 Task: Search for a guest house in Kuala Pilah, Malaysia, for one person from 6th to 10th September, with a price range of ₹10,000 to ₹15,000, self check-in, and English-speaking host.
Action: Mouse moved to (593, 130)
Screenshot: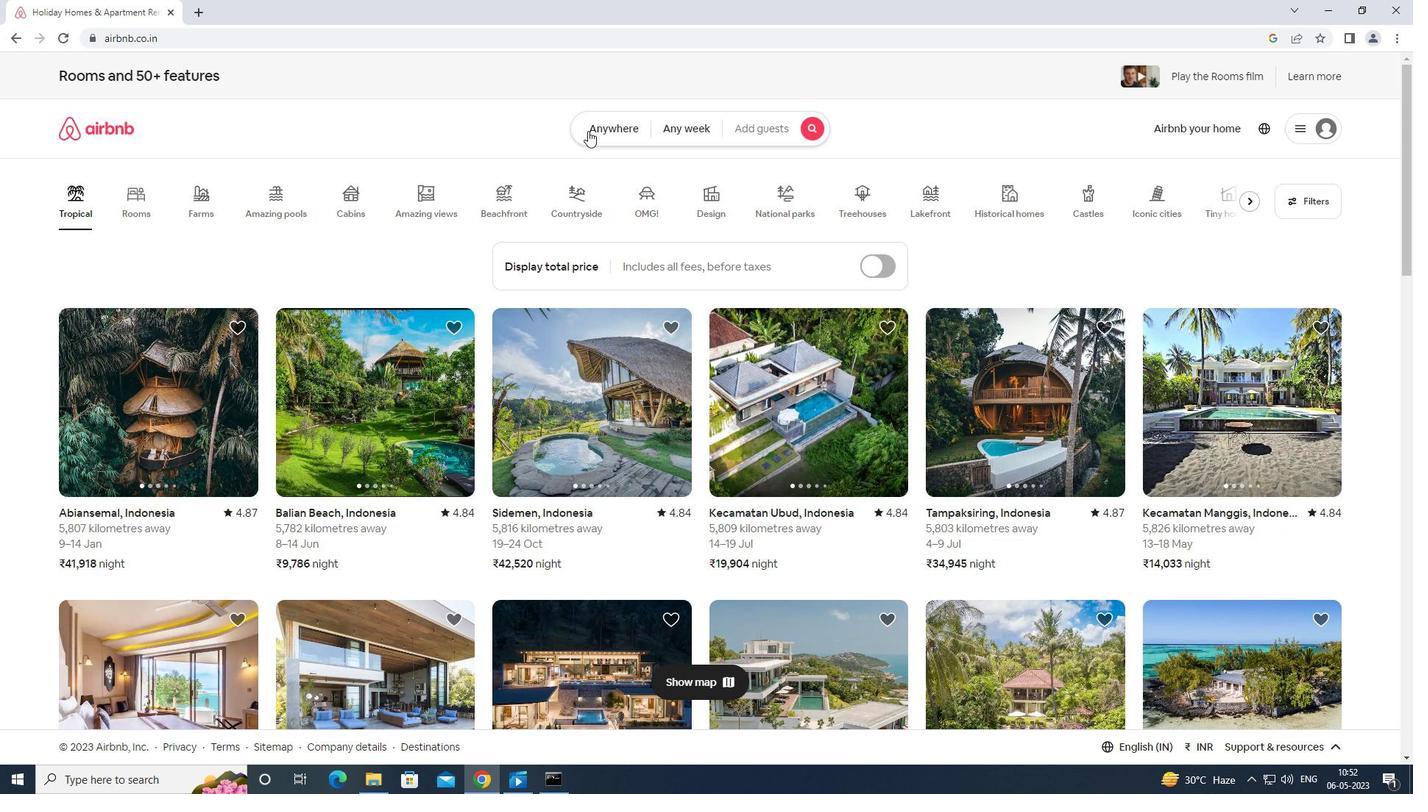 
Action: Mouse pressed left at (593, 130)
Screenshot: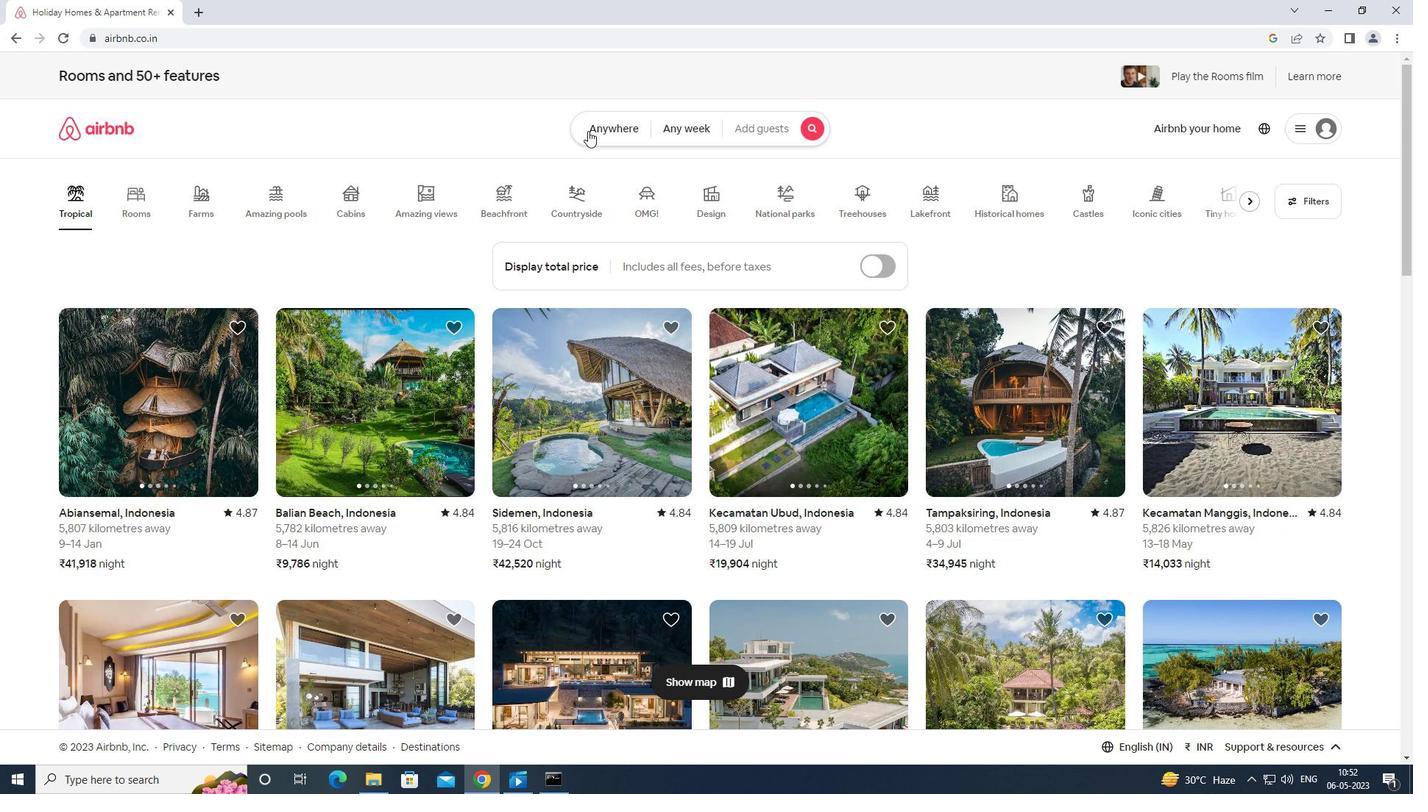 
Action: Mouse moved to (576, 175)
Screenshot: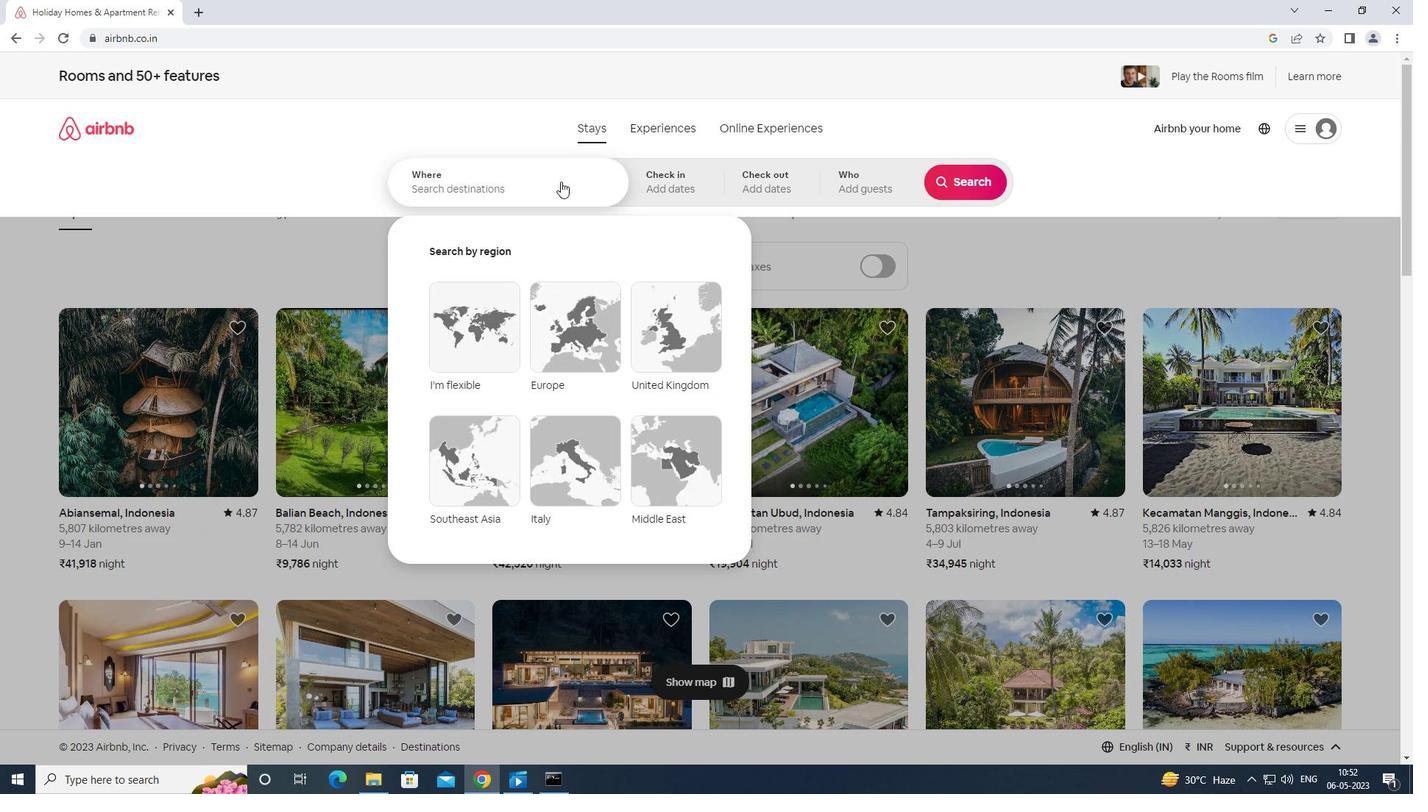 
Action: Mouse pressed left at (576, 175)
Screenshot: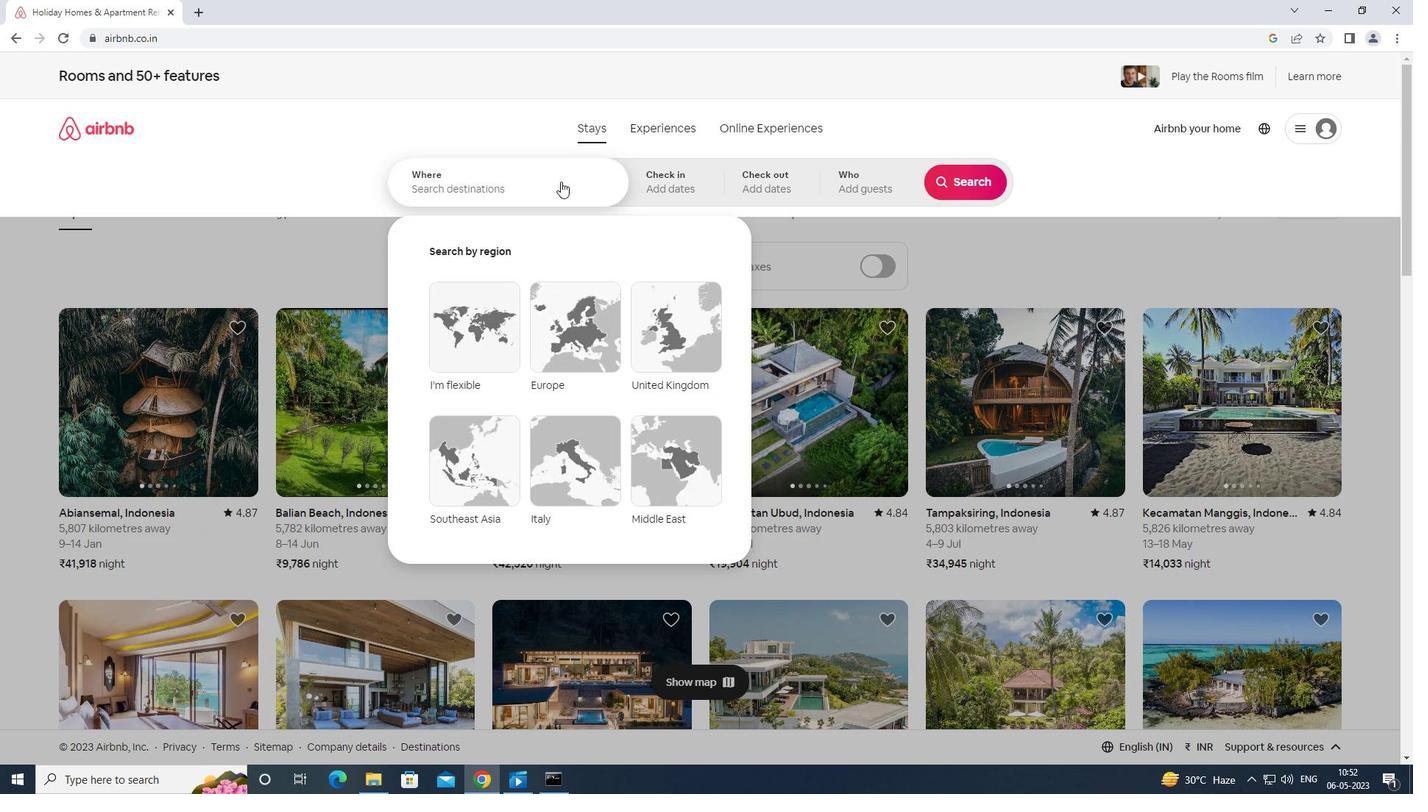 
Action: Mouse moved to (578, 173)
Screenshot: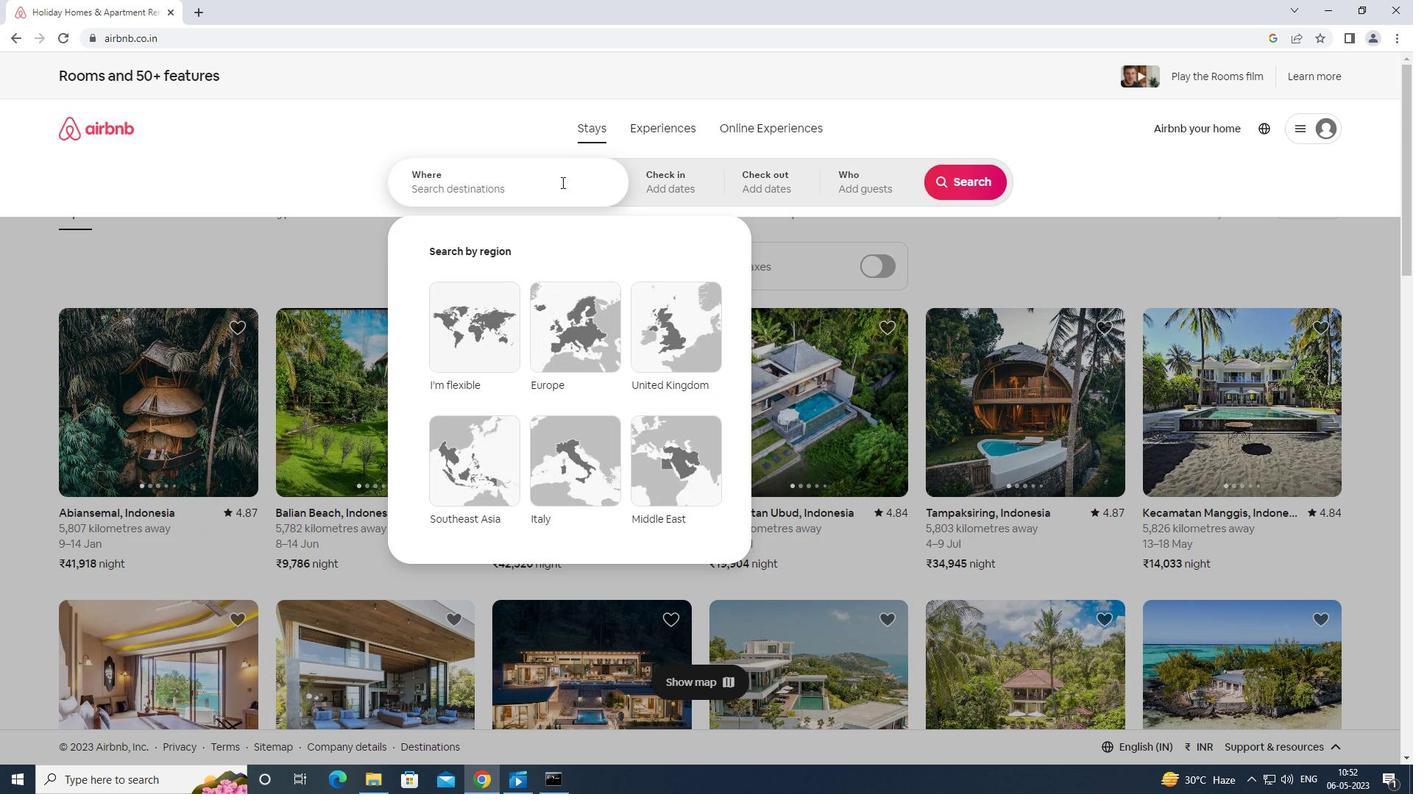 
Action: Key pressed <Key.shift>KUALA<Key.space>PILAH<Key.space>MALAYSIA<Key.enter>
Screenshot: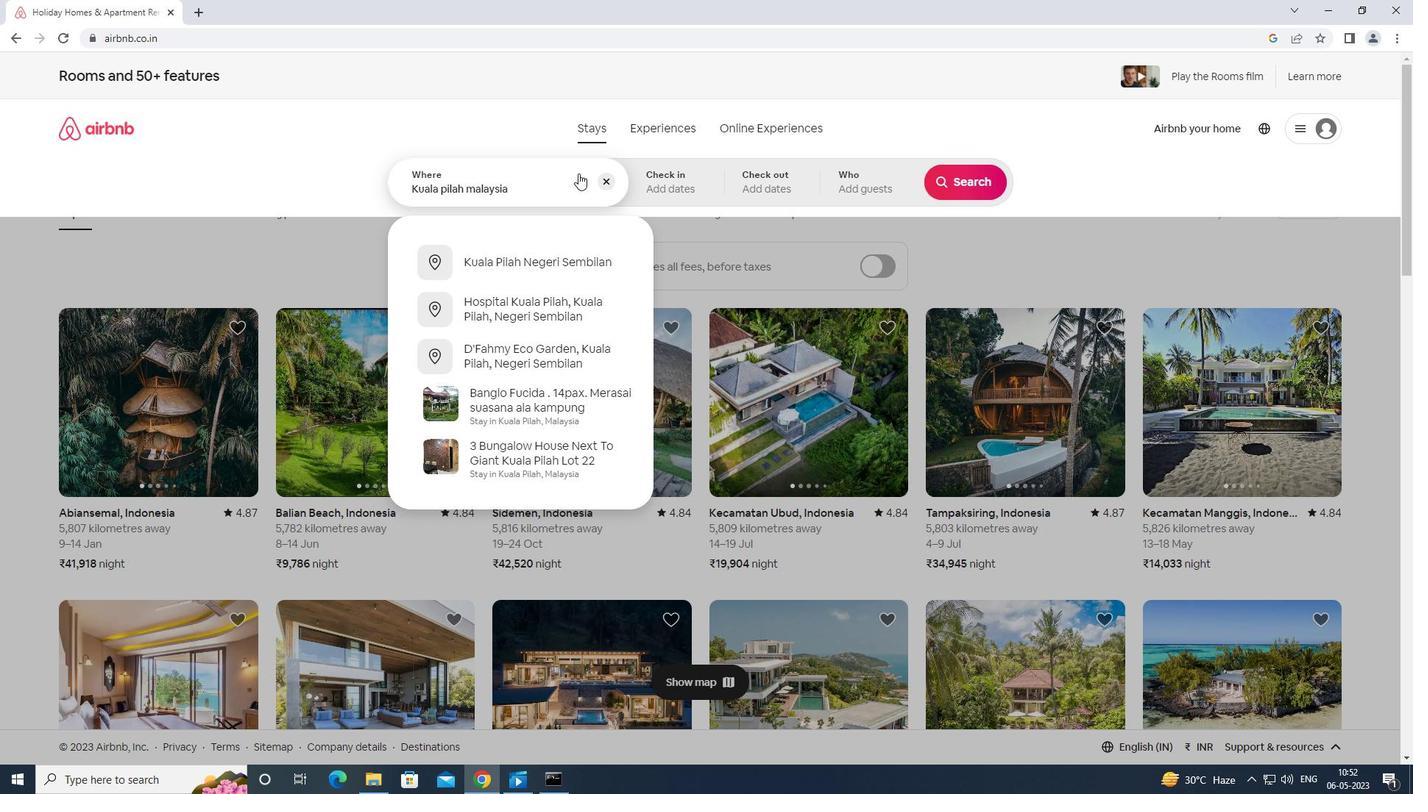 
Action: Mouse moved to (961, 304)
Screenshot: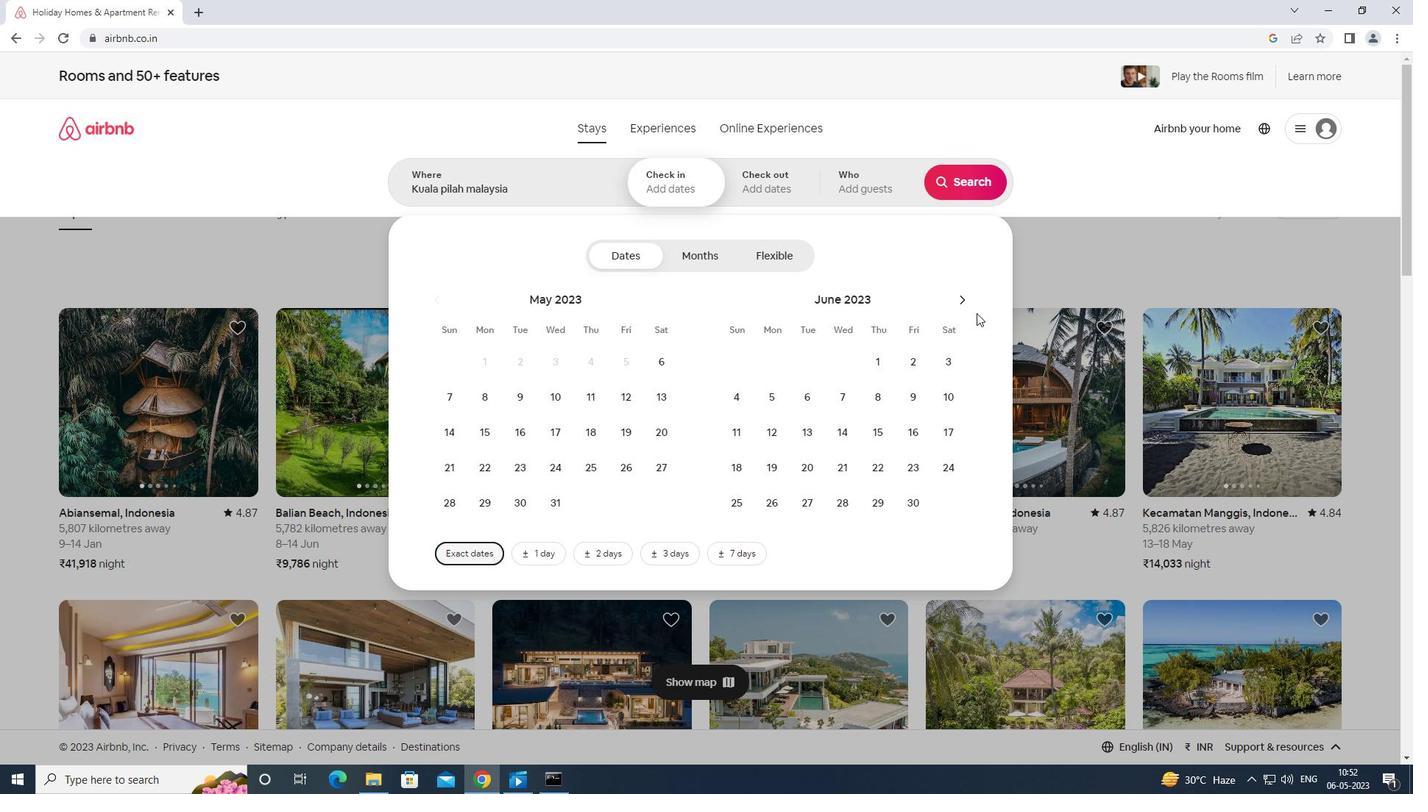 
Action: Mouse pressed left at (961, 304)
Screenshot: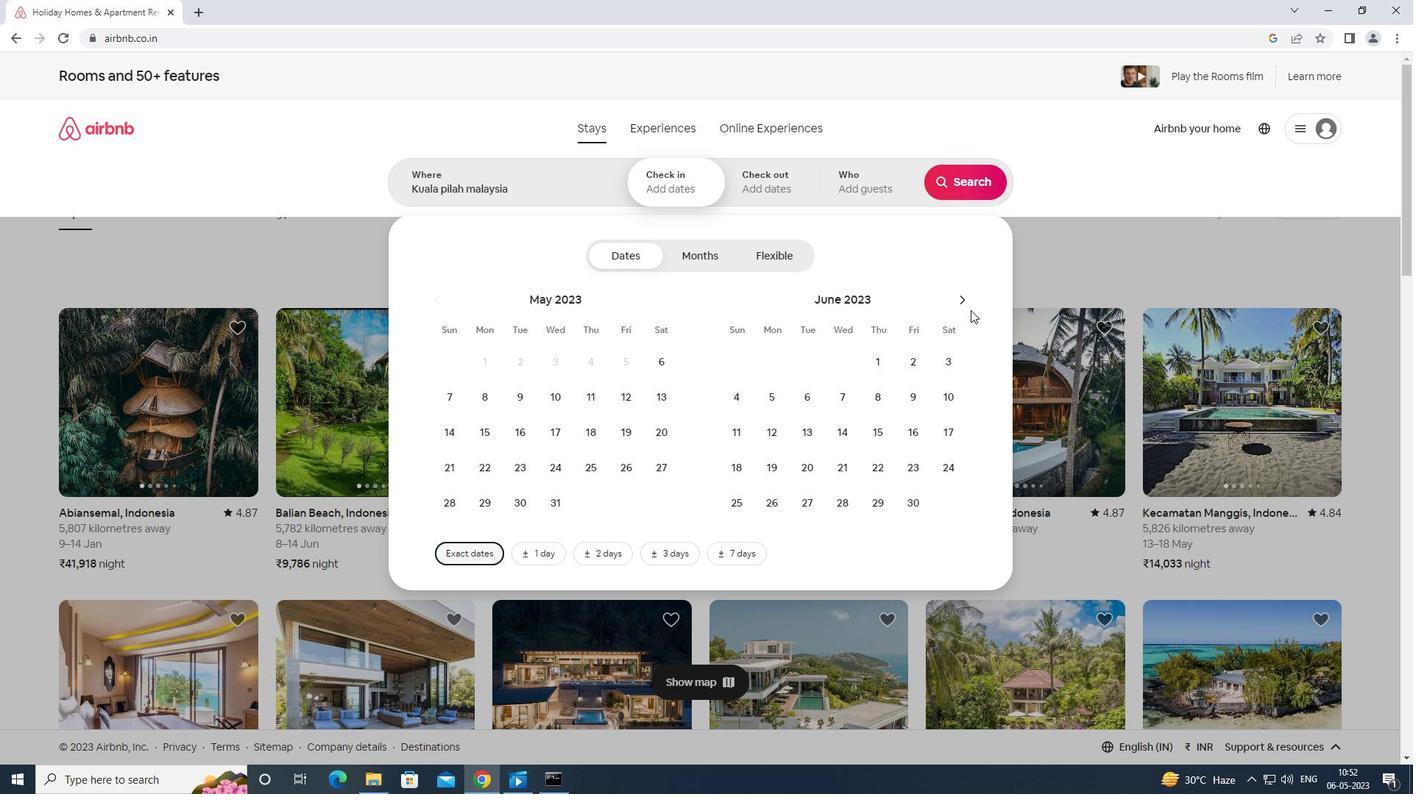 
Action: Mouse moved to (961, 303)
Screenshot: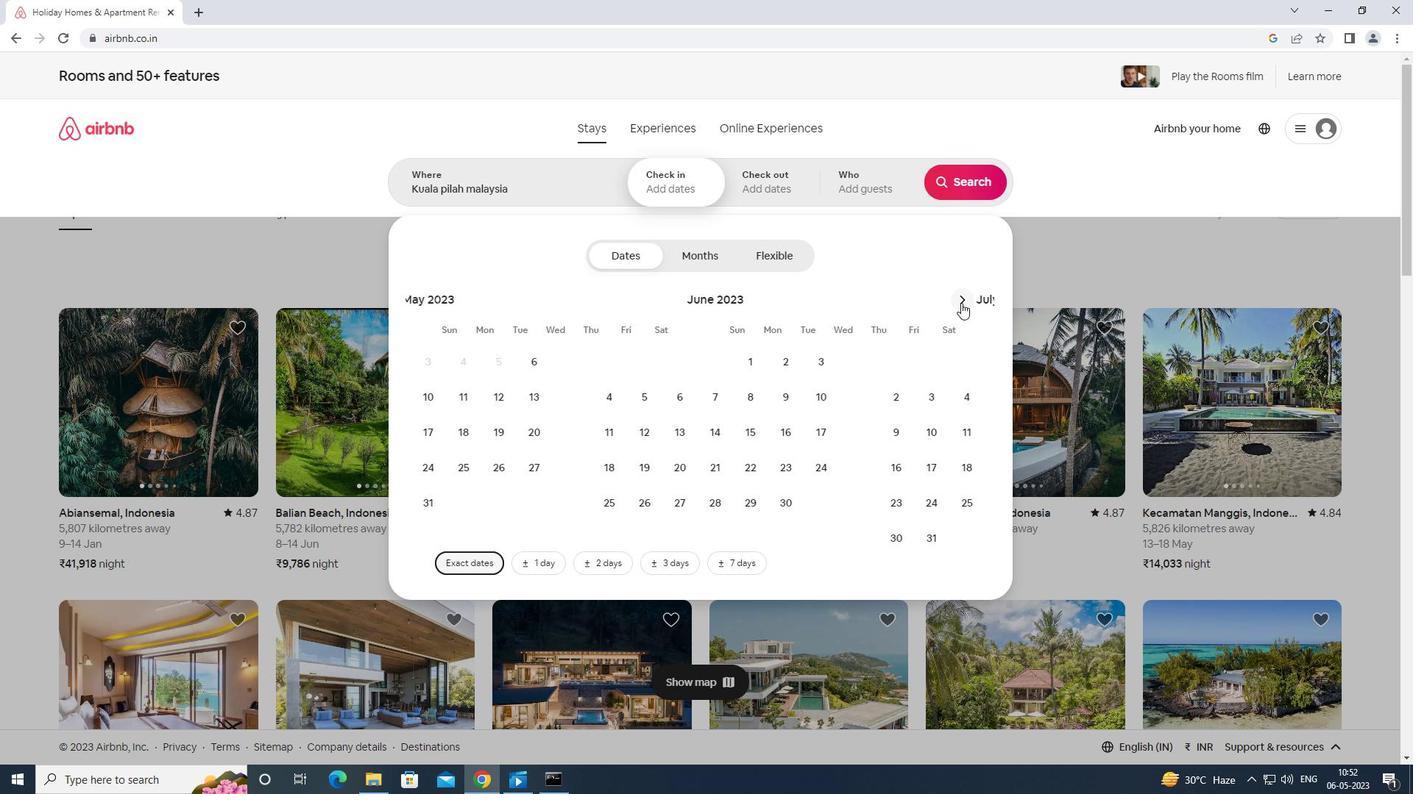 
Action: Mouse pressed left at (961, 303)
Screenshot: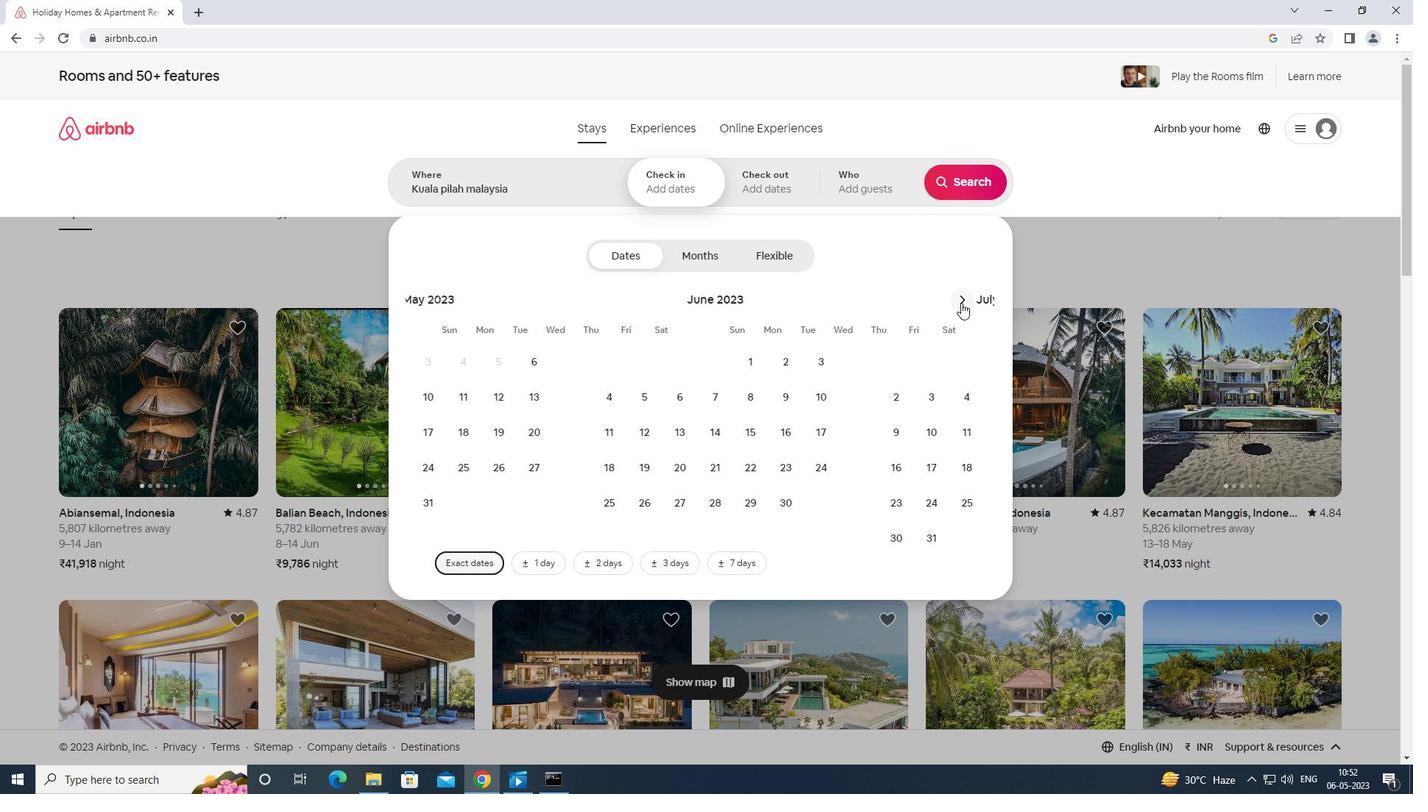 
Action: Mouse pressed left at (961, 303)
Screenshot: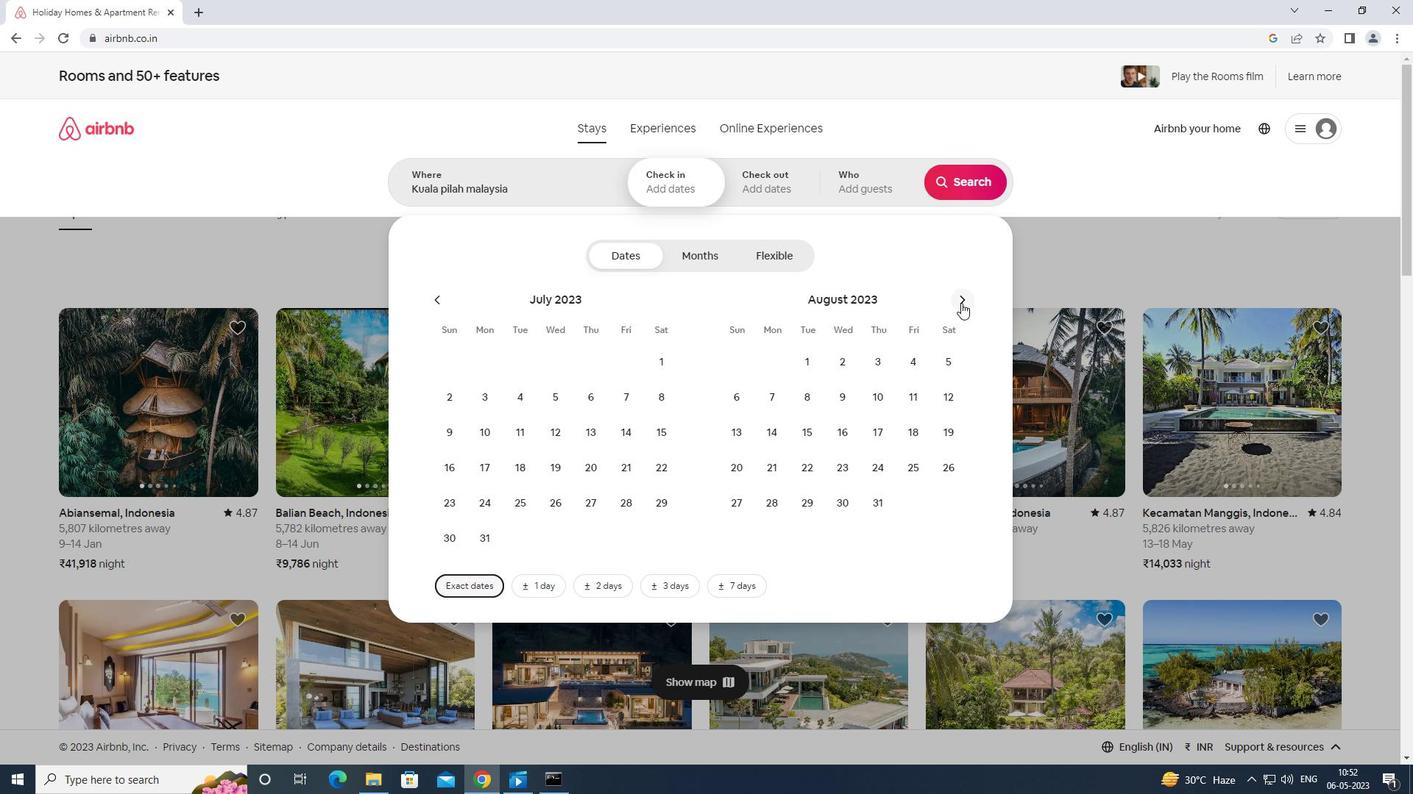 
Action: Mouse moved to (835, 396)
Screenshot: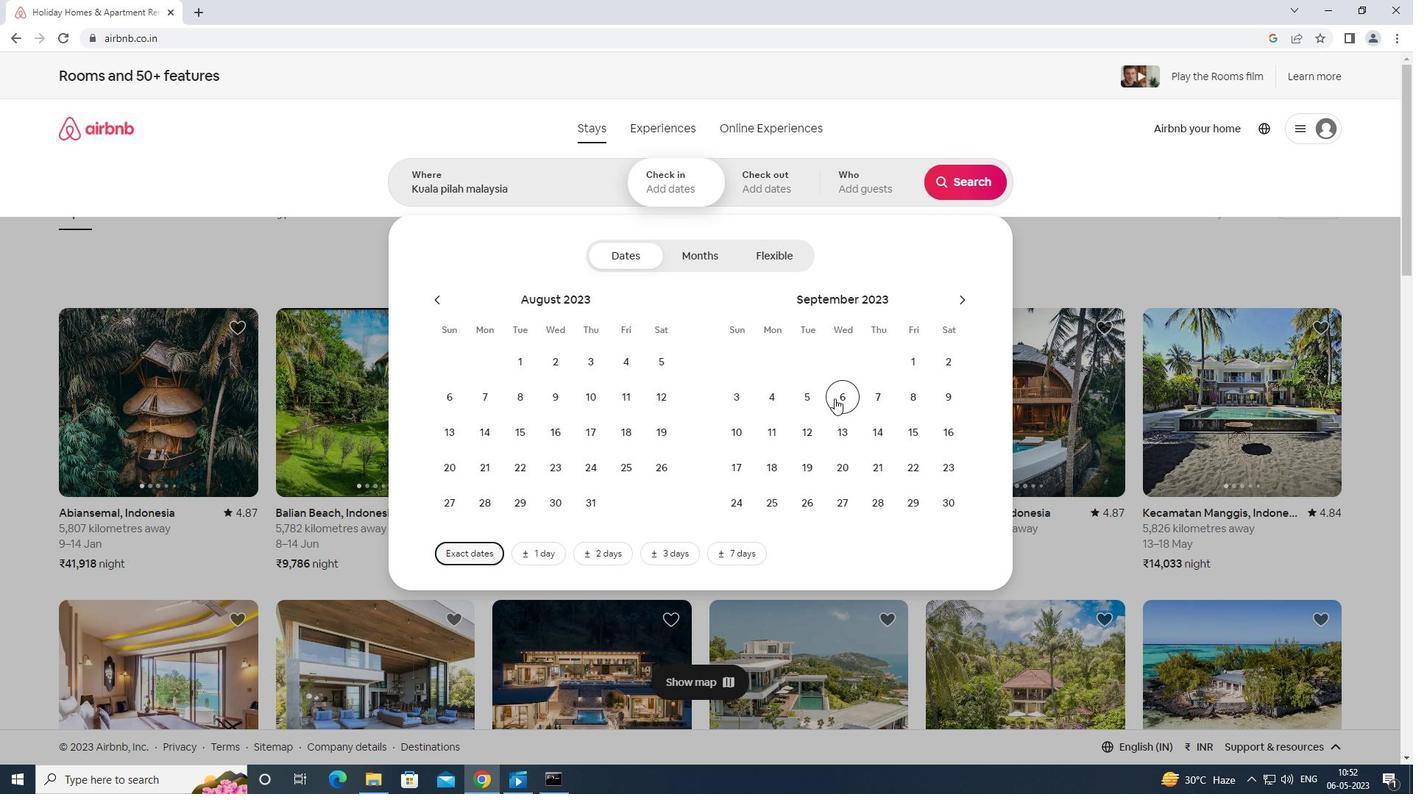 
Action: Mouse pressed left at (835, 396)
Screenshot: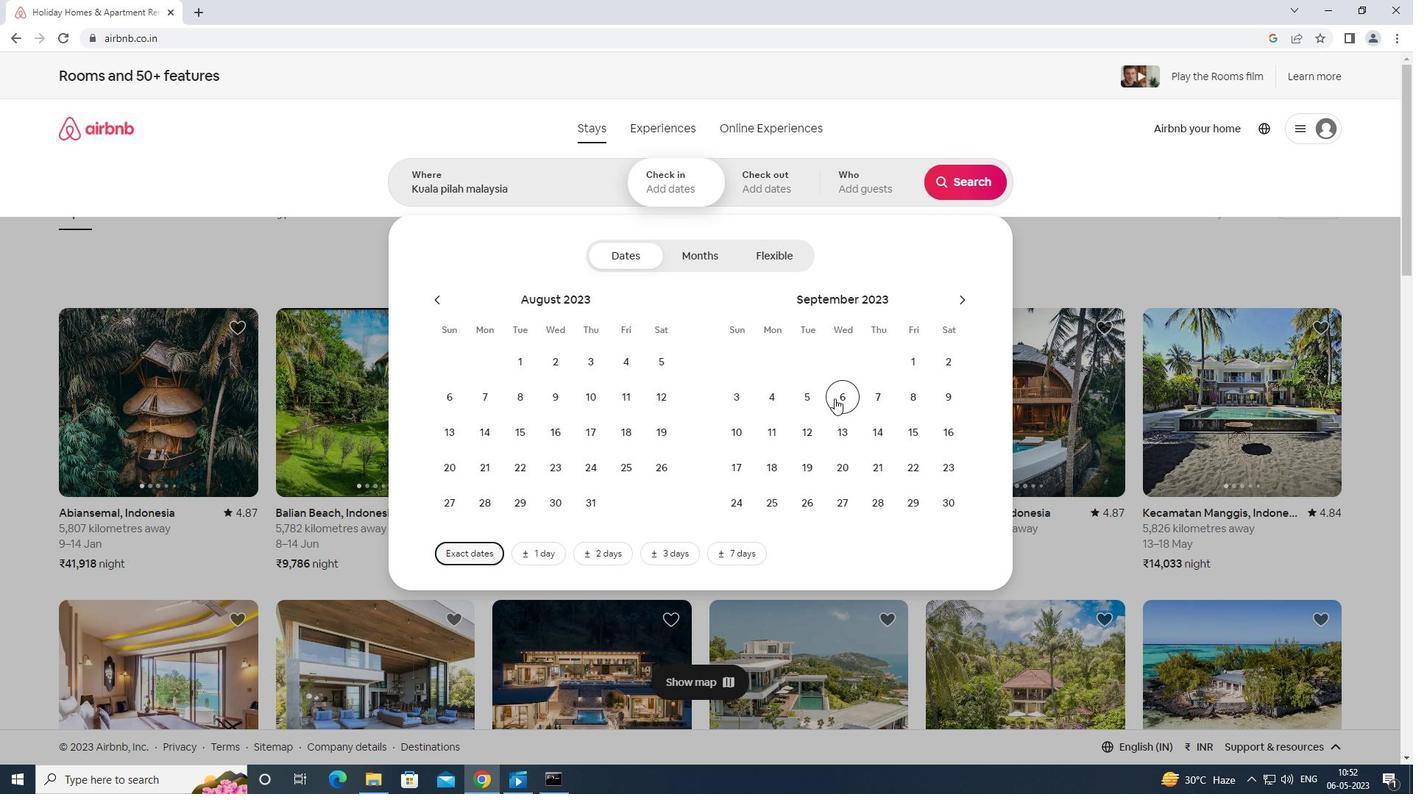 
Action: Mouse moved to (743, 433)
Screenshot: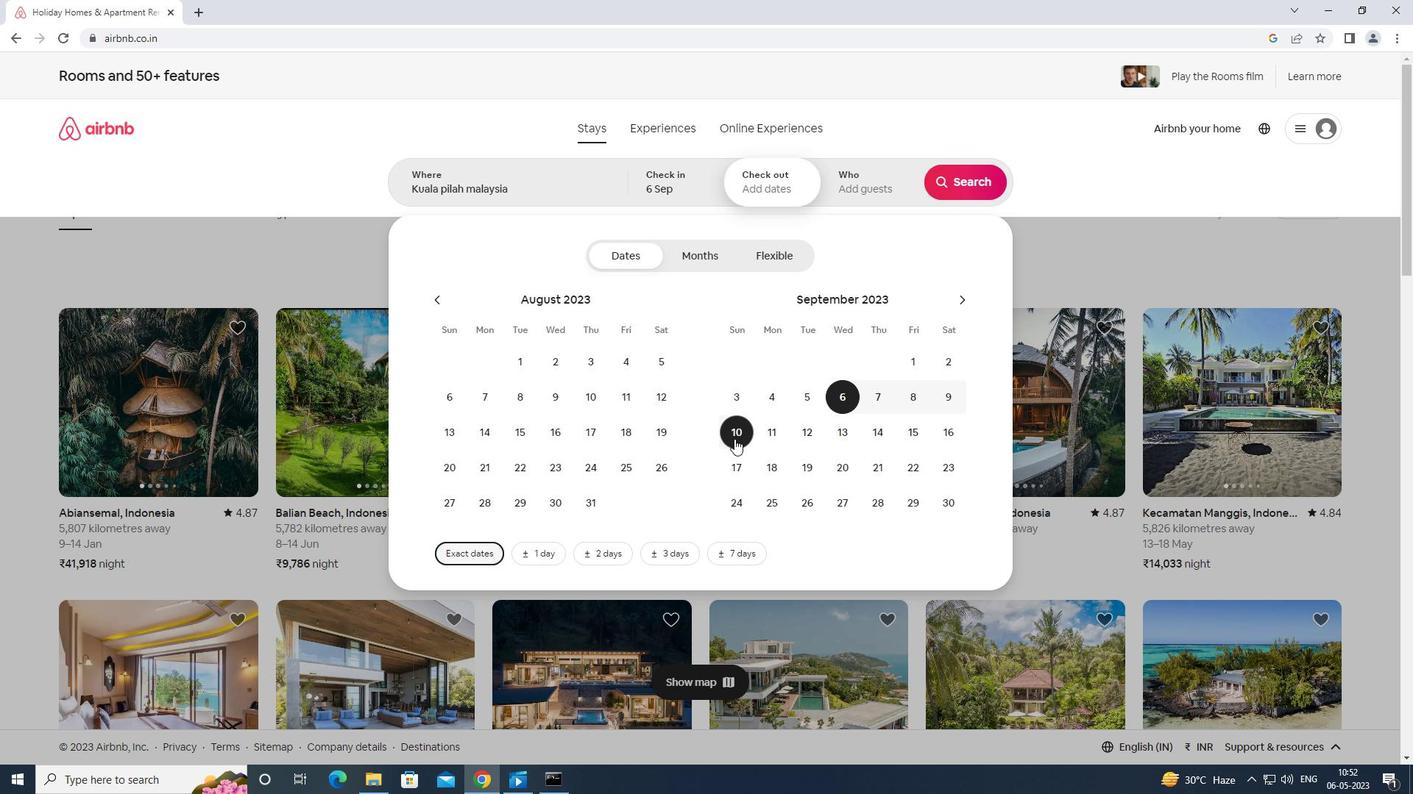 
Action: Mouse pressed left at (743, 433)
Screenshot: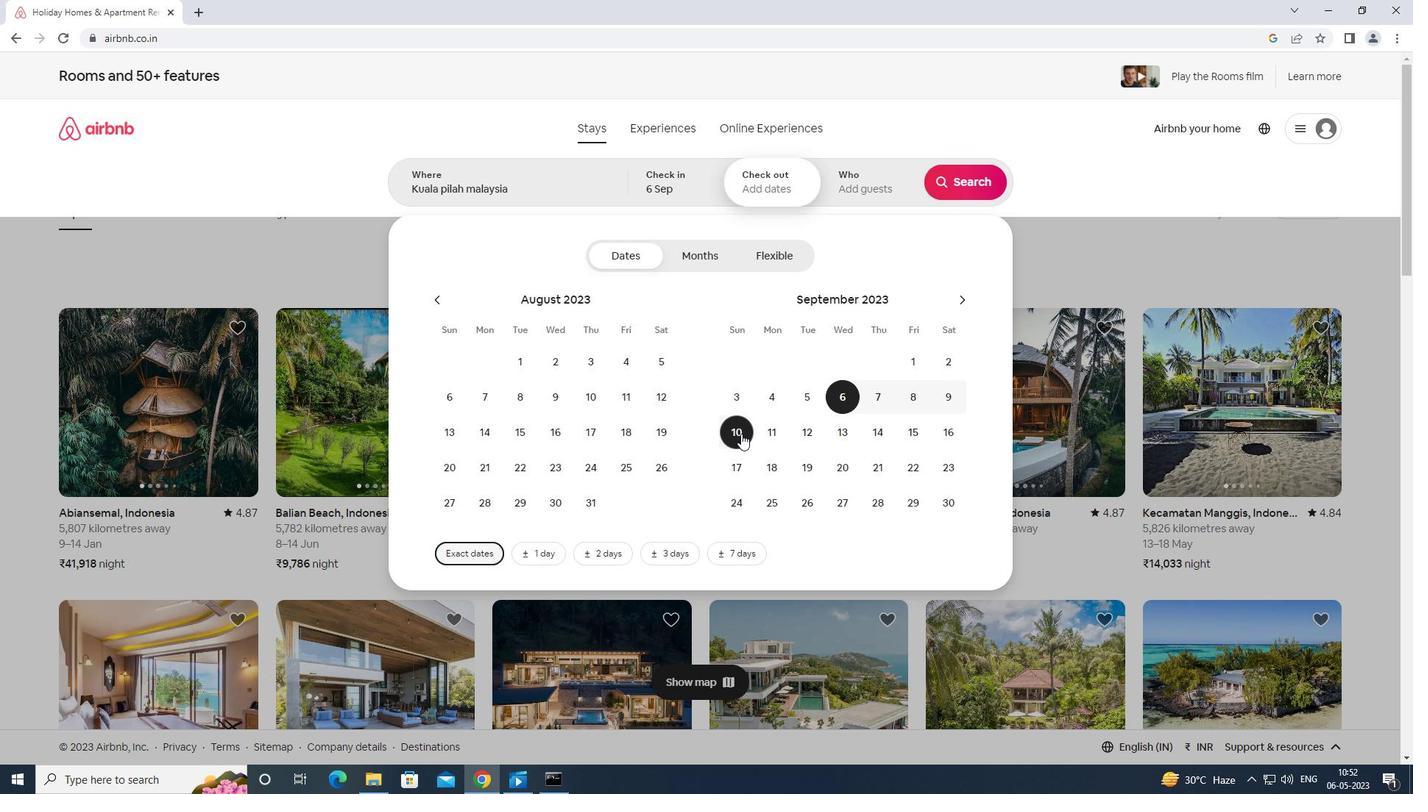 
Action: Mouse moved to (859, 172)
Screenshot: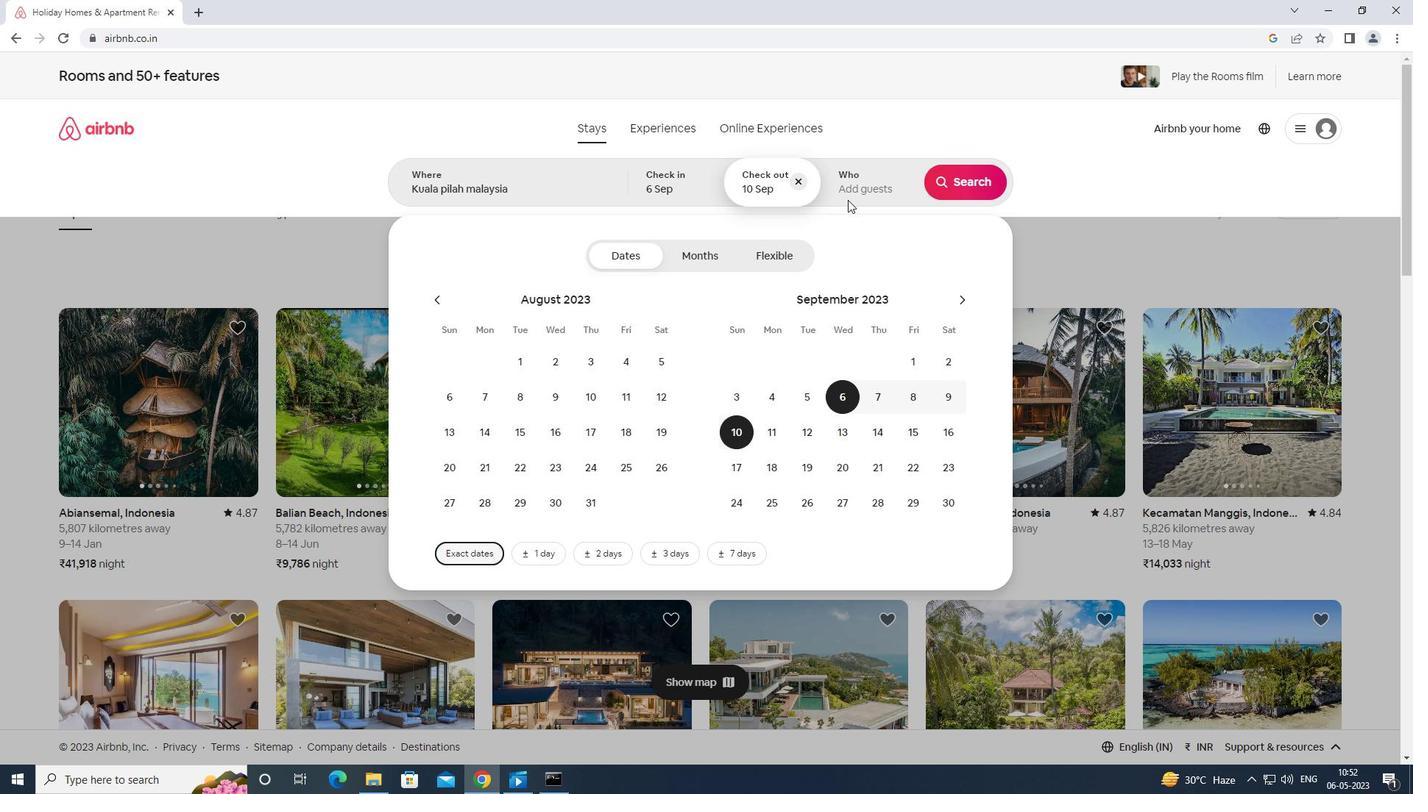
Action: Mouse pressed left at (859, 172)
Screenshot: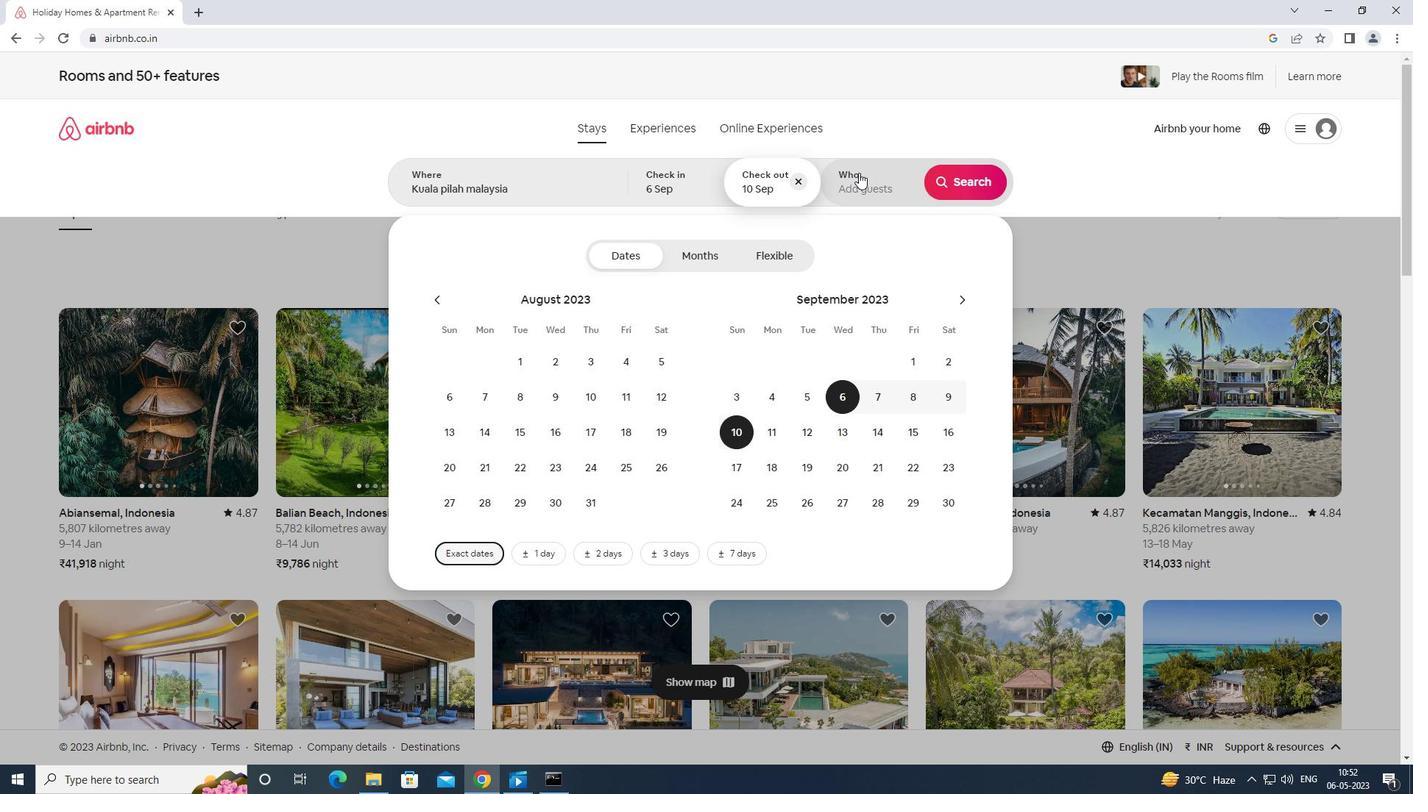 
Action: Mouse moved to (967, 259)
Screenshot: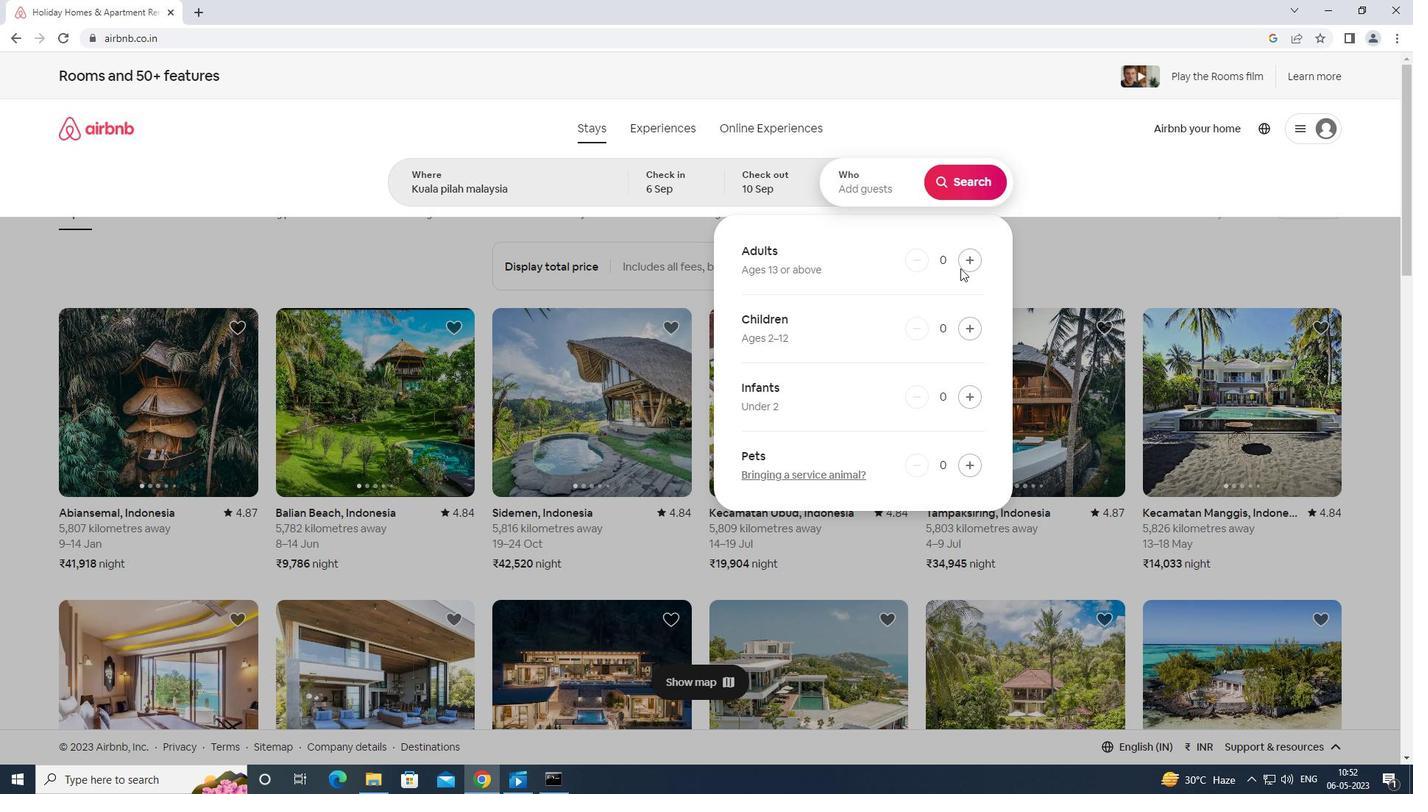 
Action: Mouse pressed left at (967, 259)
Screenshot: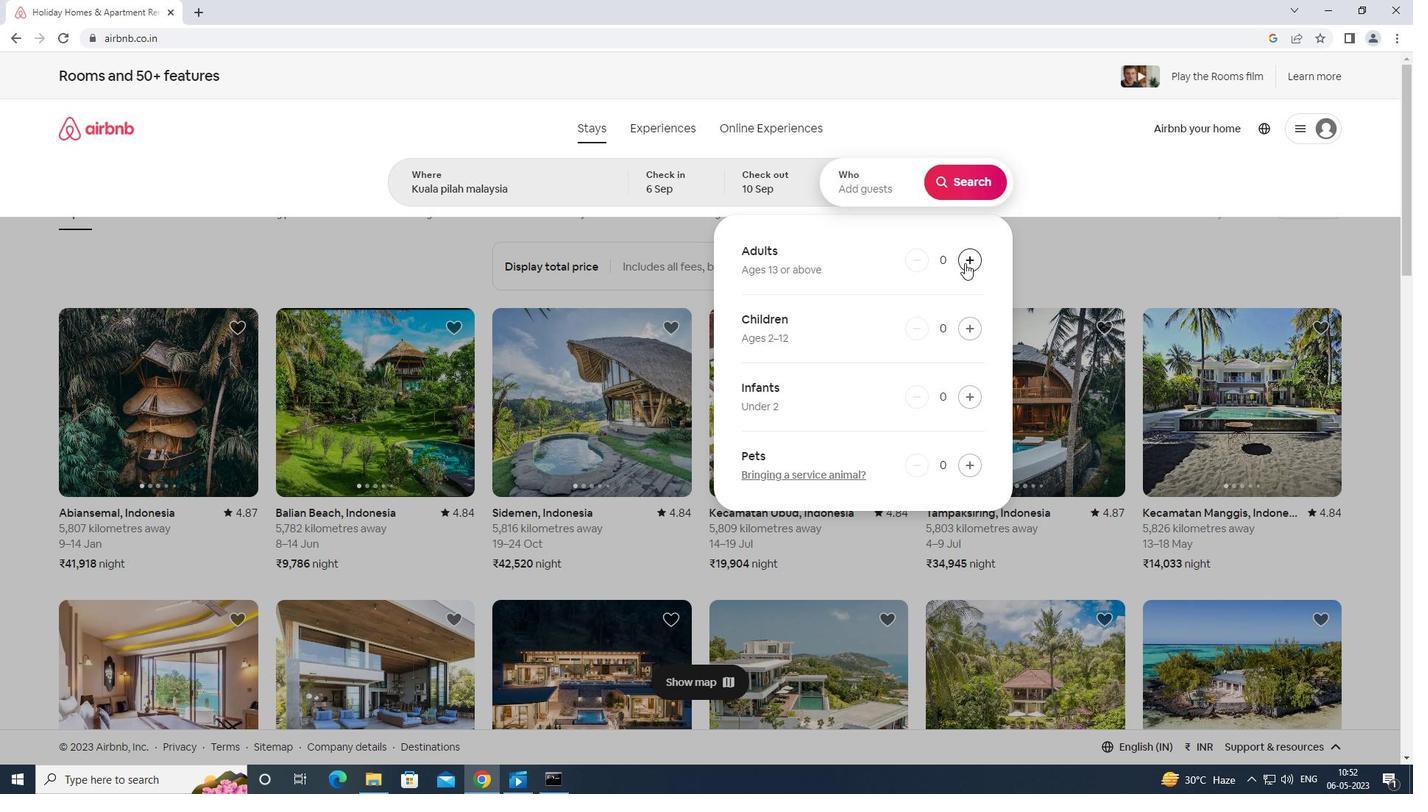 
Action: Mouse moved to (971, 175)
Screenshot: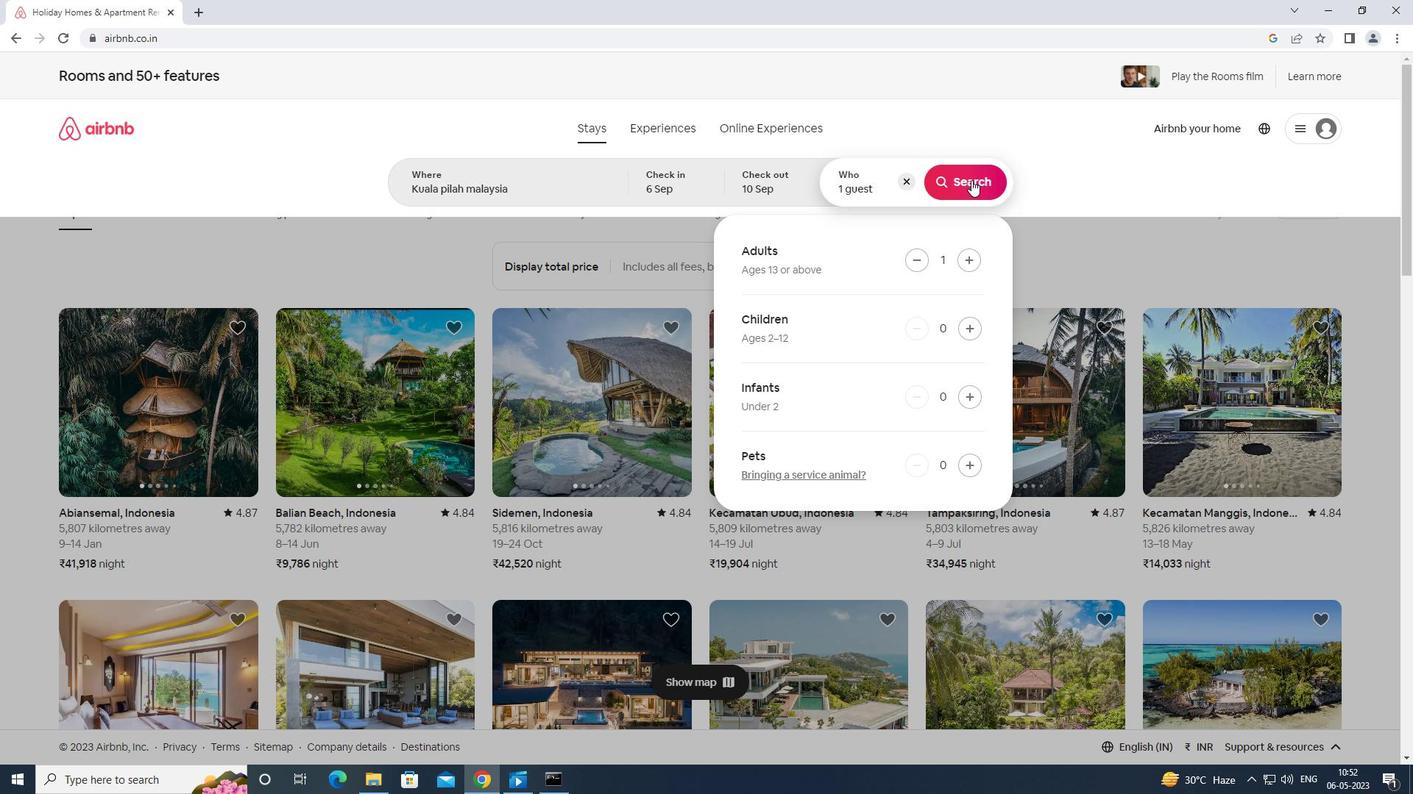 
Action: Mouse pressed left at (971, 175)
Screenshot: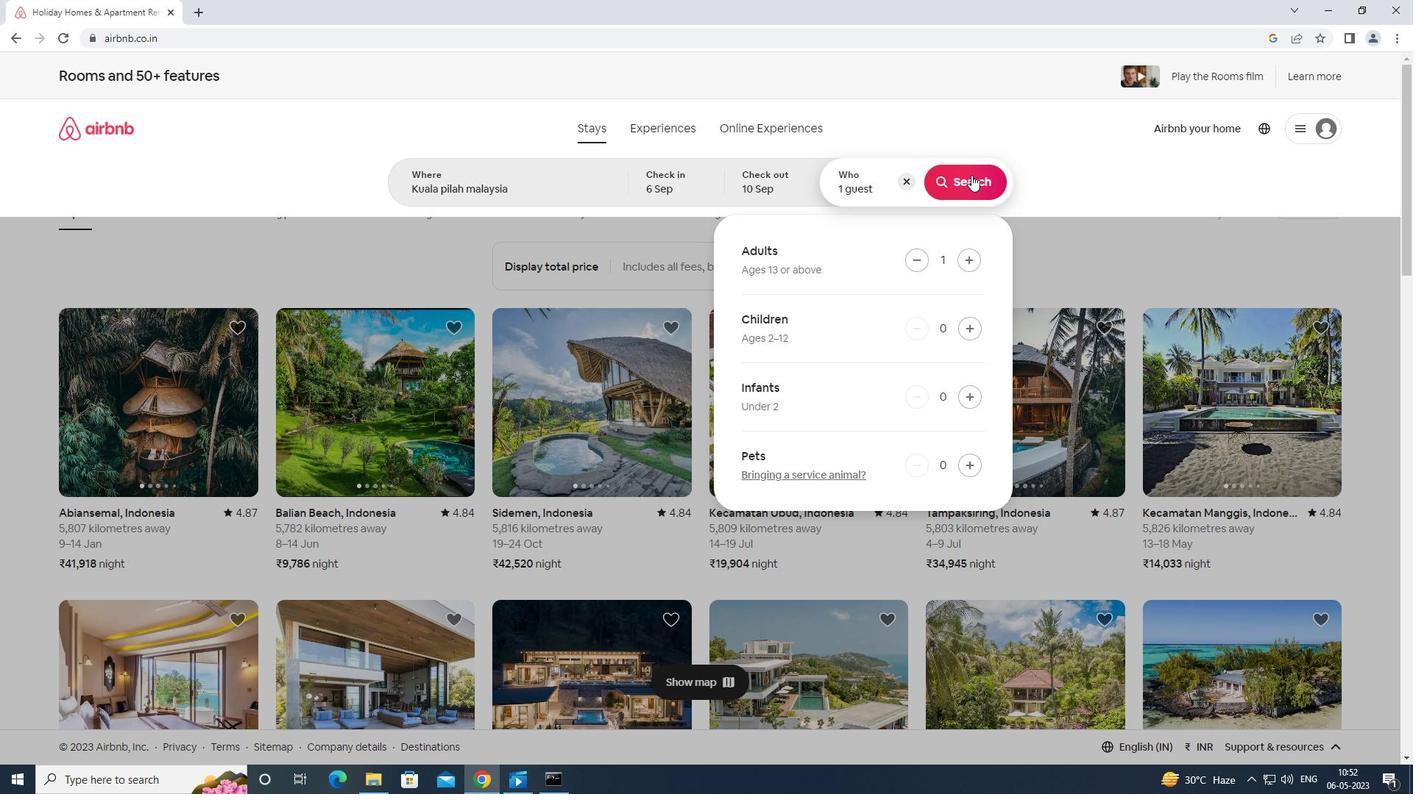 
Action: Mouse moved to (1360, 136)
Screenshot: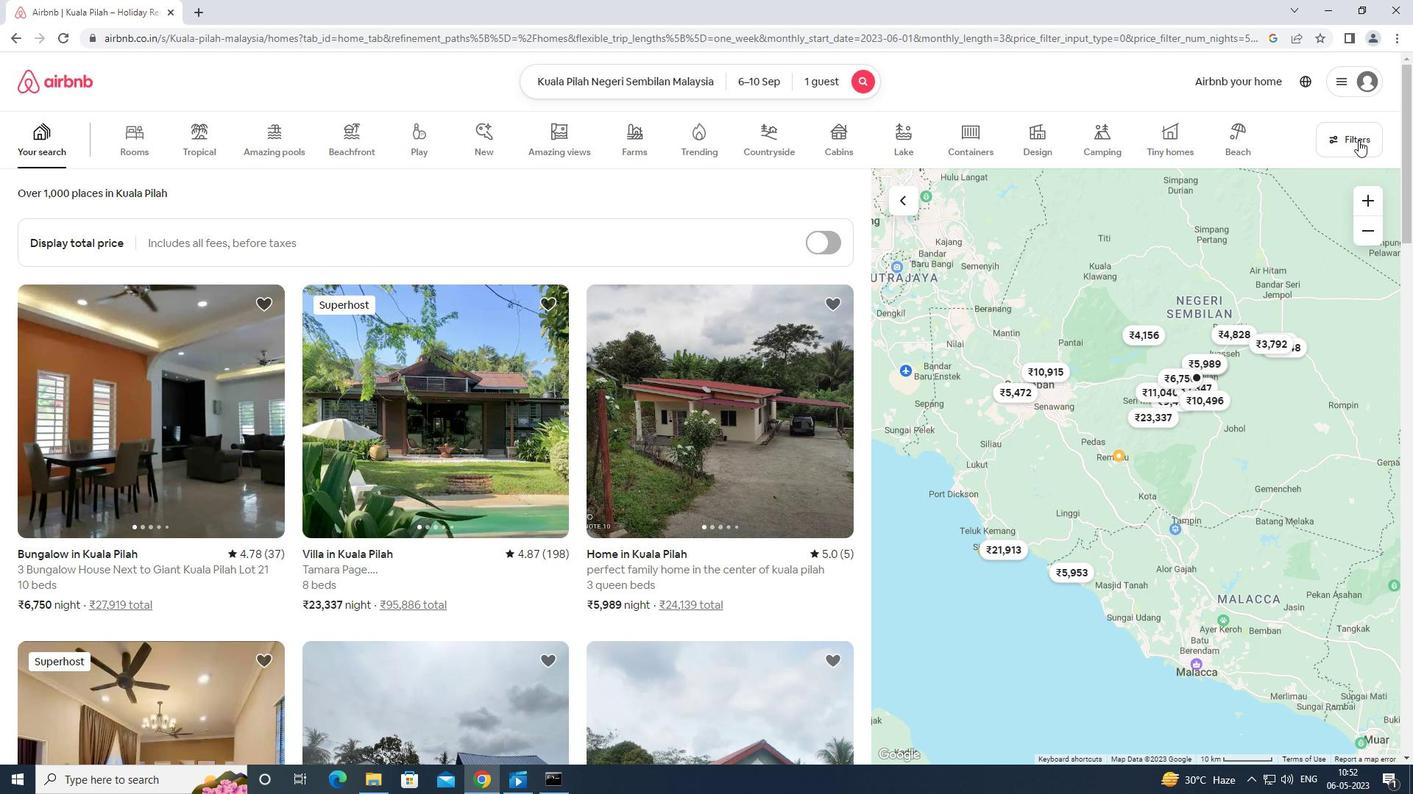 
Action: Mouse pressed left at (1360, 136)
Screenshot: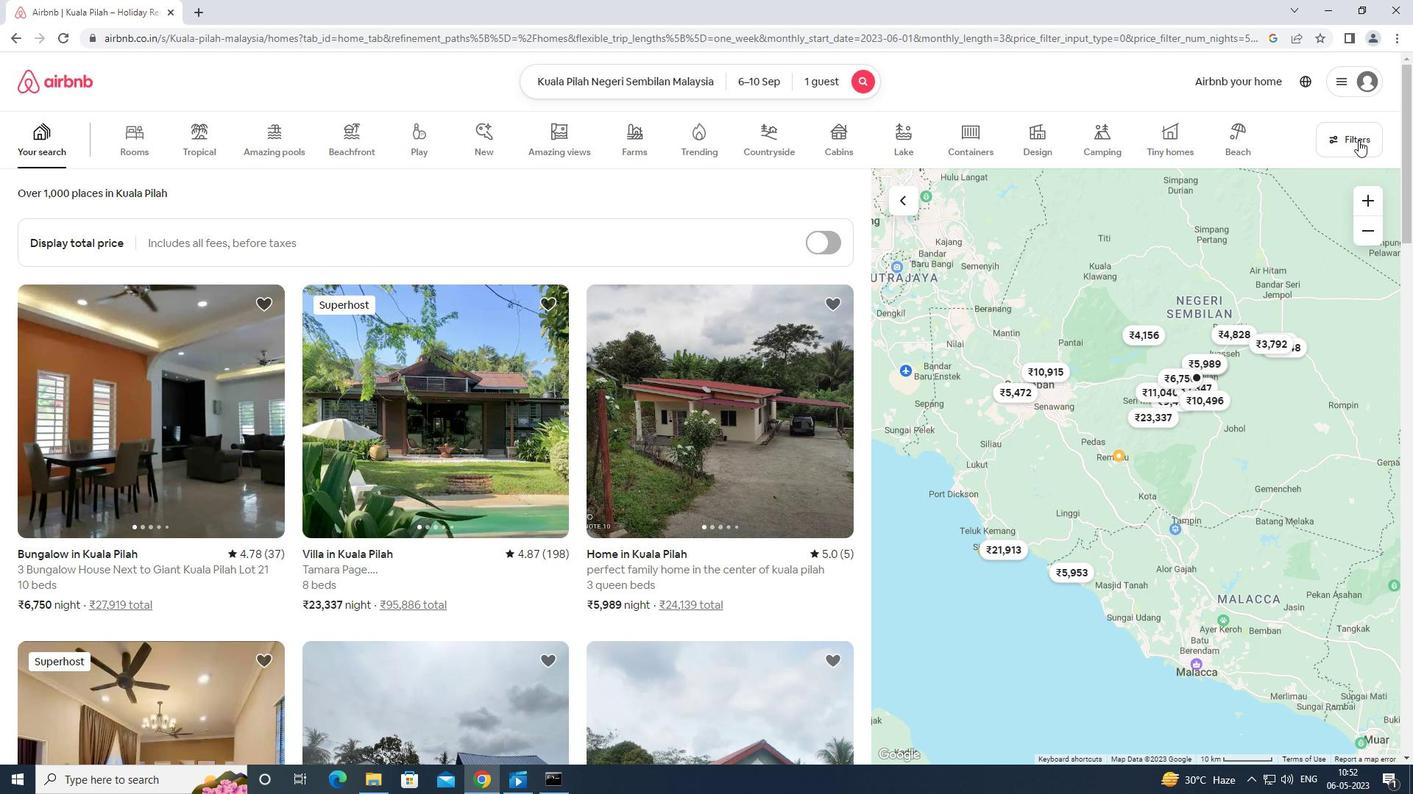
Action: Mouse moved to (607, 493)
Screenshot: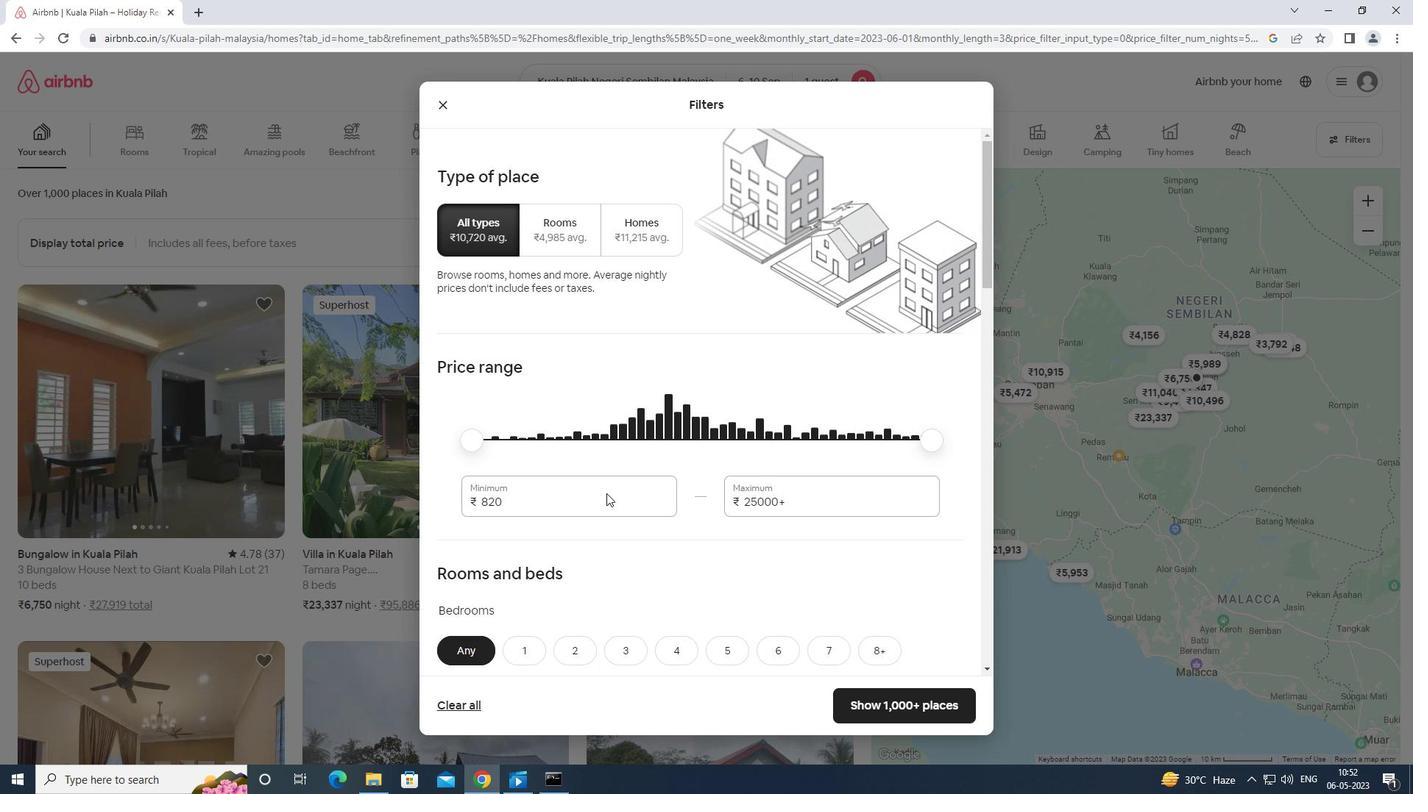 
Action: Mouse pressed left at (607, 493)
Screenshot: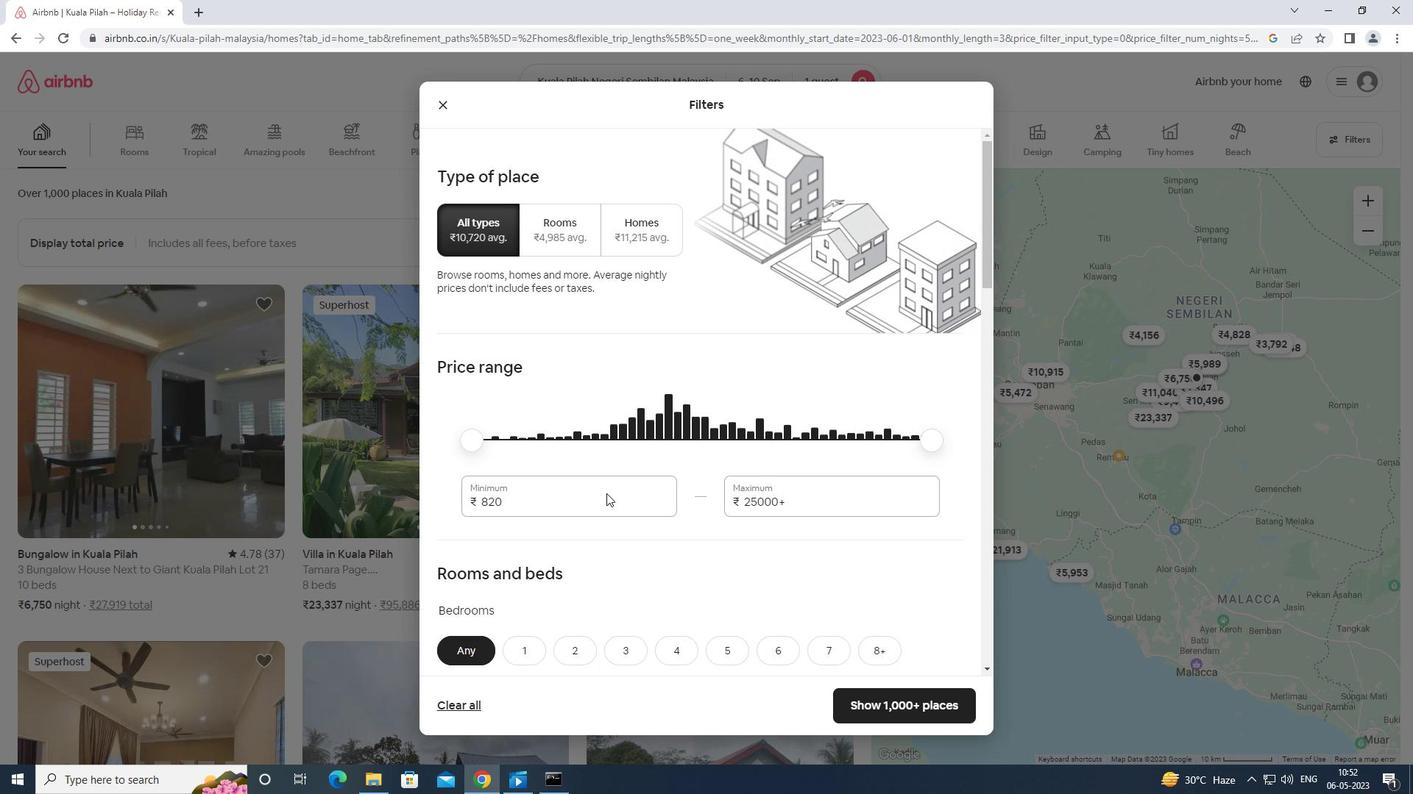 
Action: Key pressed <Key.backspace><Key.backspace><Key.backspace><Key.backspace><Key.backspace><Key.backspace><Key.backspace>10000
Screenshot: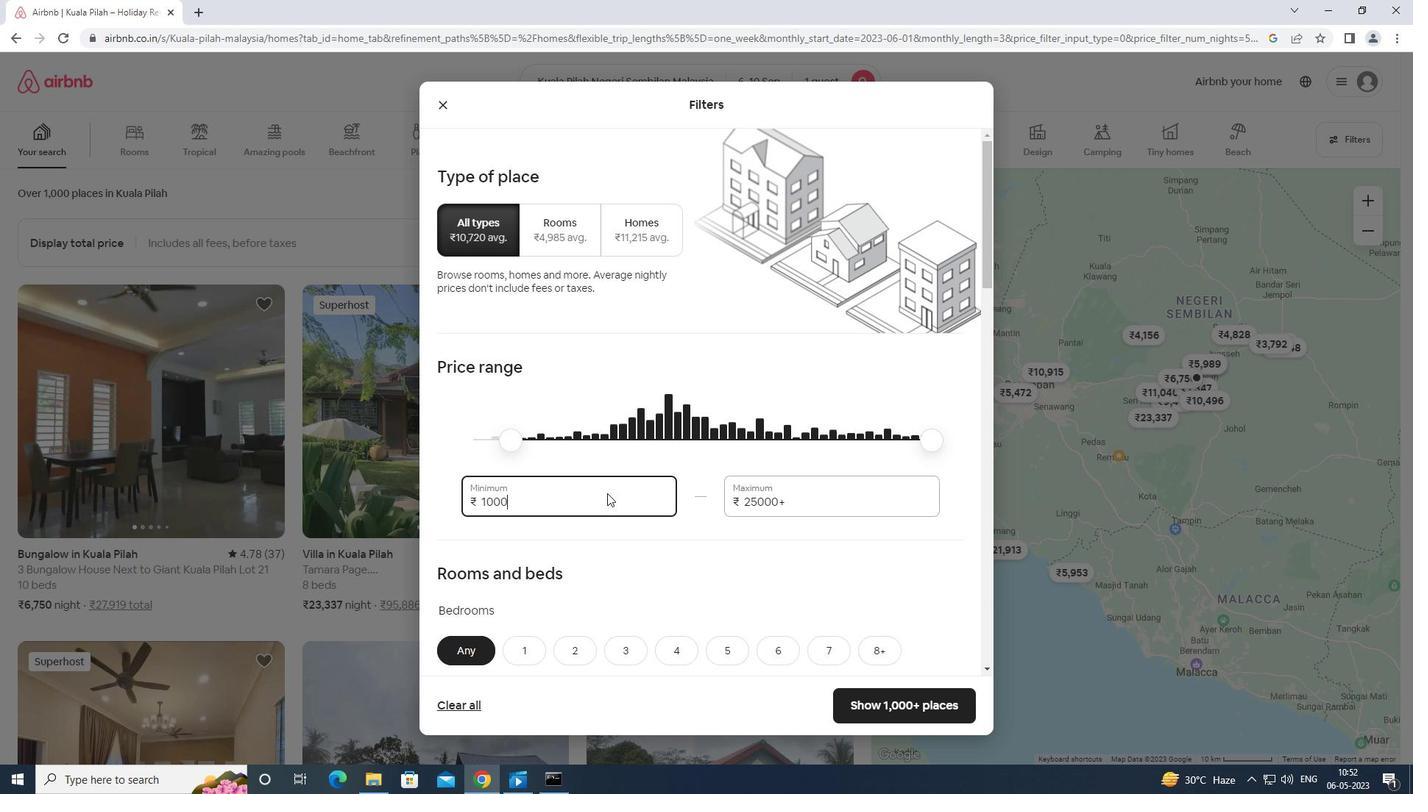 
Action: Mouse moved to (854, 468)
Screenshot: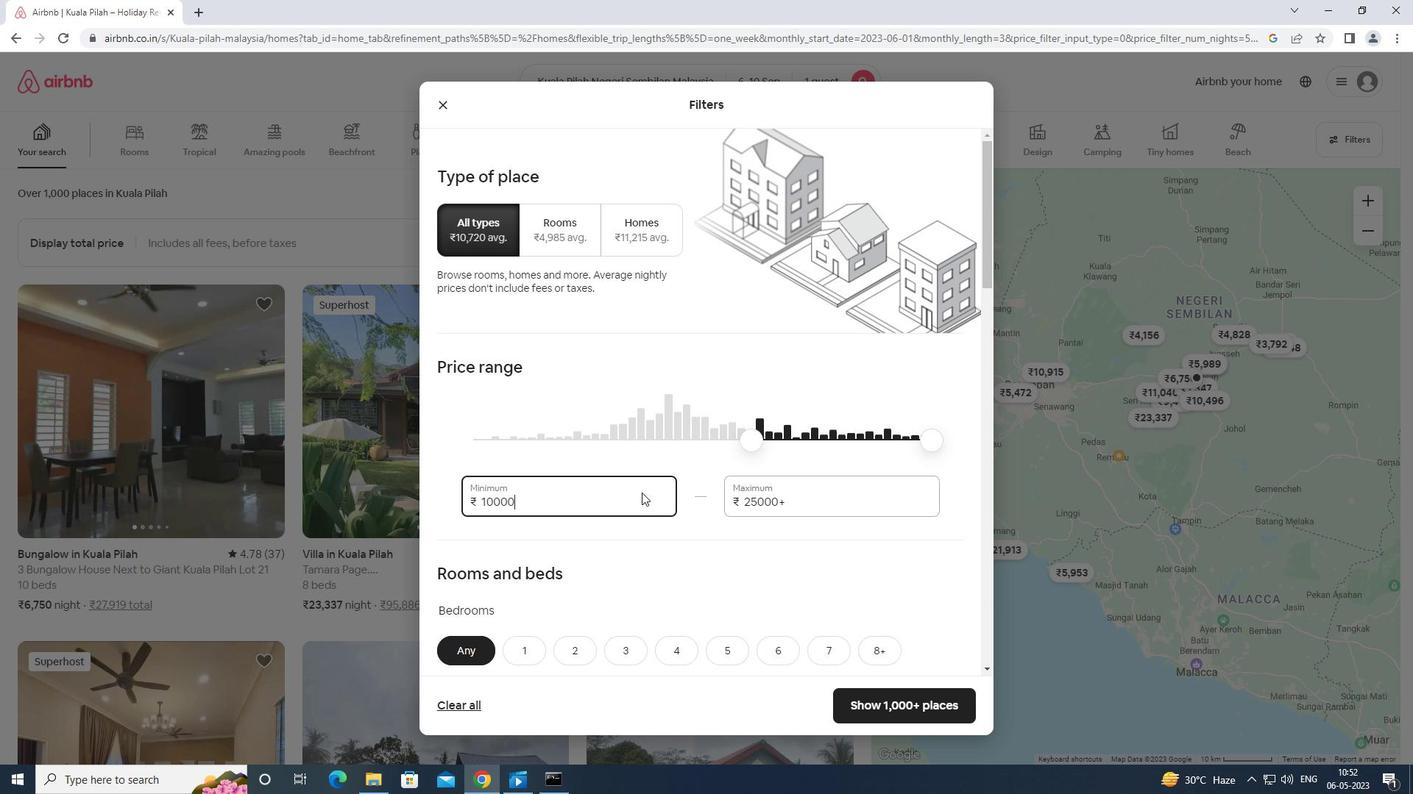 
Action: Mouse scrolled (854, 468) with delta (0, 0)
Screenshot: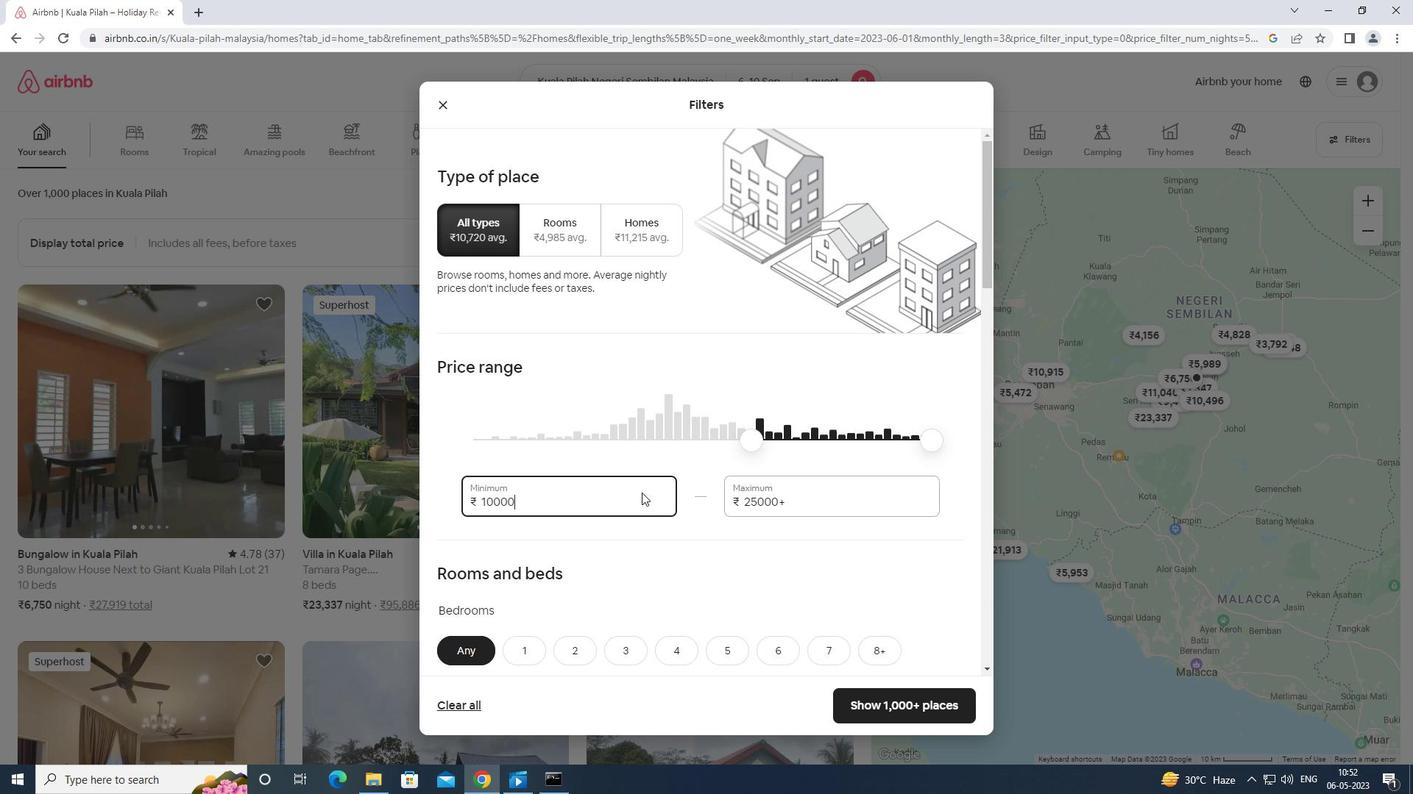 
Action: Mouse moved to (856, 428)
Screenshot: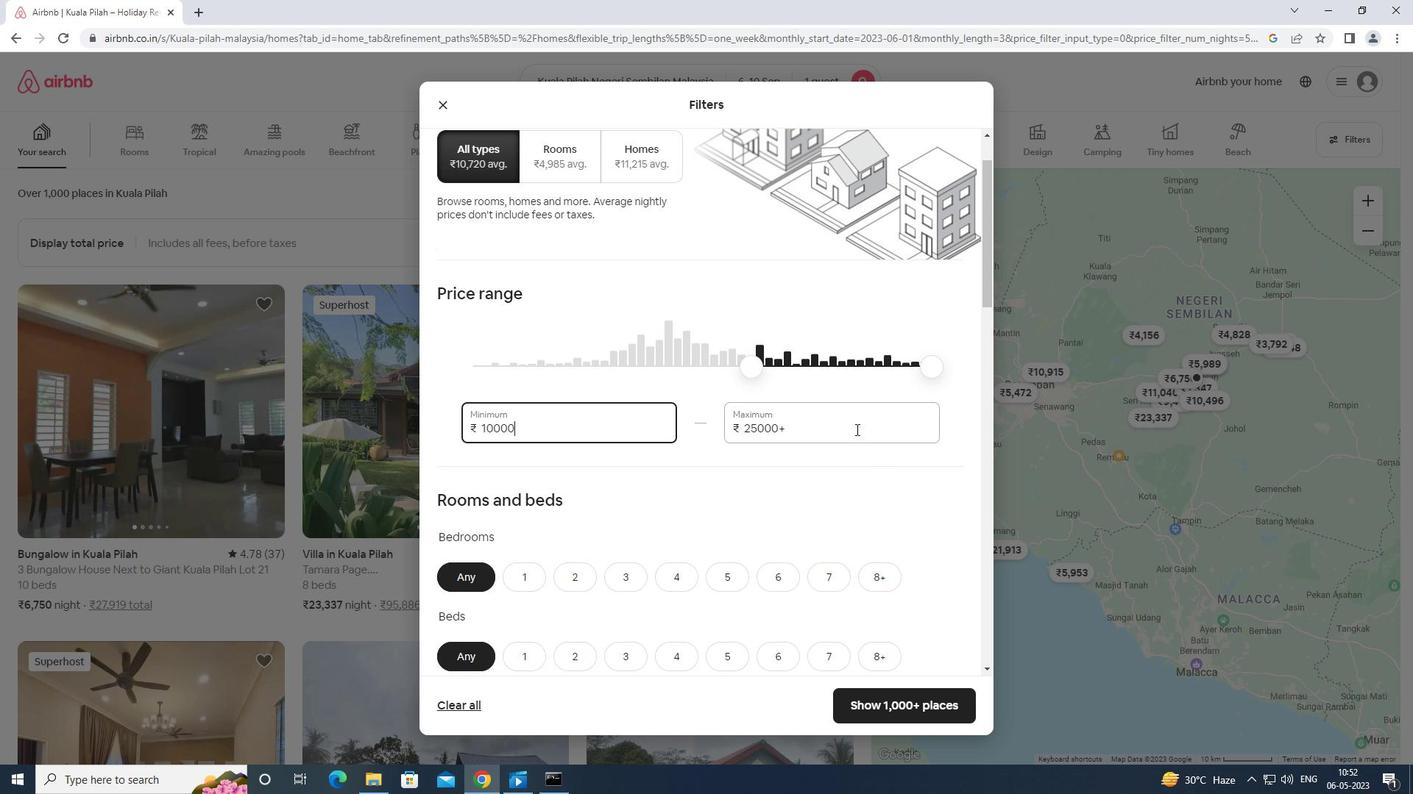 
Action: Mouse pressed left at (856, 428)
Screenshot: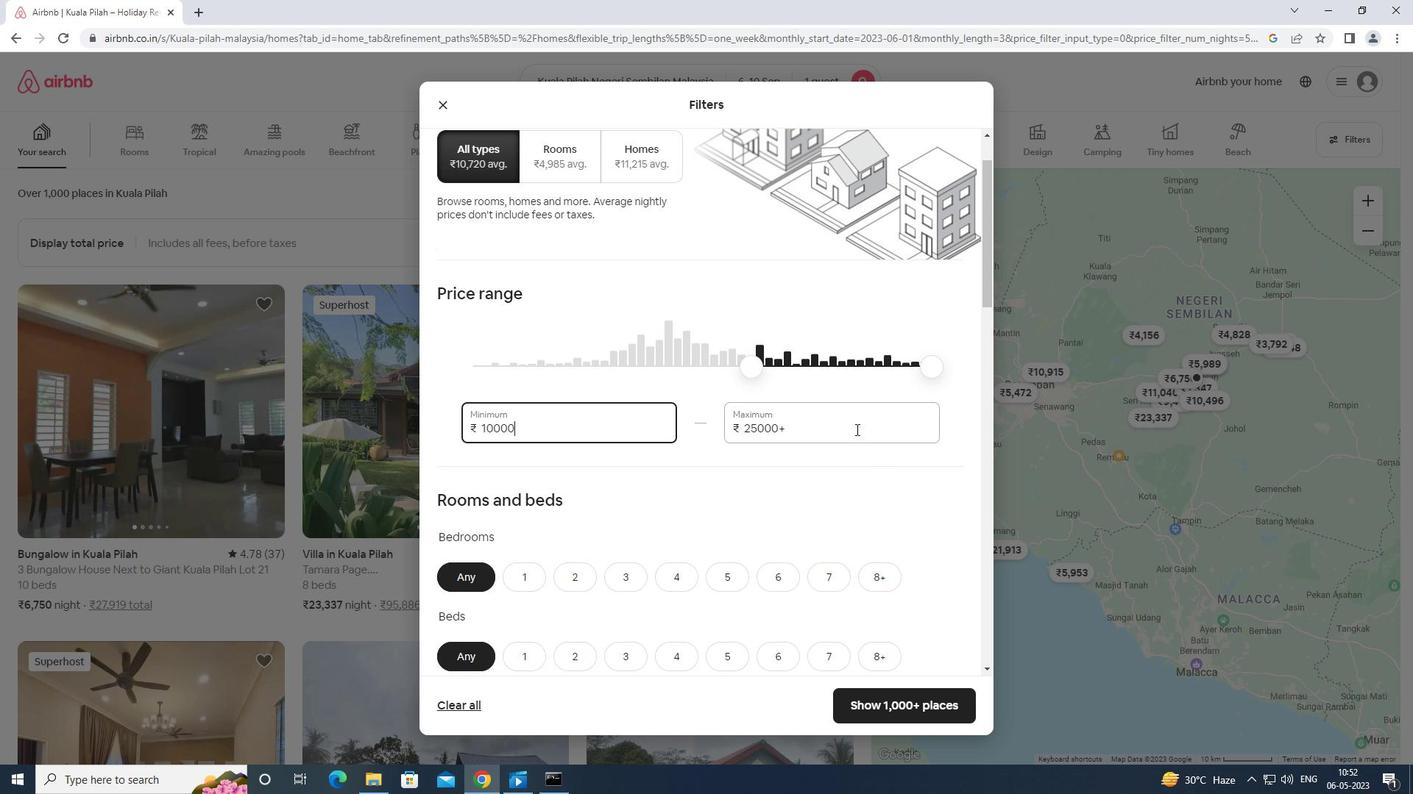 
Action: Mouse moved to (856, 427)
Screenshot: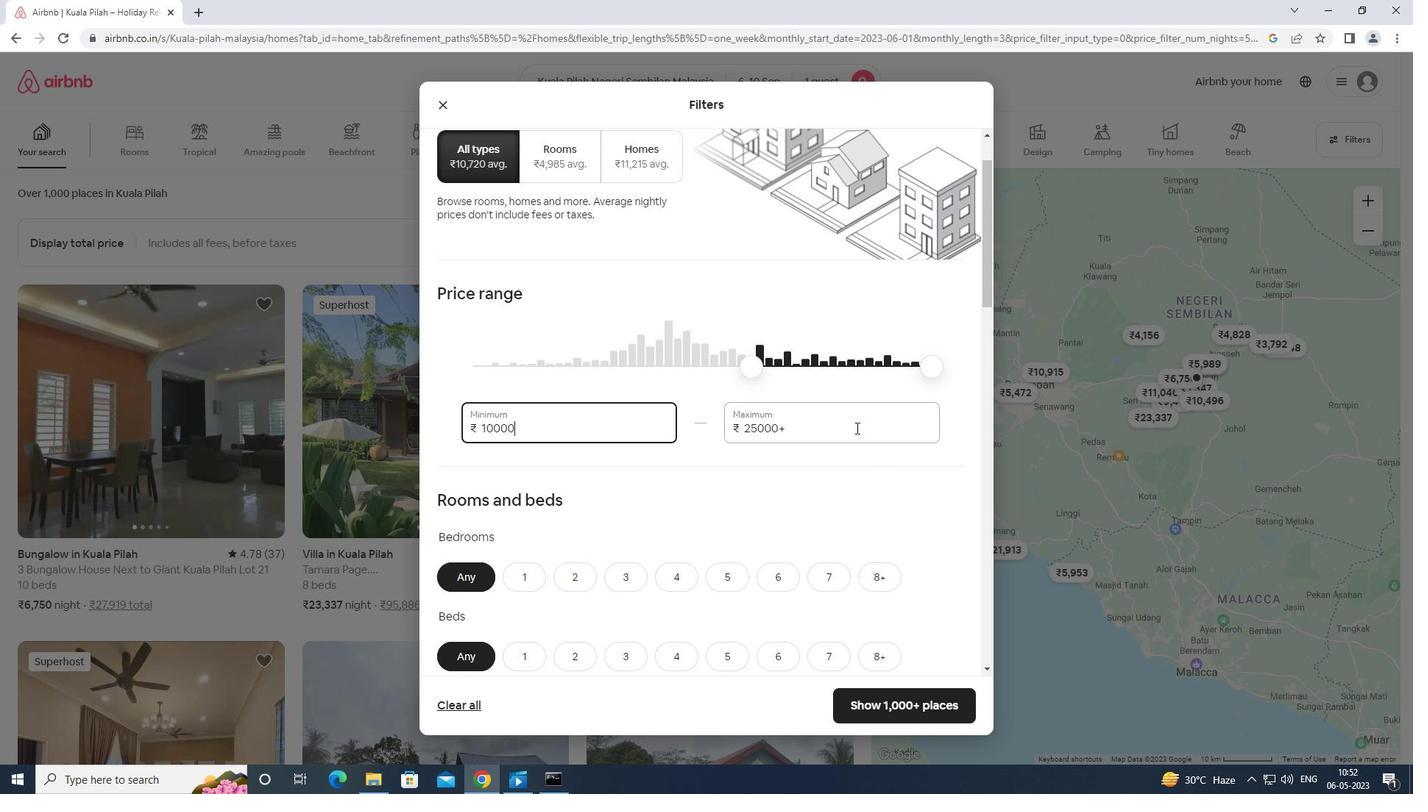 
Action: Key pressed <Key.backspace><Key.backspace><Key.backspace><Key.backspace><Key.backspace><Key.backspace><Key.backspace><Key.backspace><Key.backspace><Key.backspace>15000
Screenshot: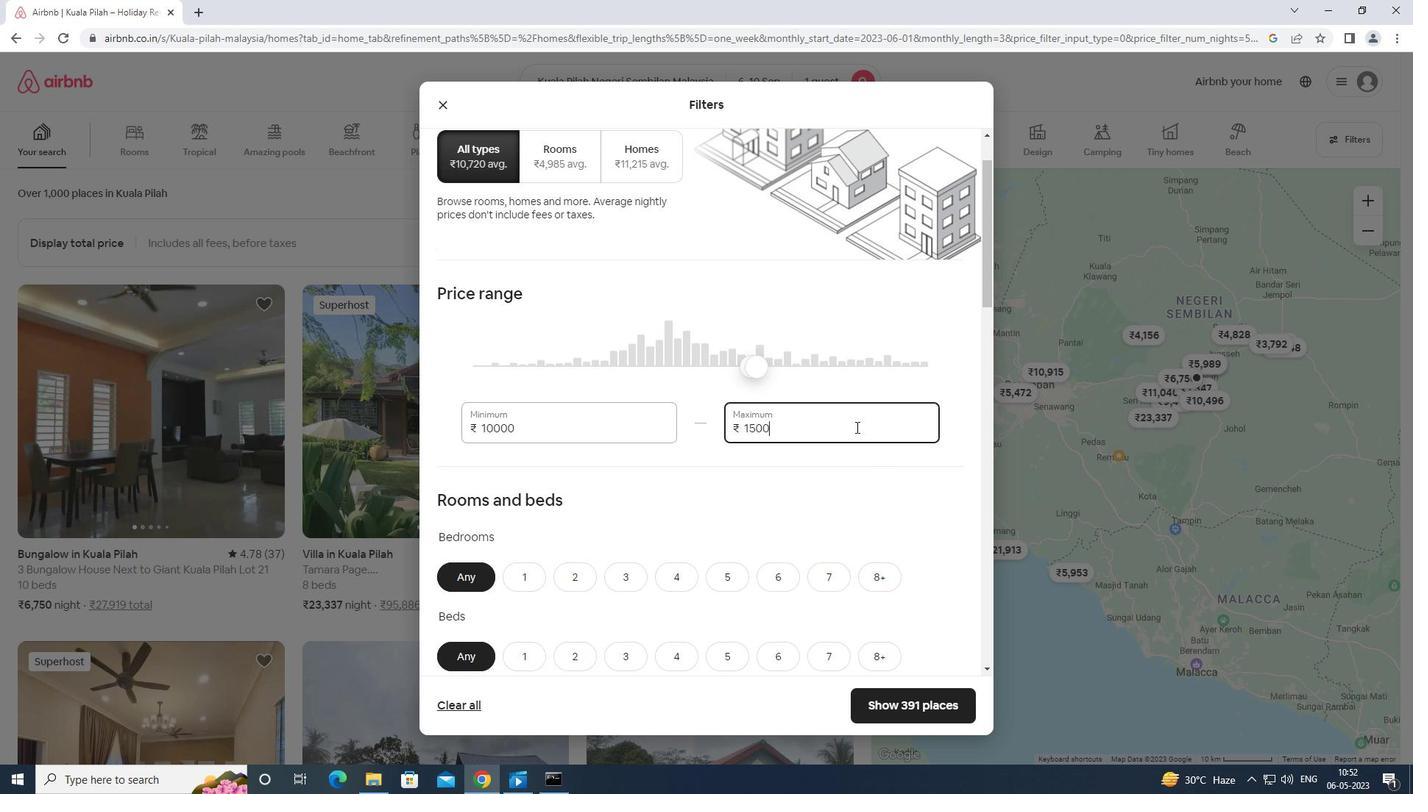 
Action: Mouse scrolled (856, 426) with delta (0, 0)
Screenshot: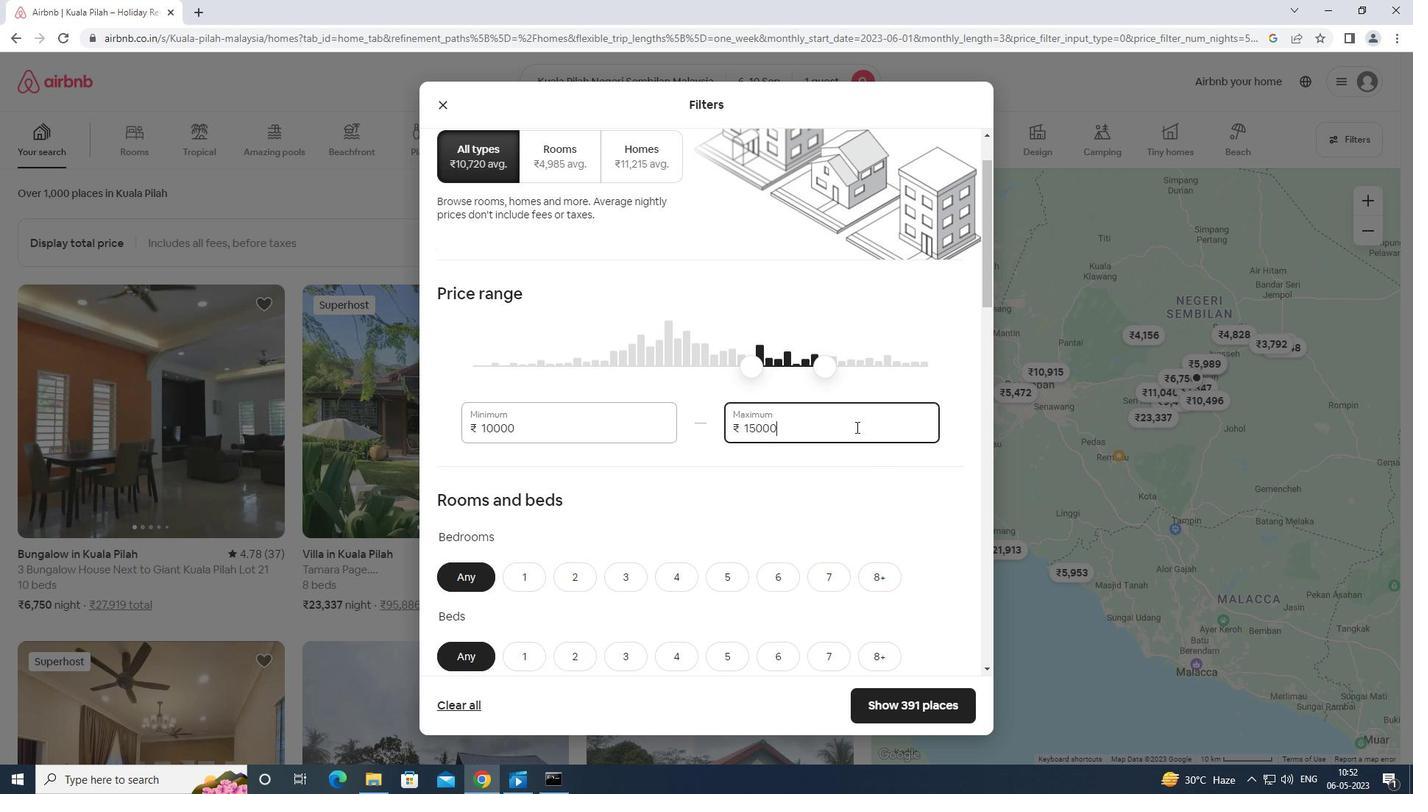 
Action: Mouse moved to (849, 431)
Screenshot: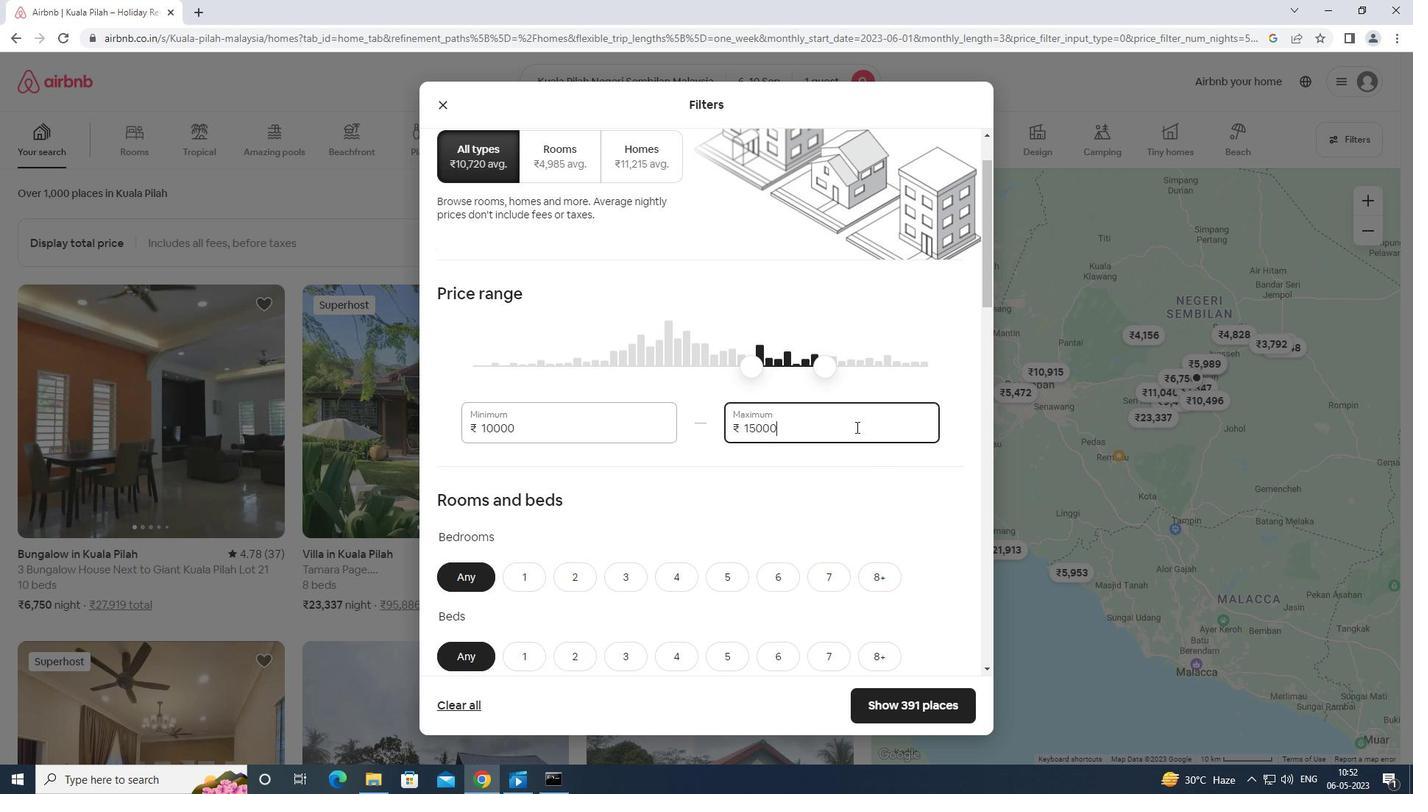 
Action: Mouse scrolled (849, 430) with delta (0, 0)
Screenshot: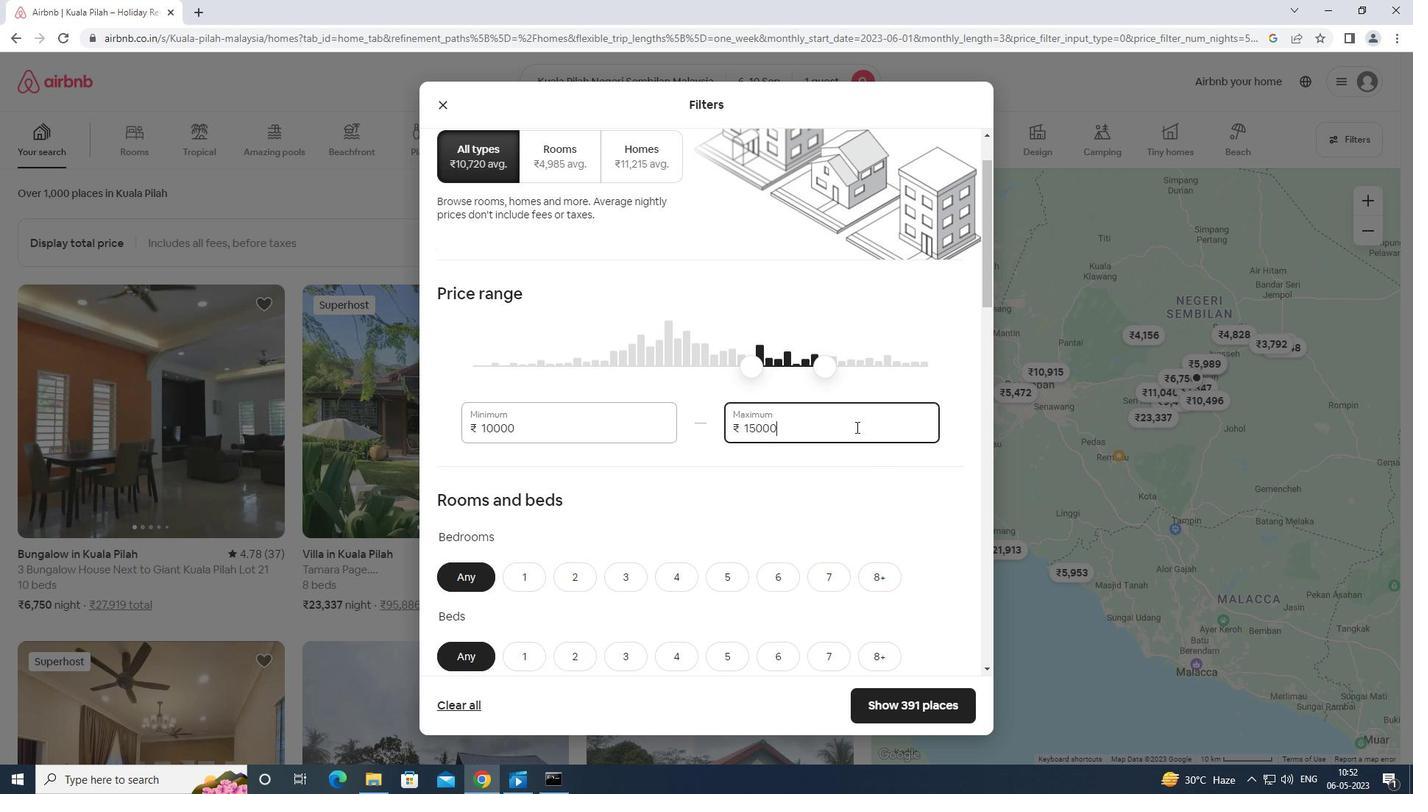 
Action: Mouse moved to (847, 432)
Screenshot: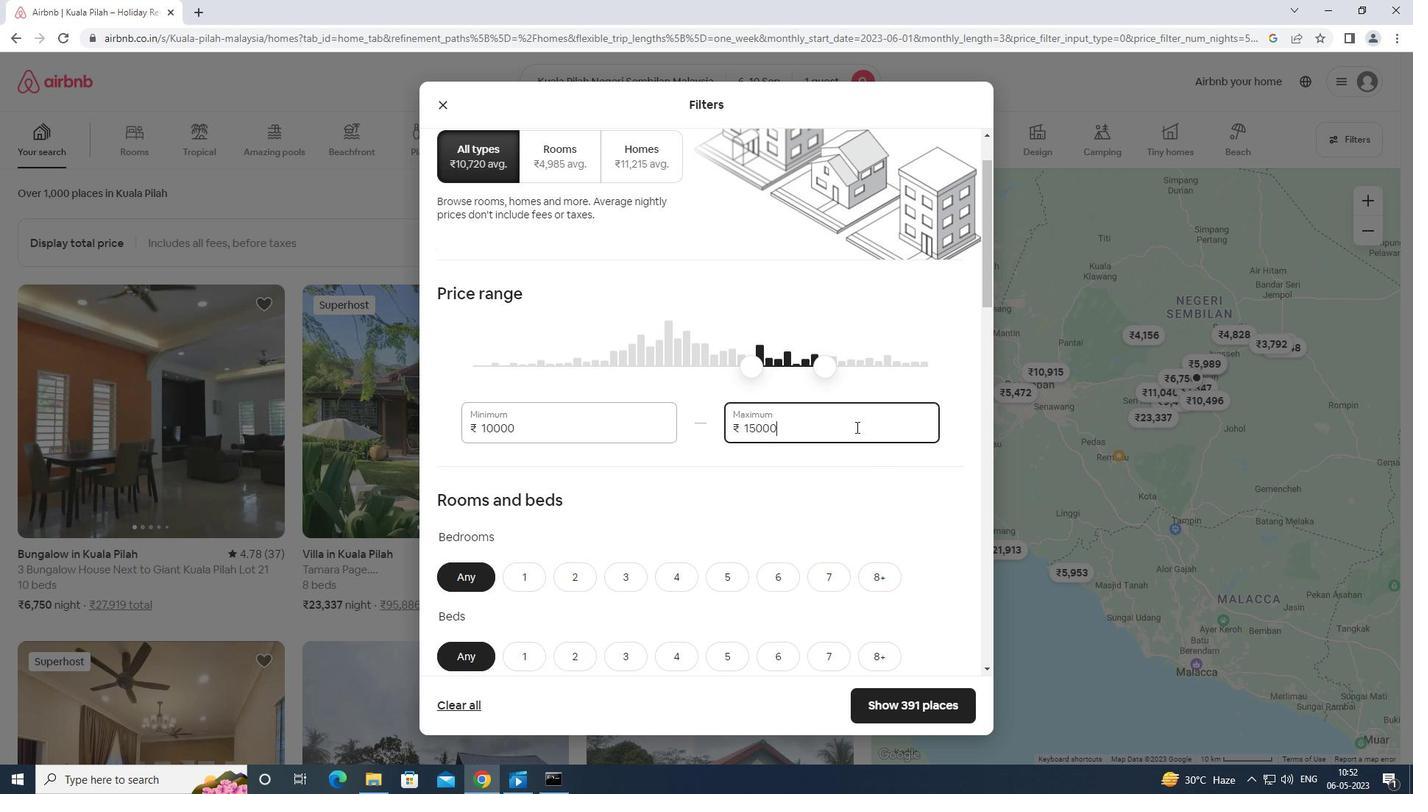
Action: Mouse scrolled (847, 431) with delta (0, 0)
Screenshot: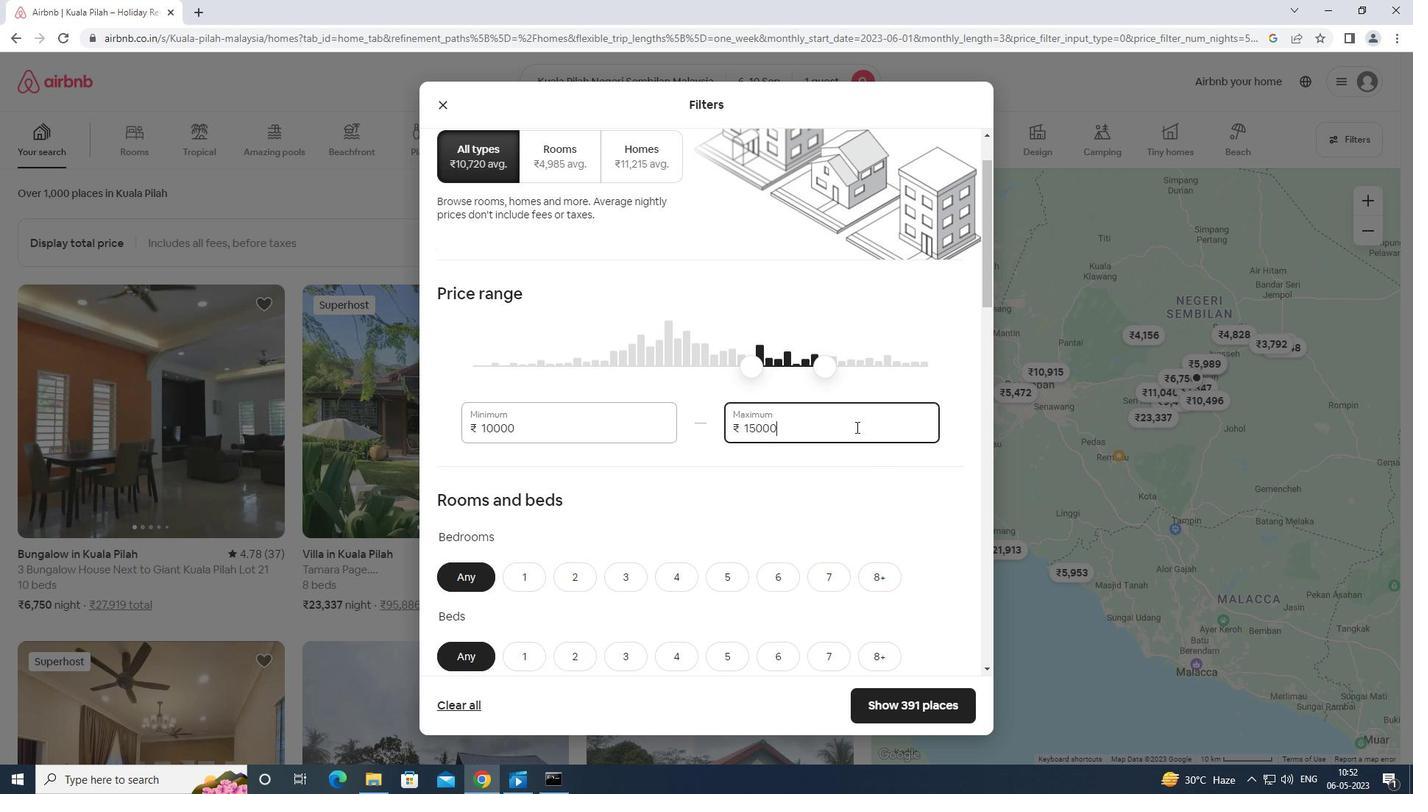 
Action: Mouse scrolled (847, 431) with delta (0, 0)
Screenshot: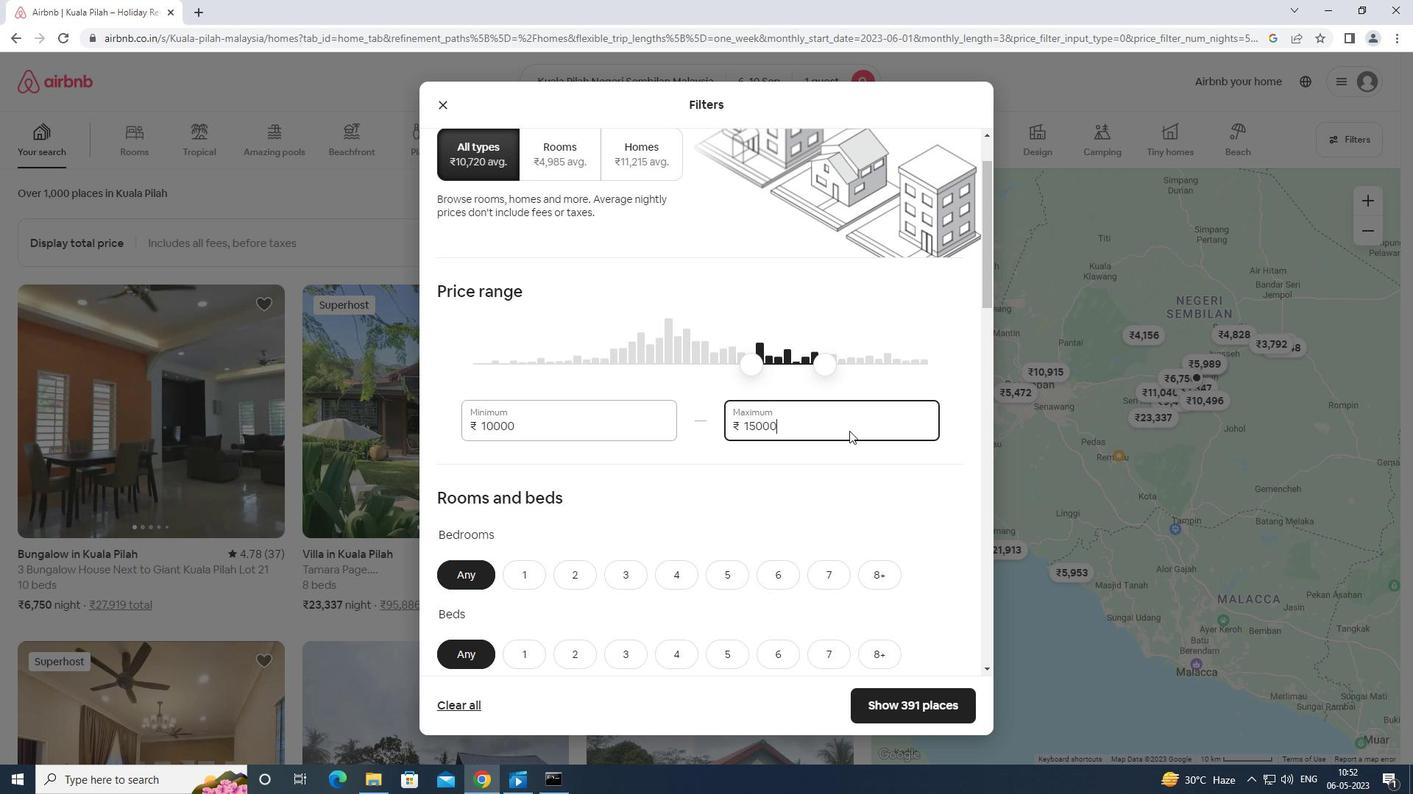 
Action: Mouse moved to (516, 286)
Screenshot: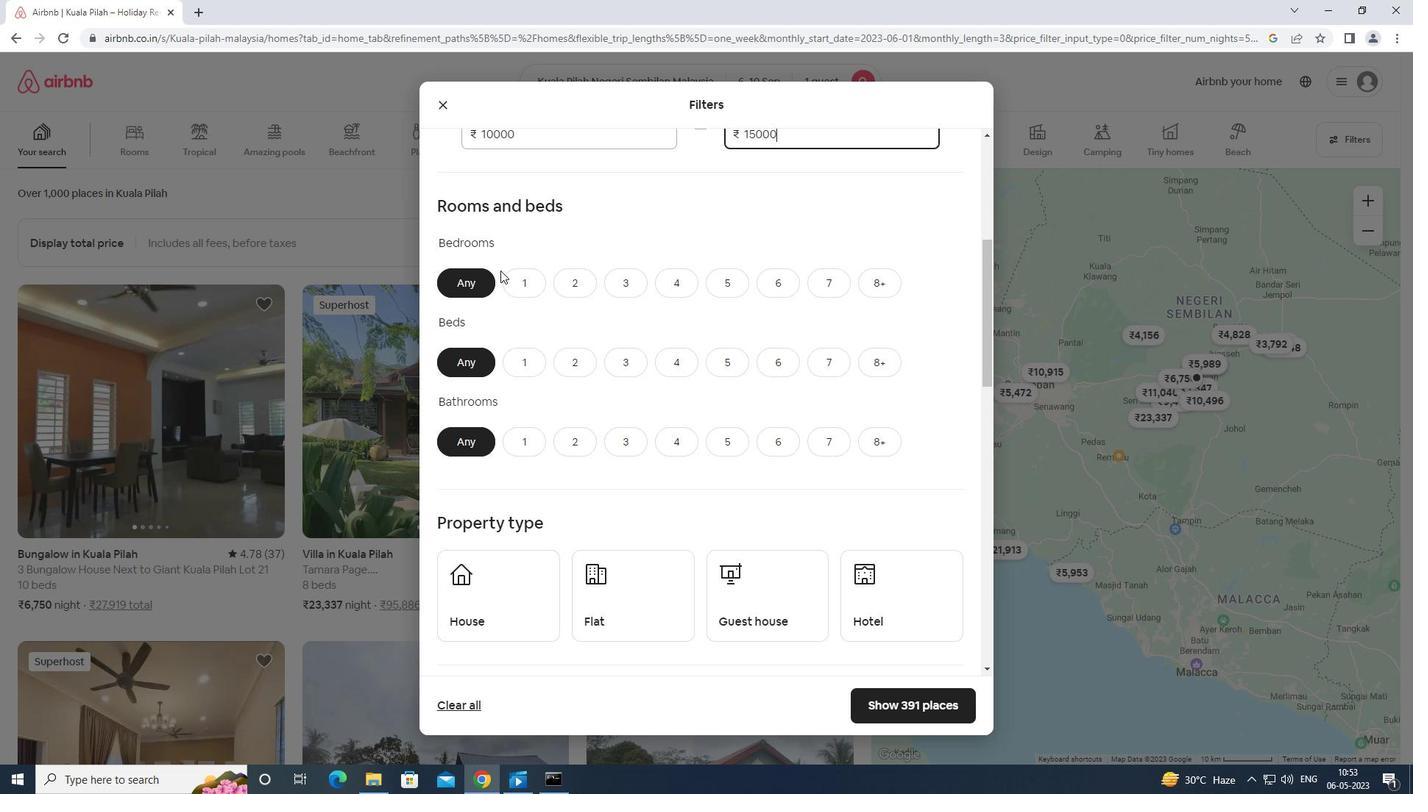 
Action: Mouse pressed left at (516, 286)
Screenshot: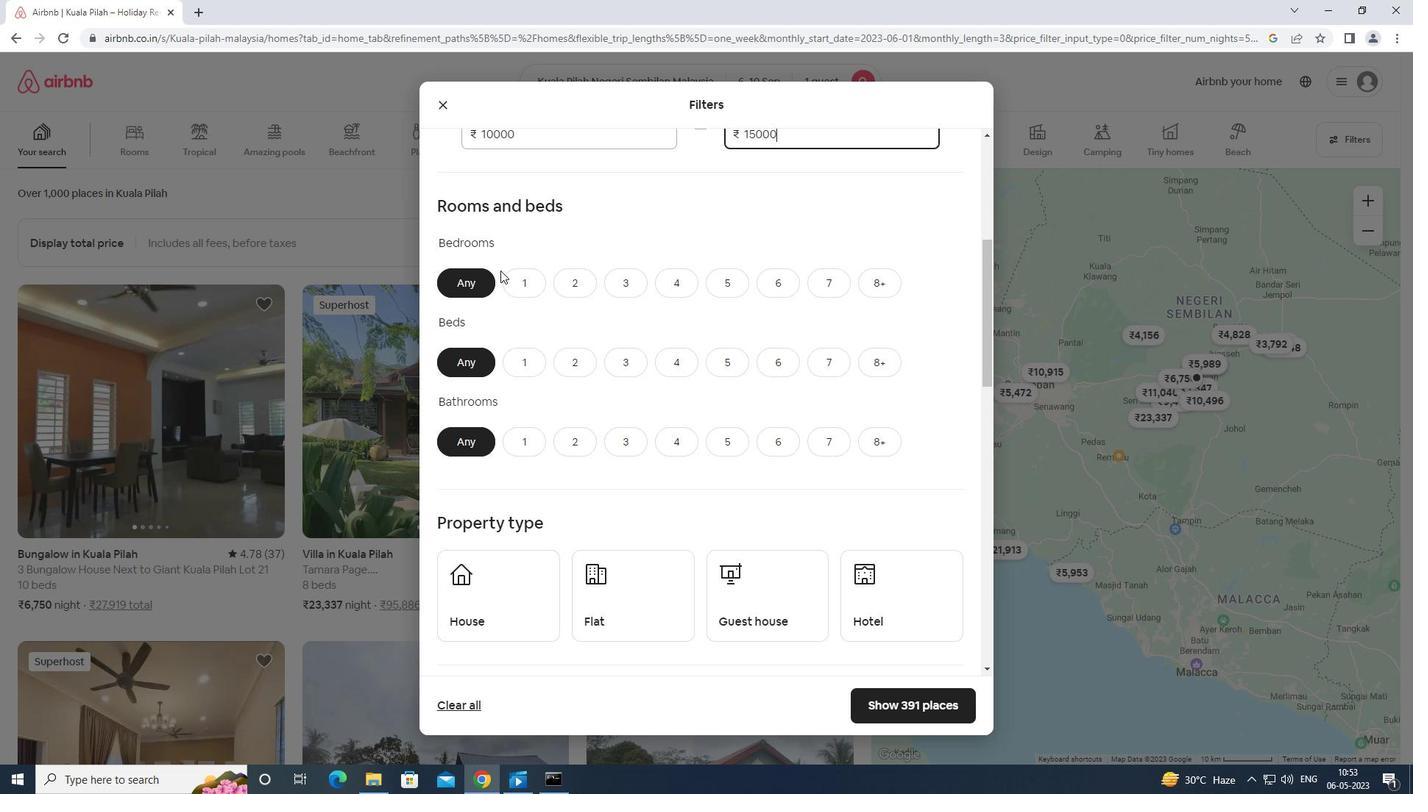 
Action: Mouse moved to (530, 364)
Screenshot: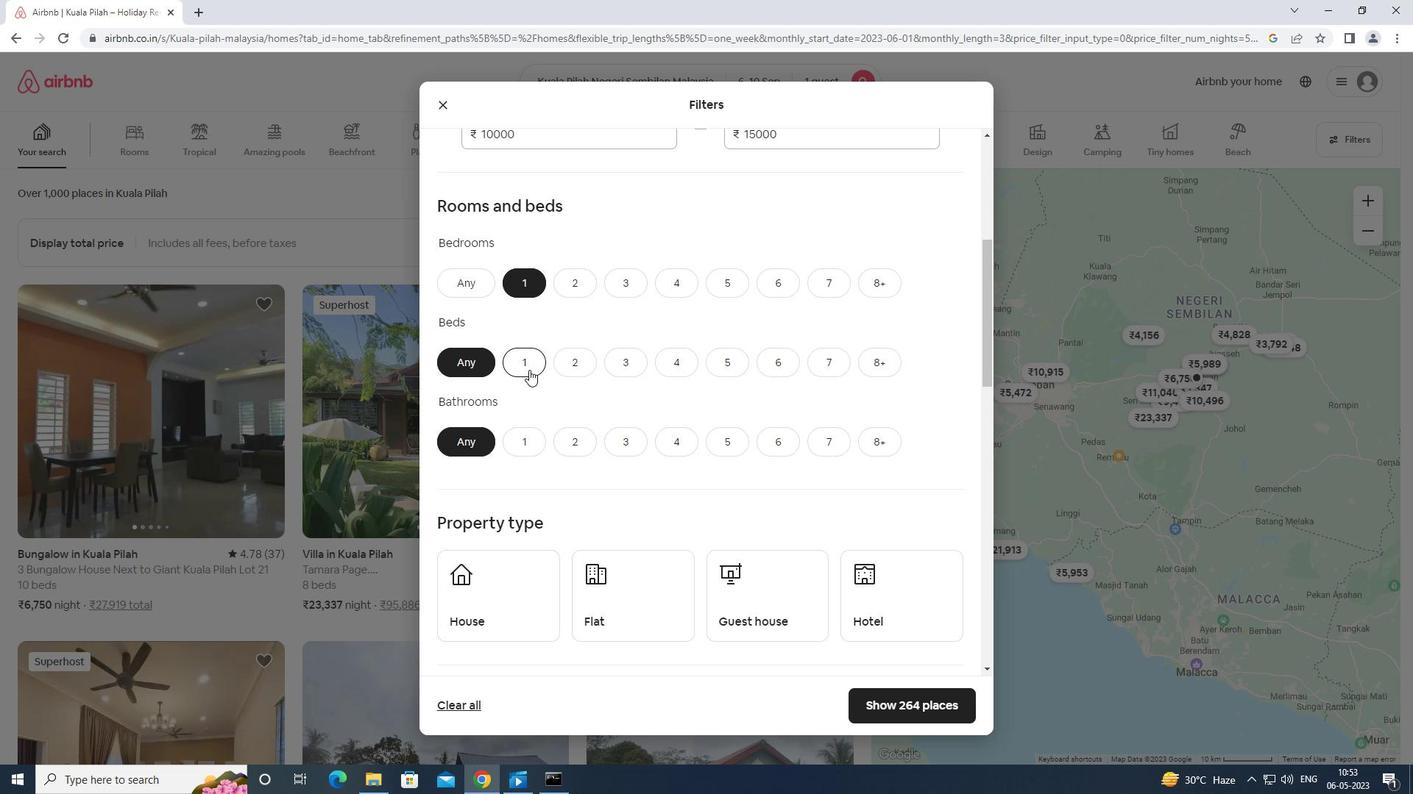 
Action: Mouse pressed left at (530, 364)
Screenshot: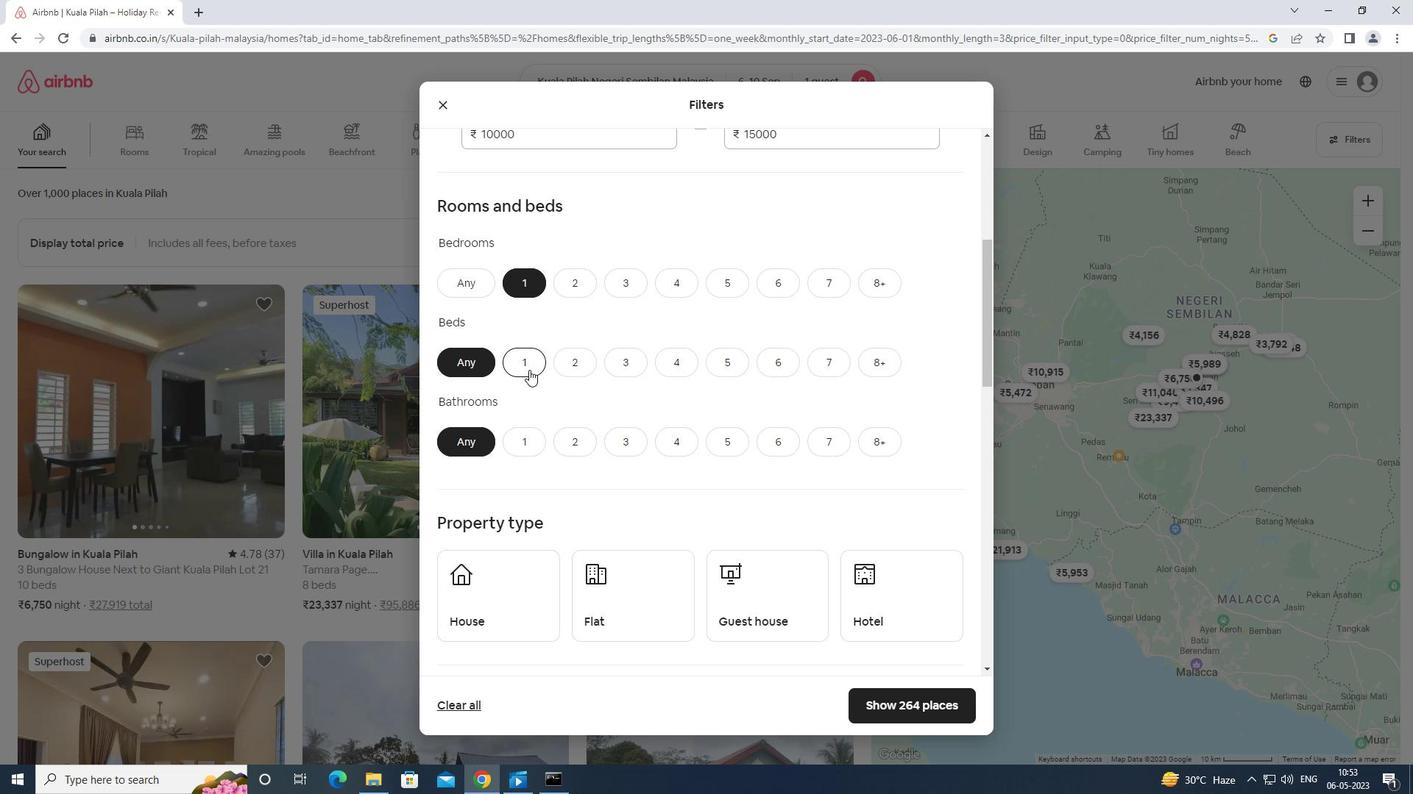 
Action: Mouse moved to (516, 436)
Screenshot: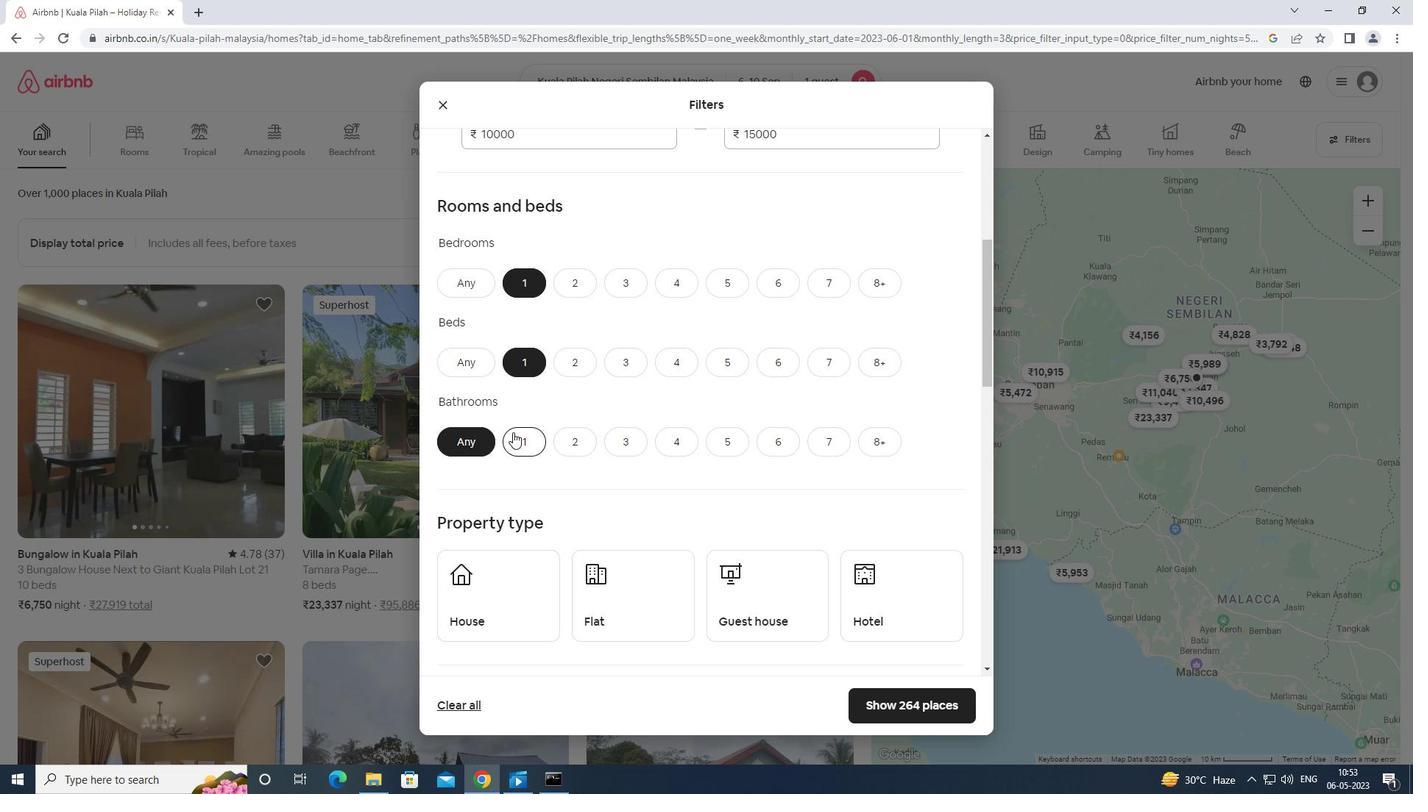 
Action: Mouse pressed left at (516, 436)
Screenshot: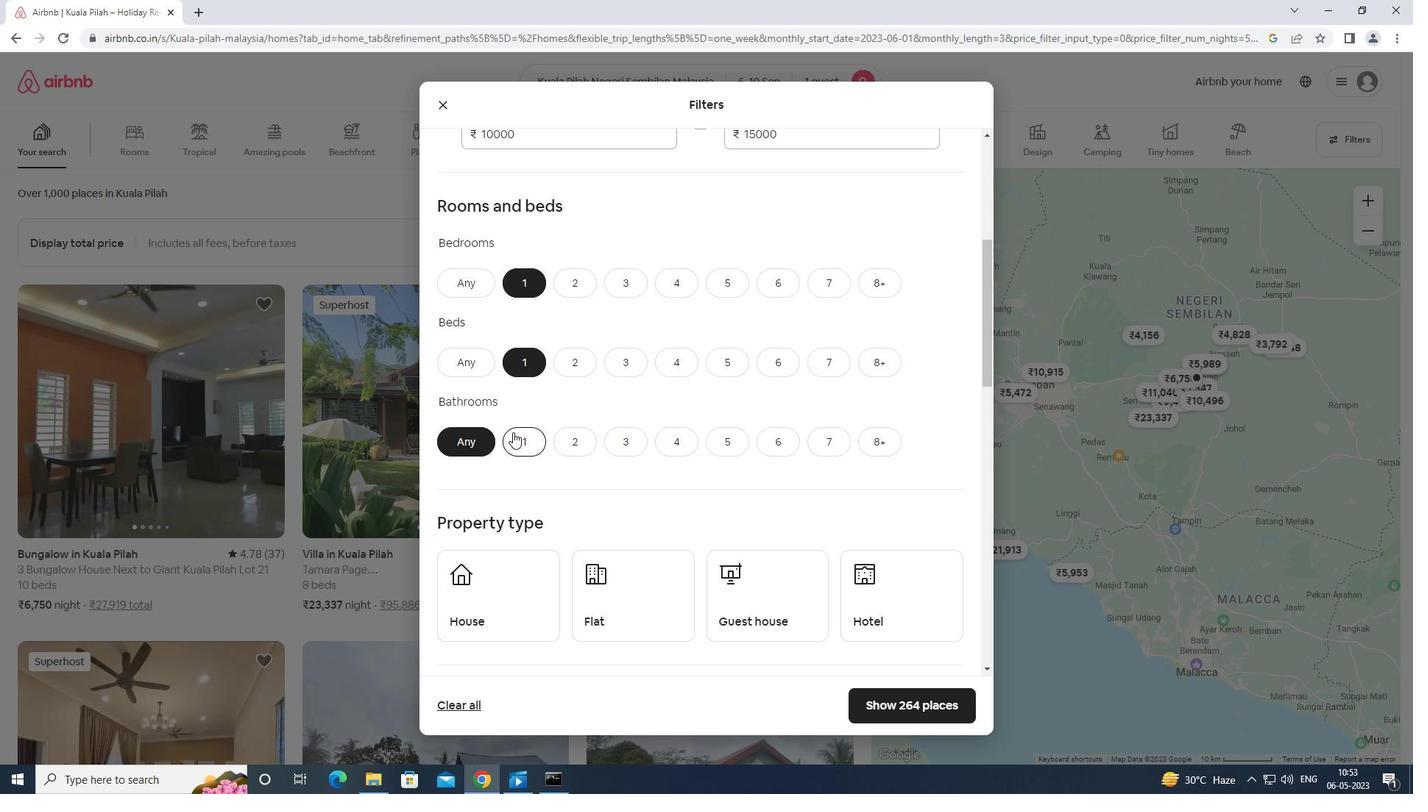 
Action: Mouse moved to (524, 421)
Screenshot: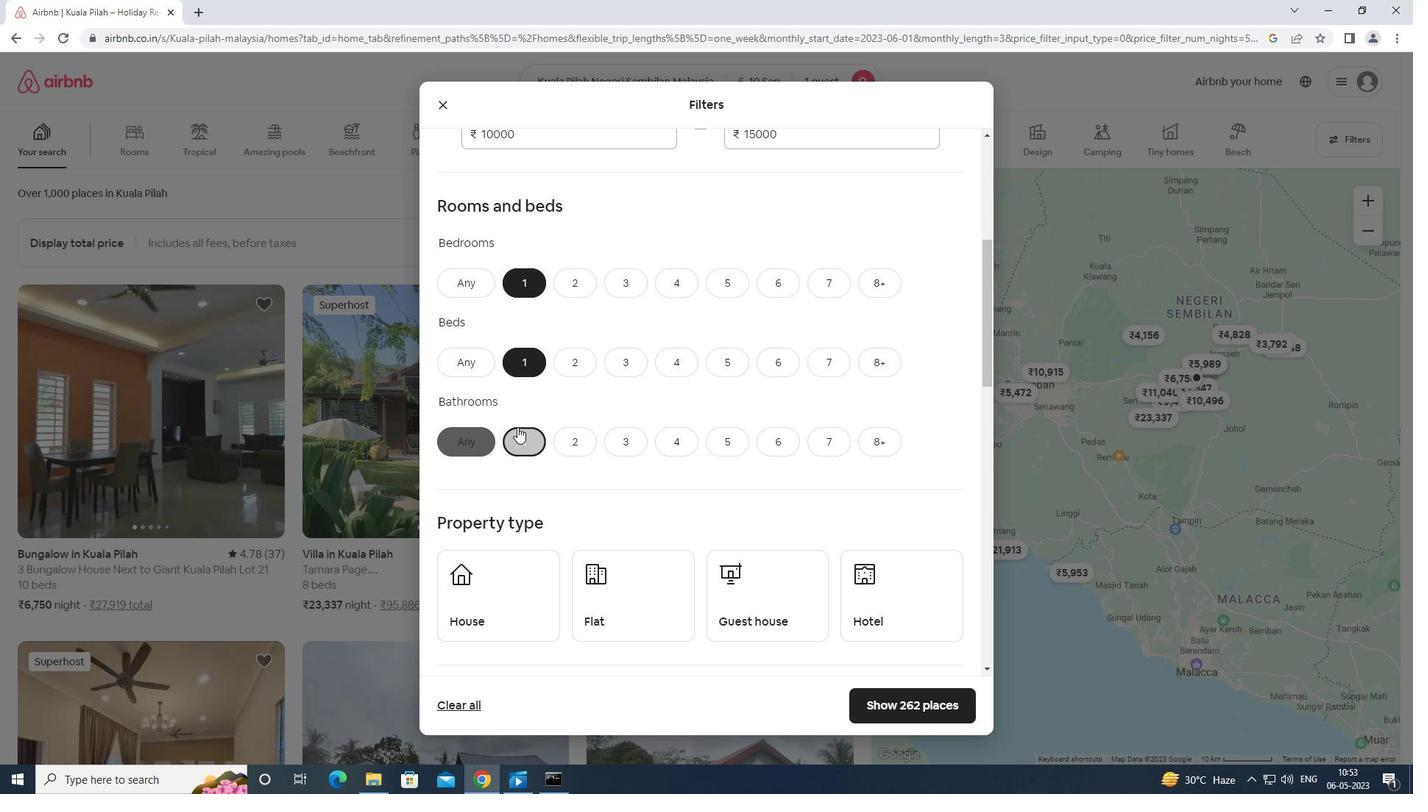 
Action: Mouse scrolled (524, 420) with delta (0, 0)
Screenshot: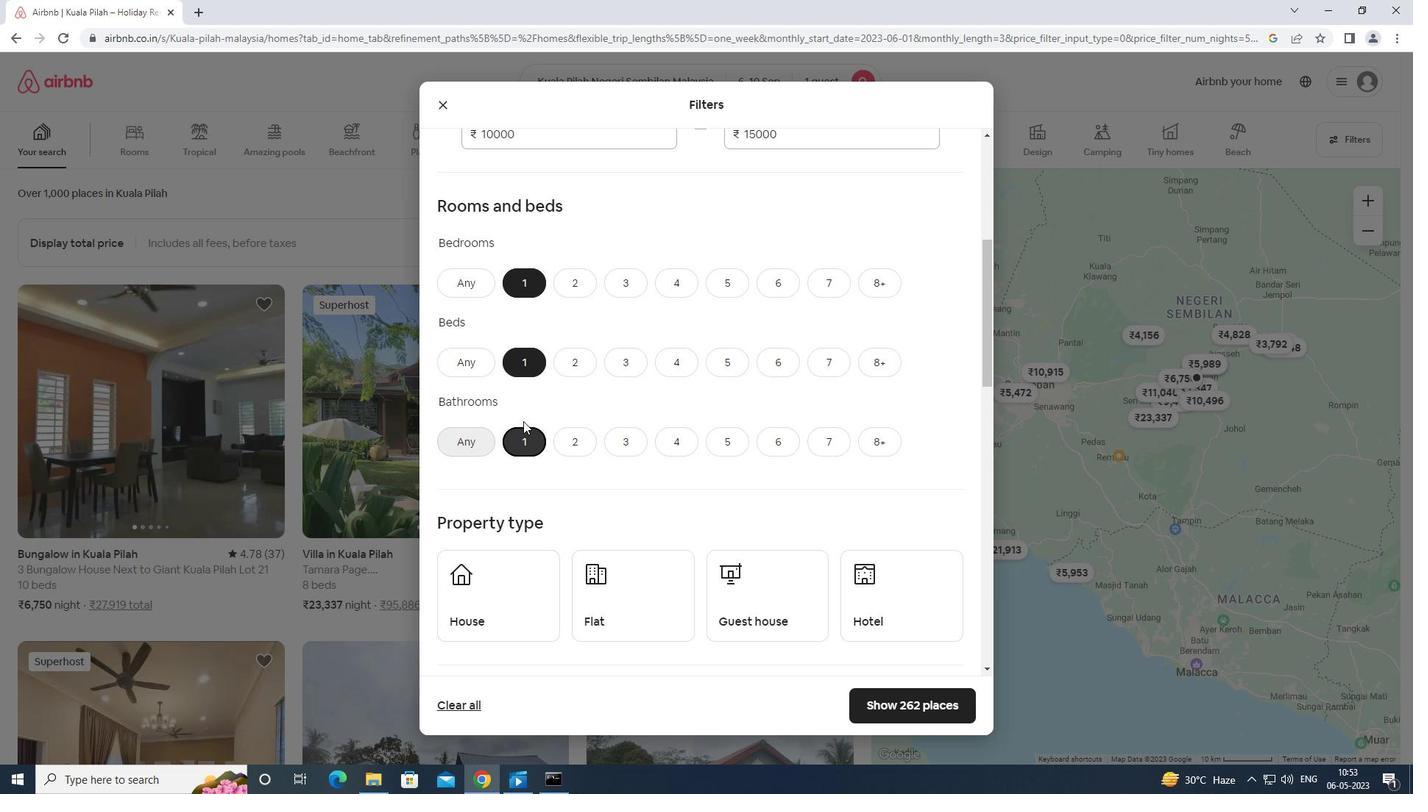 
Action: Mouse moved to (524, 421)
Screenshot: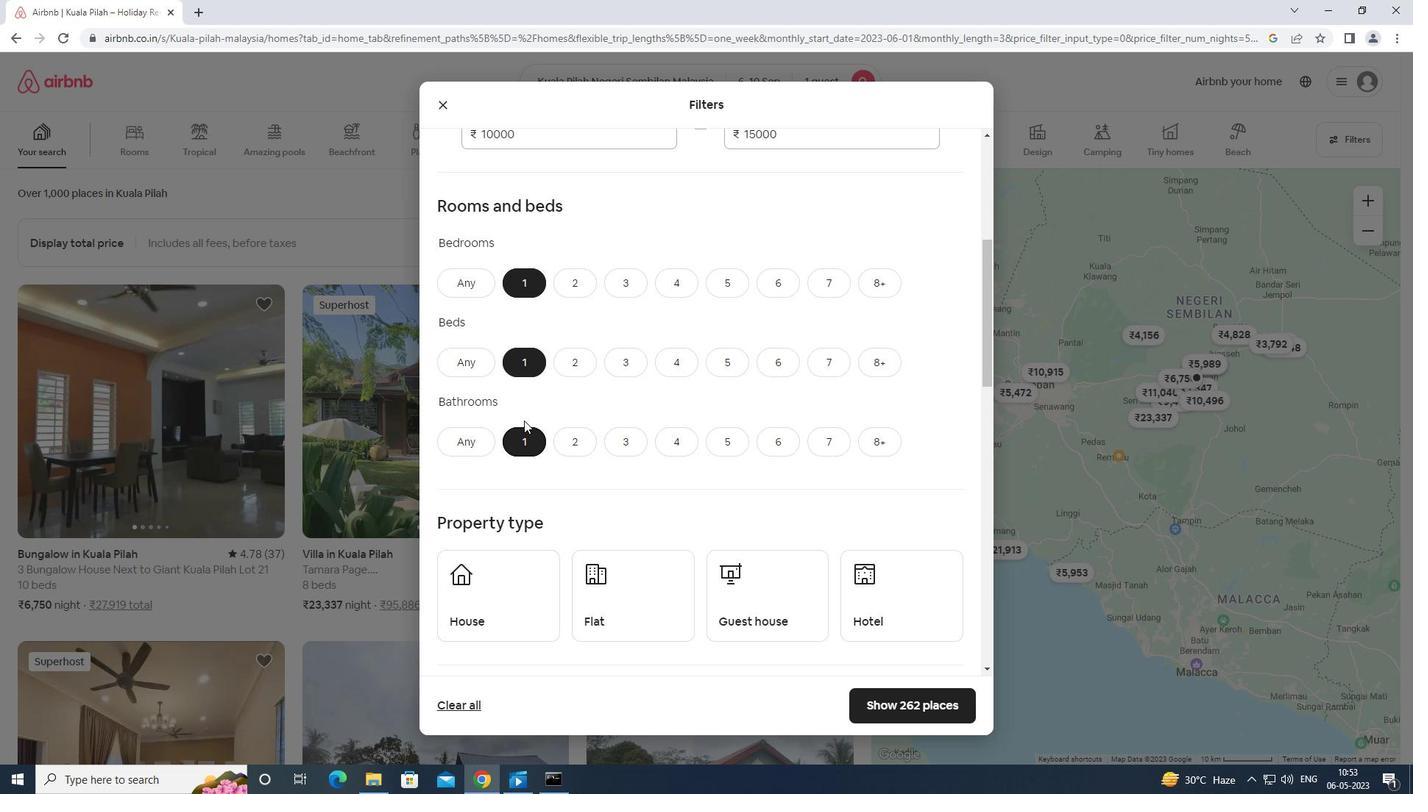 
Action: Mouse scrolled (524, 420) with delta (0, 0)
Screenshot: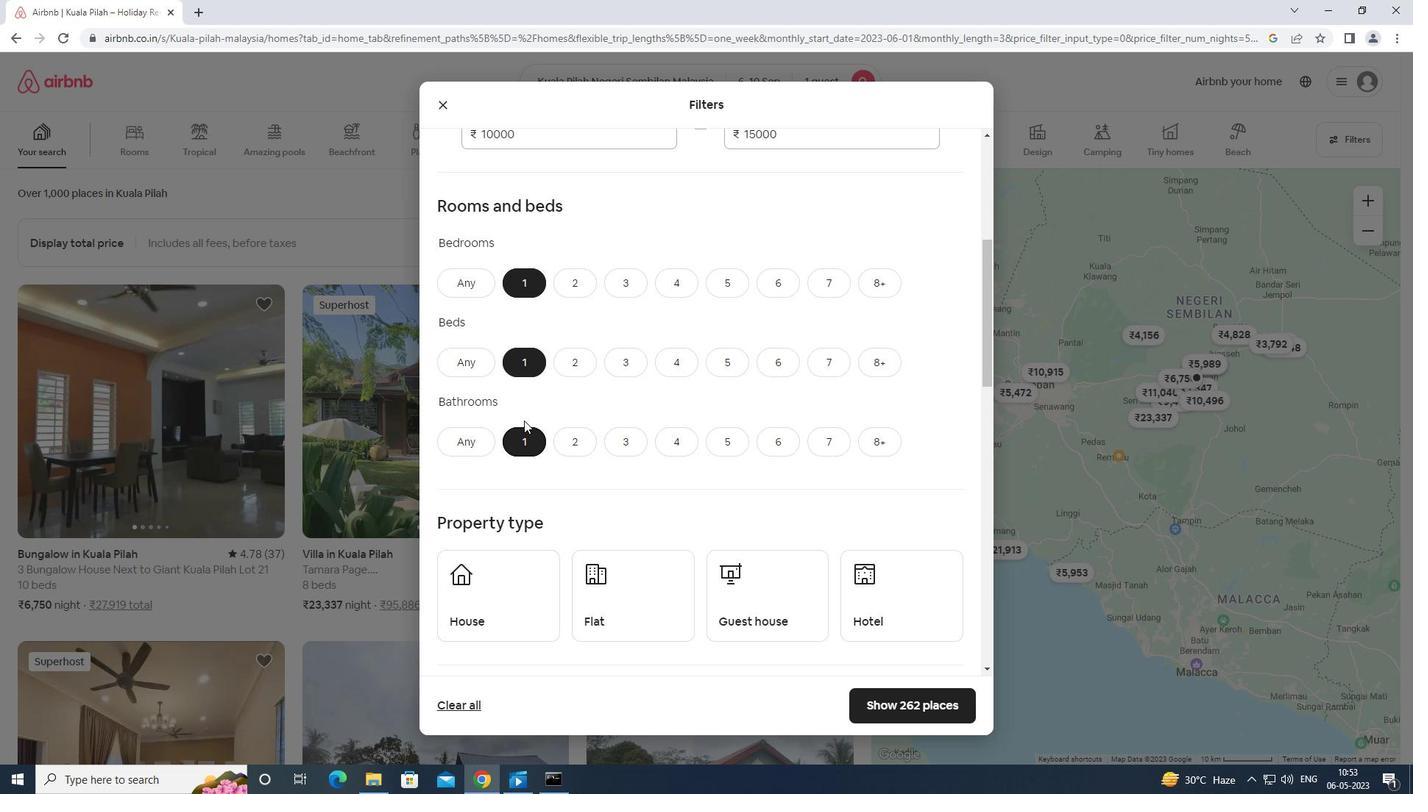 
Action: Mouse moved to (527, 427)
Screenshot: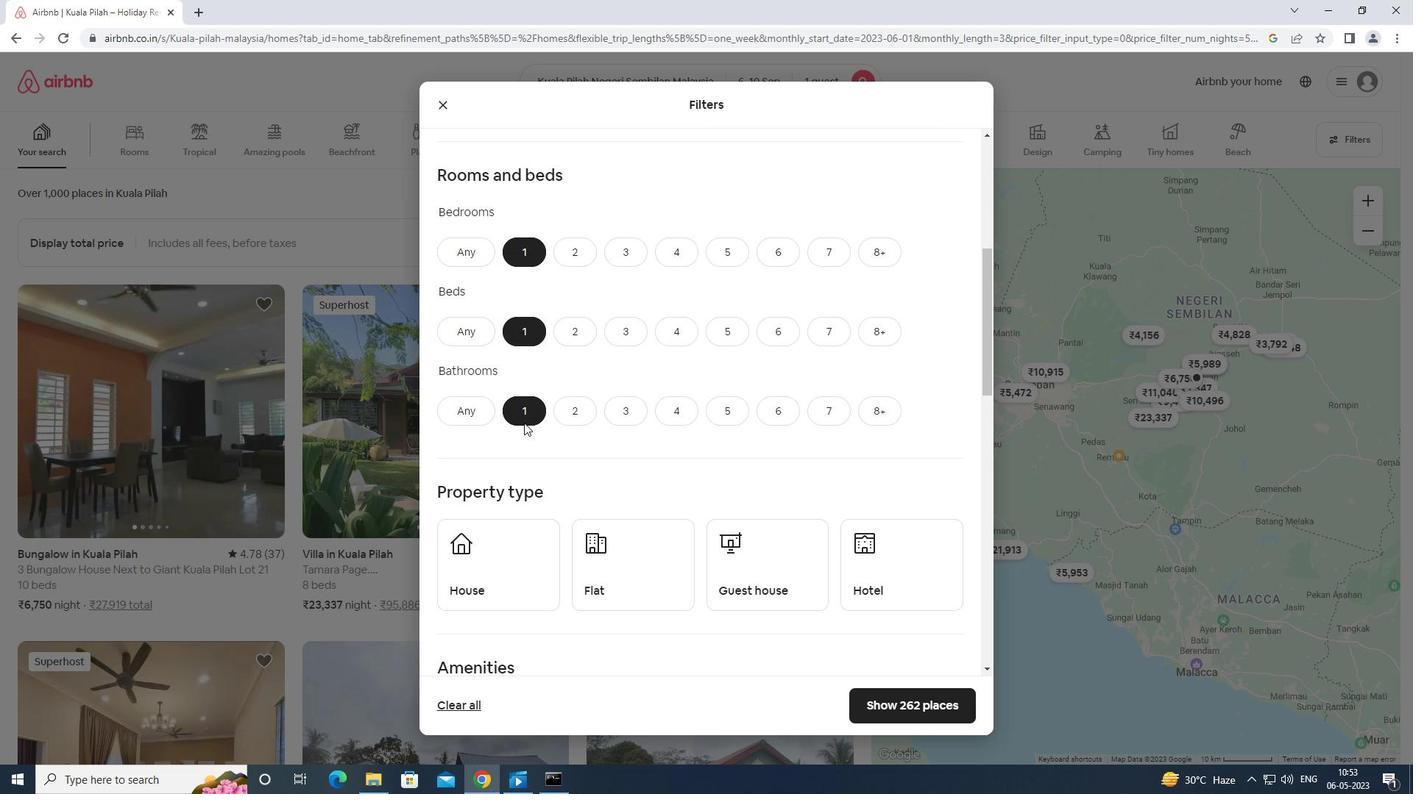 
Action: Mouse scrolled (527, 426) with delta (0, 0)
Screenshot: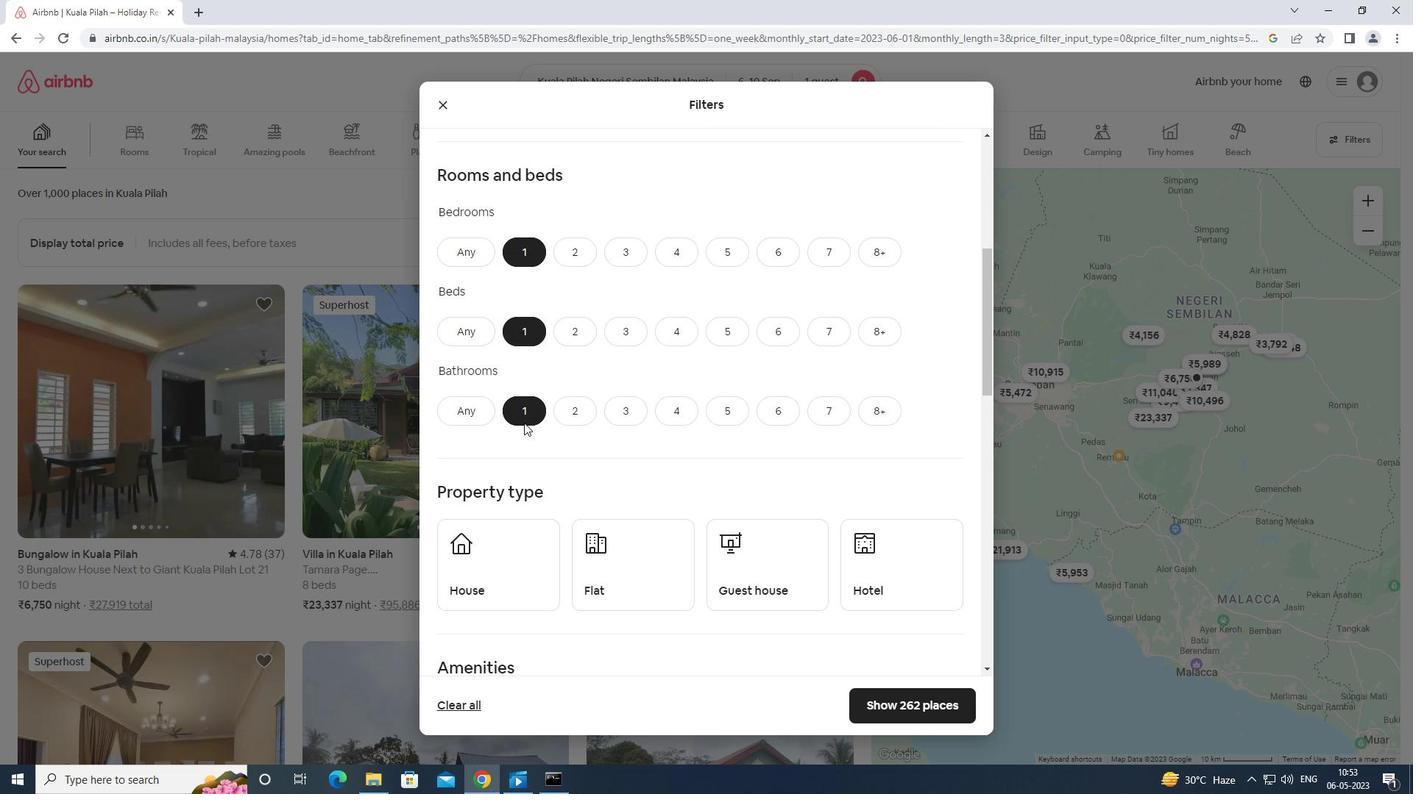
Action: Mouse moved to (513, 387)
Screenshot: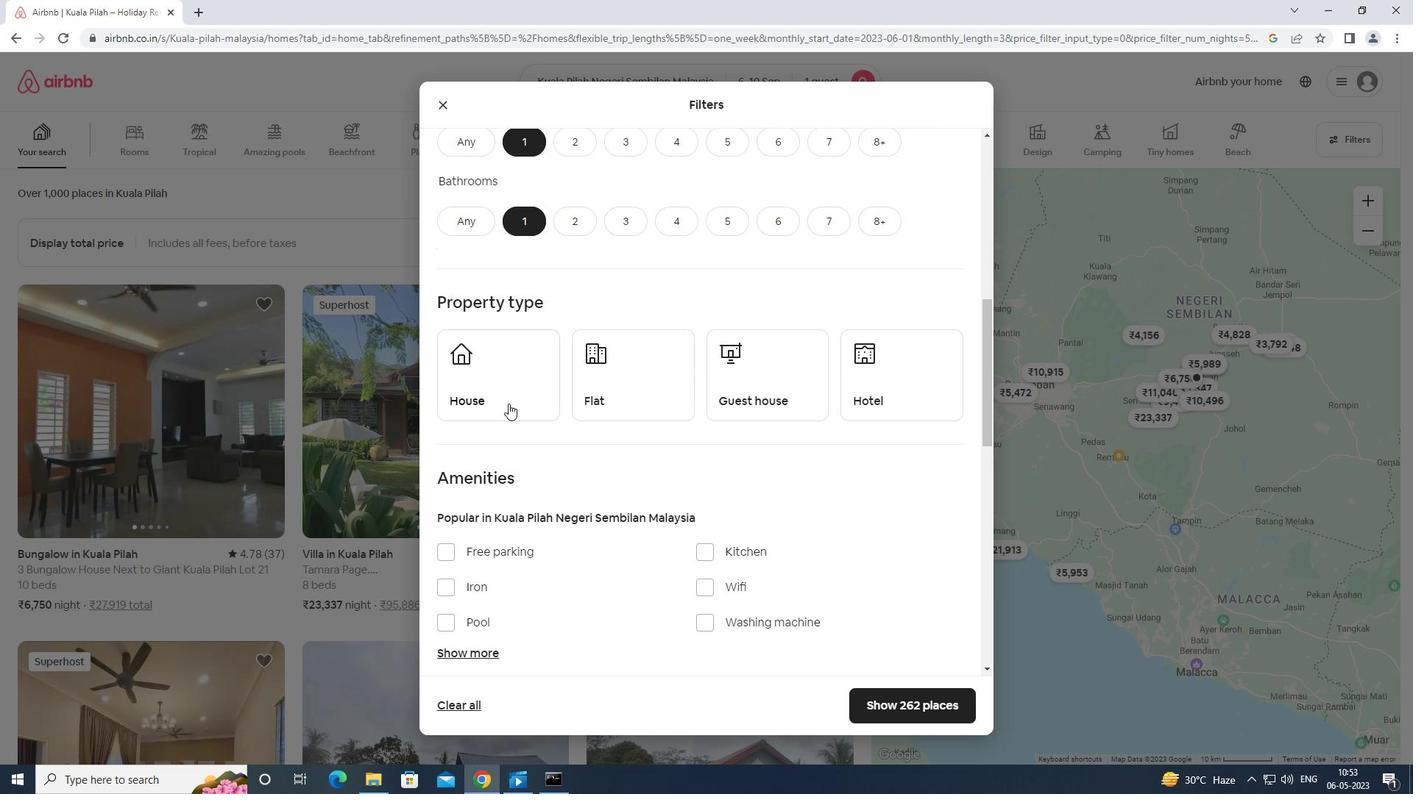 
Action: Mouse pressed left at (513, 387)
Screenshot: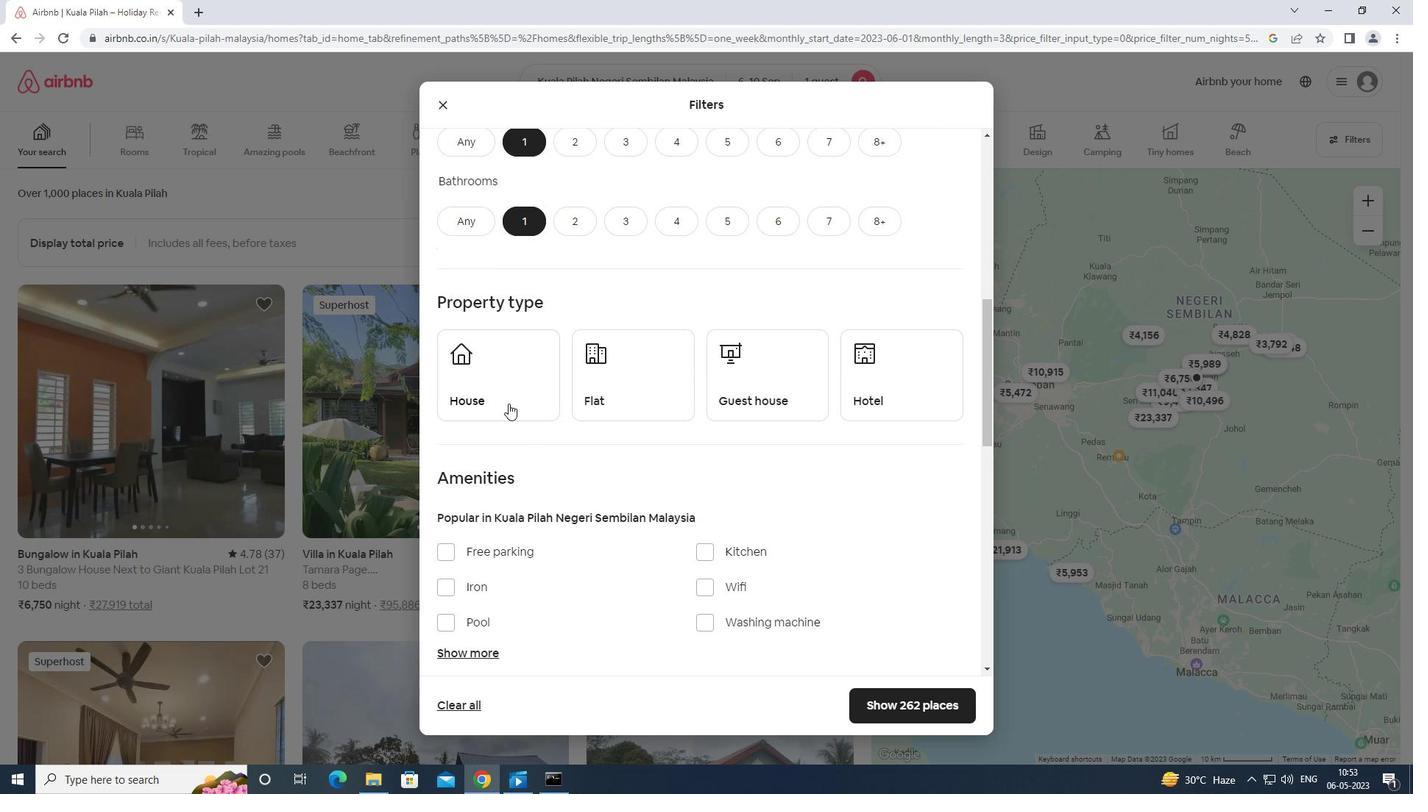 
Action: Mouse moved to (615, 381)
Screenshot: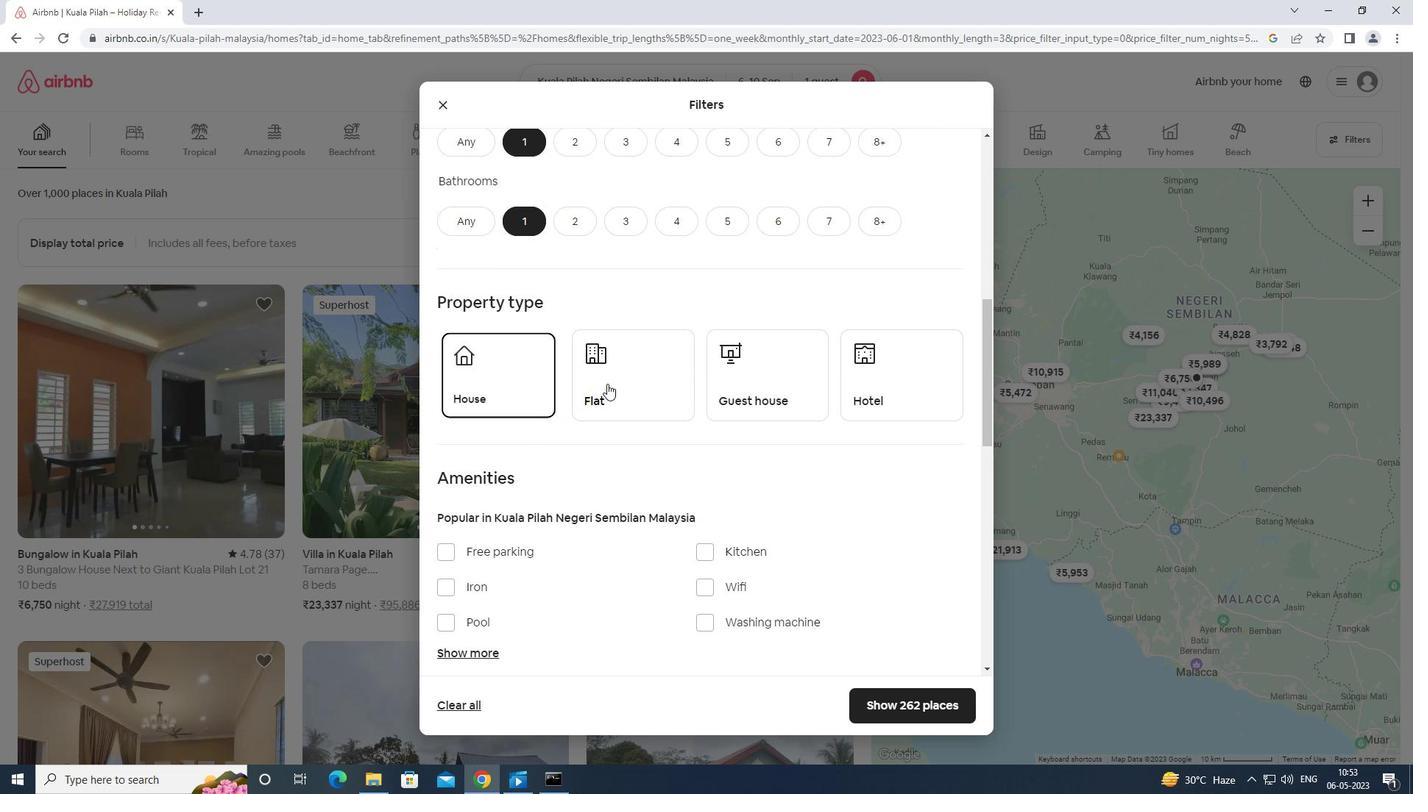 
Action: Mouse pressed left at (615, 381)
Screenshot: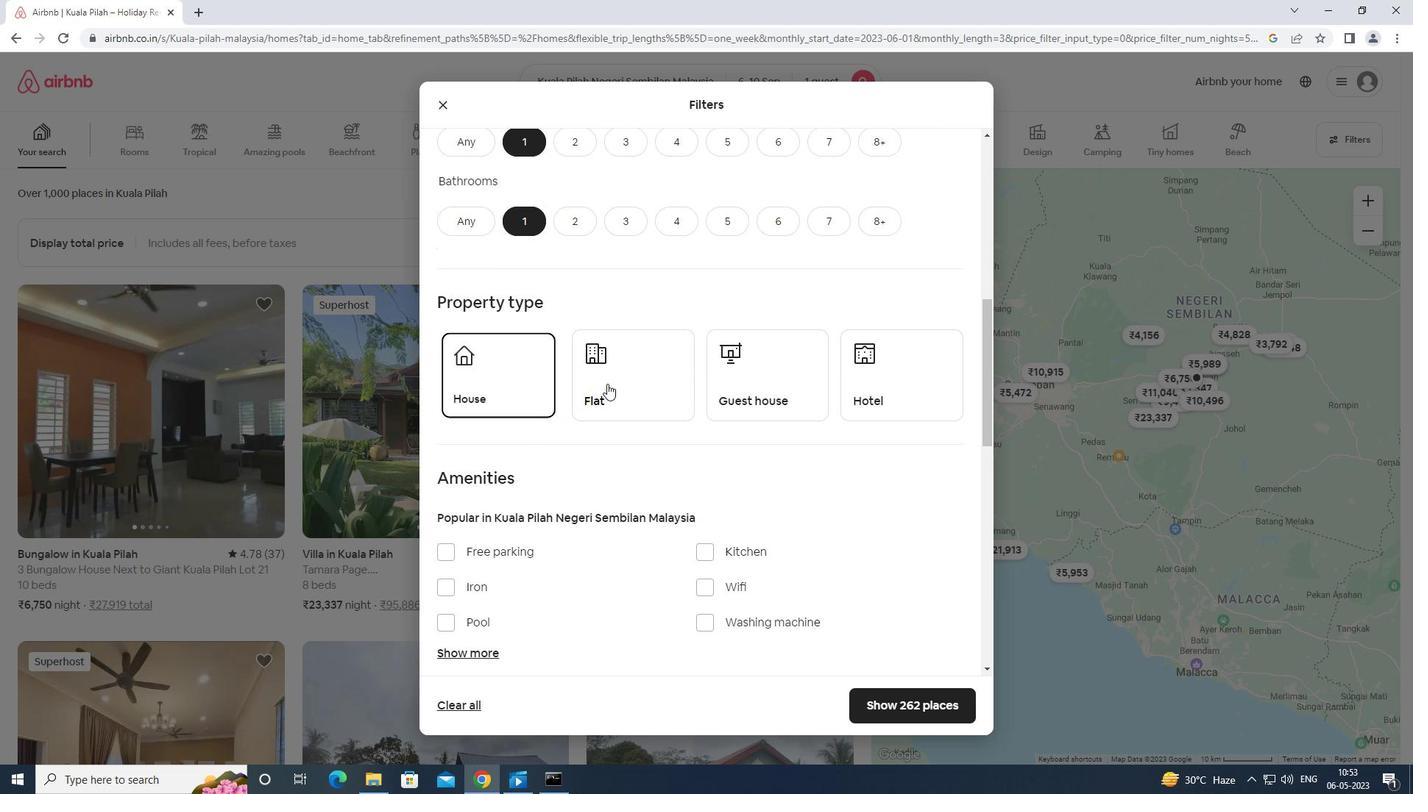 
Action: Mouse moved to (755, 395)
Screenshot: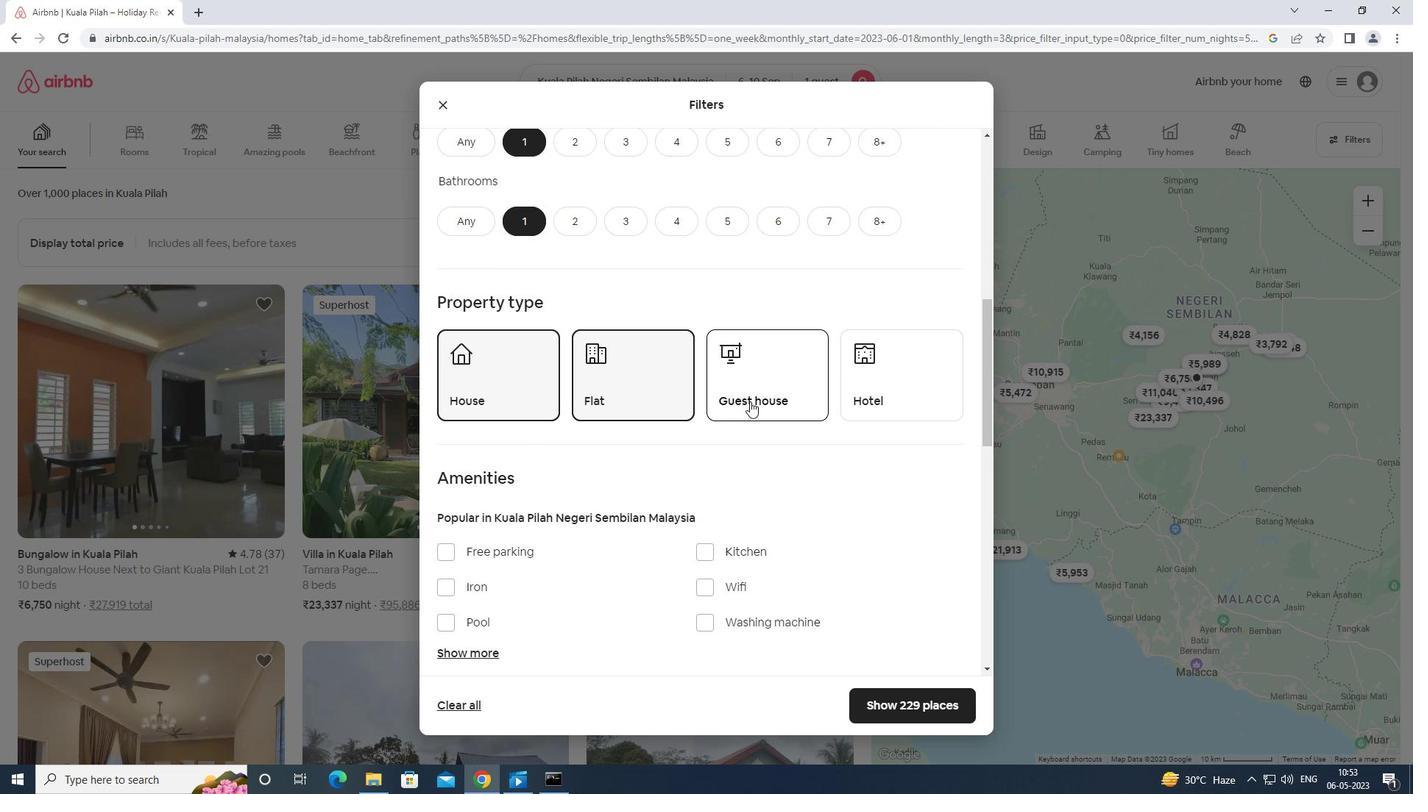 
Action: Mouse pressed left at (755, 395)
Screenshot: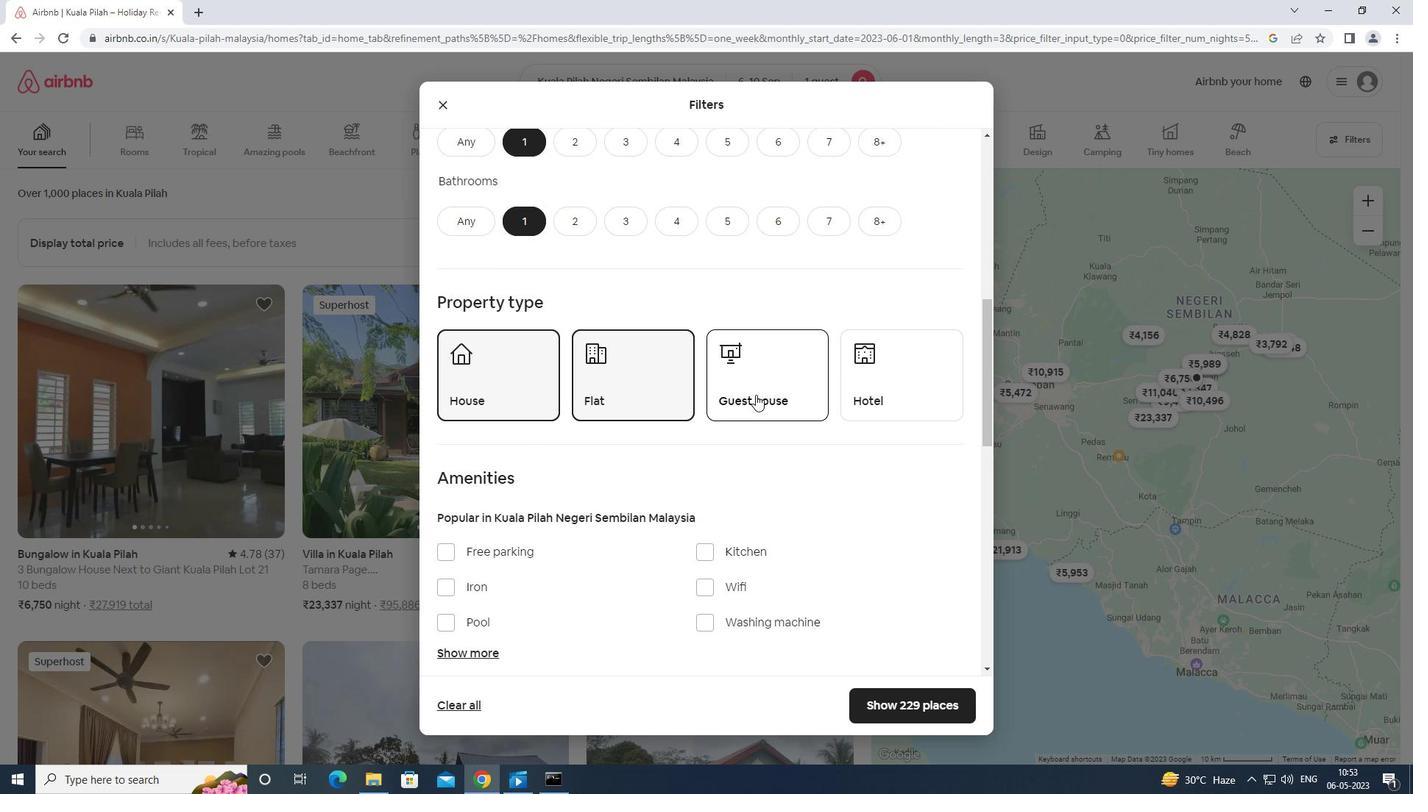 
Action: Mouse moved to (875, 387)
Screenshot: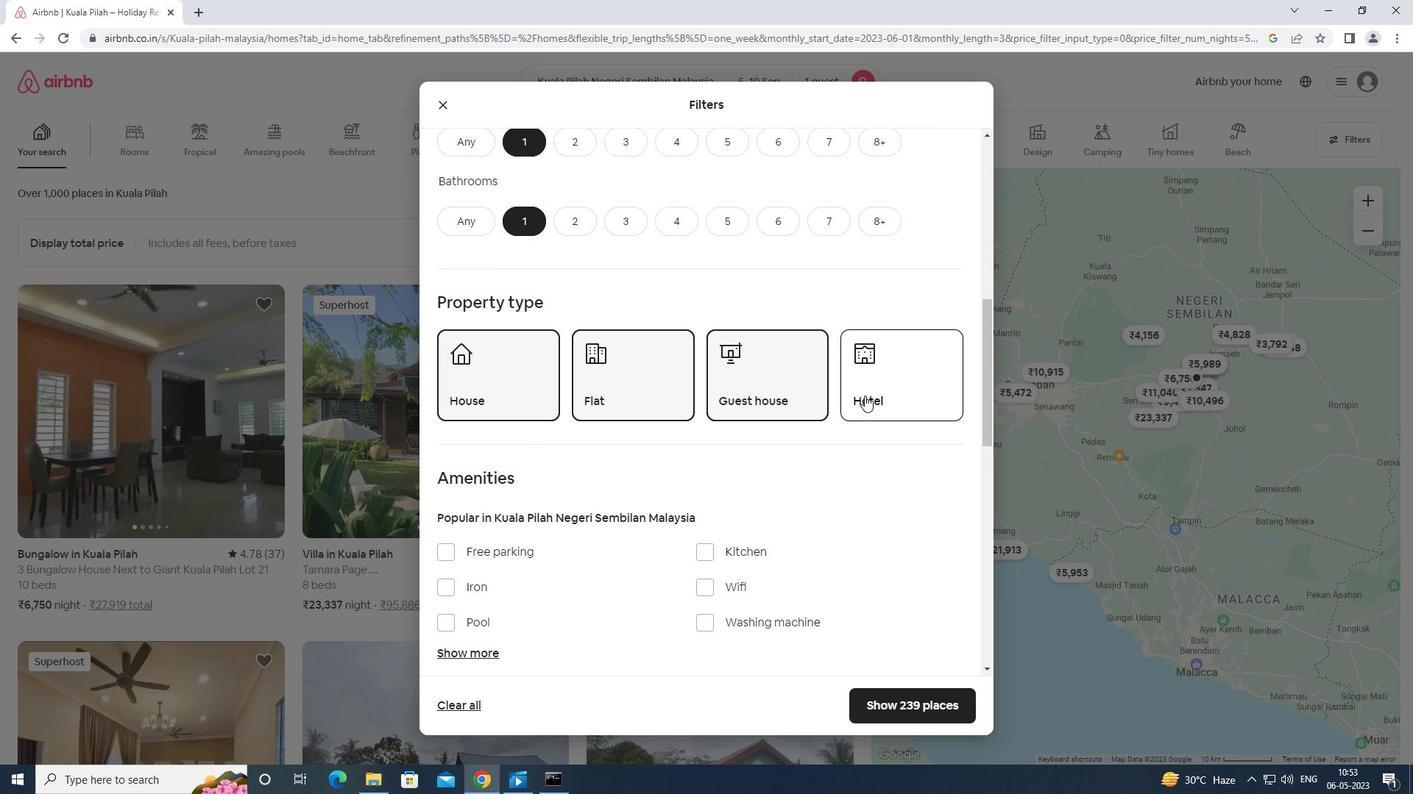
Action: Mouse pressed left at (875, 387)
Screenshot: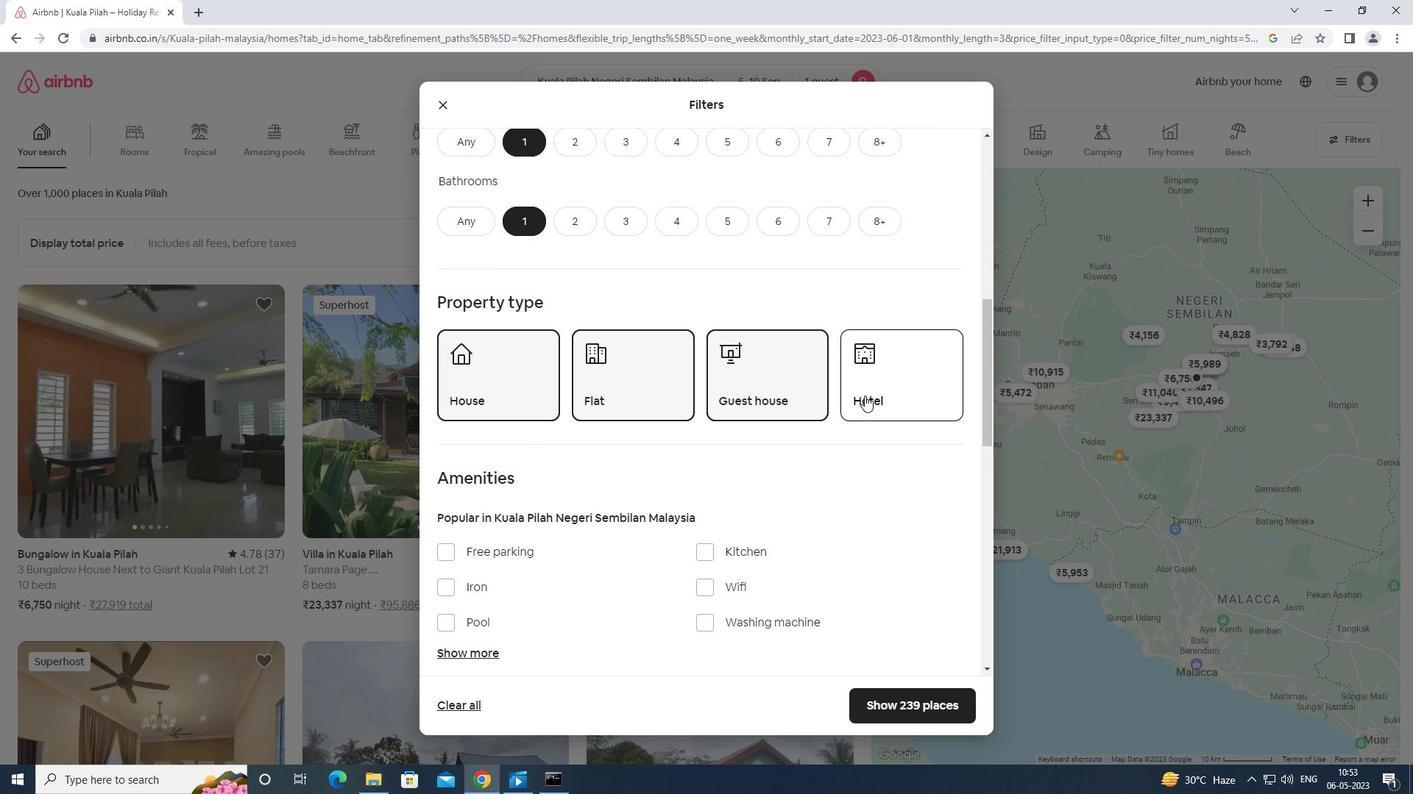 
Action: Mouse moved to (881, 371)
Screenshot: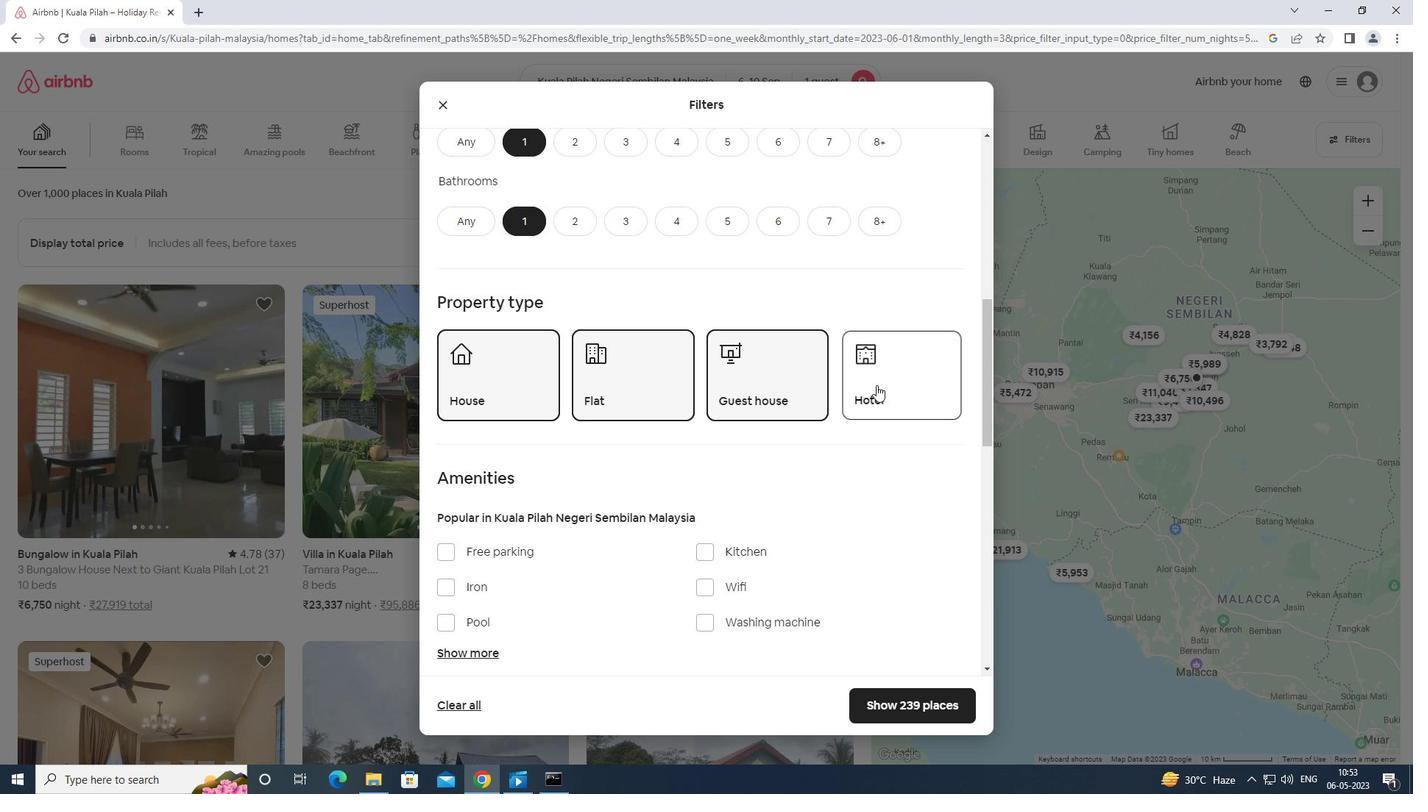 
Action: Mouse scrolled (881, 370) with delta (0, 0)
Screenshot: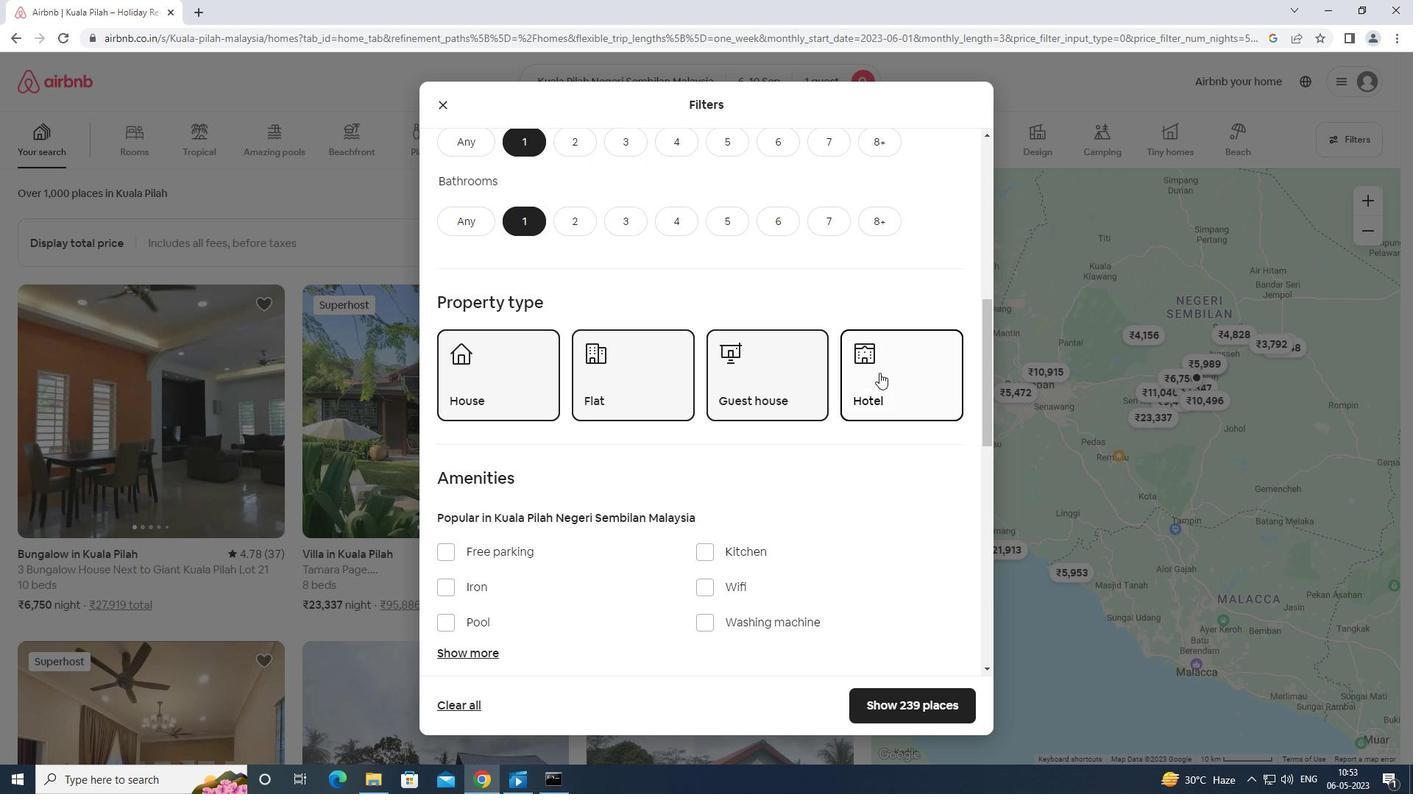 
Action: Mouse scrolled (881, 370) with delta (0, 0)
Screenshot: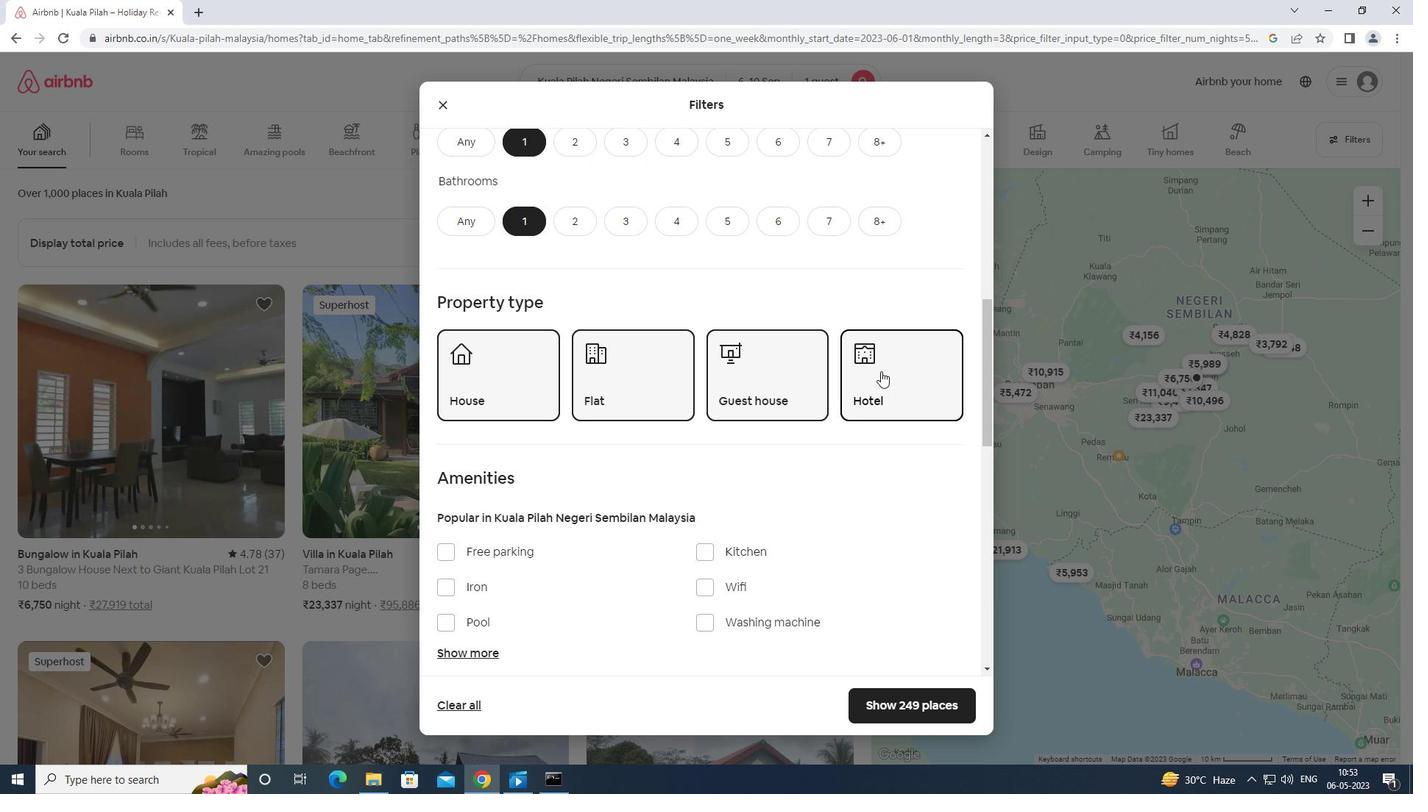 
Action: Mouse scrolled (881, 370) with delta (0, 0)
Screenshot: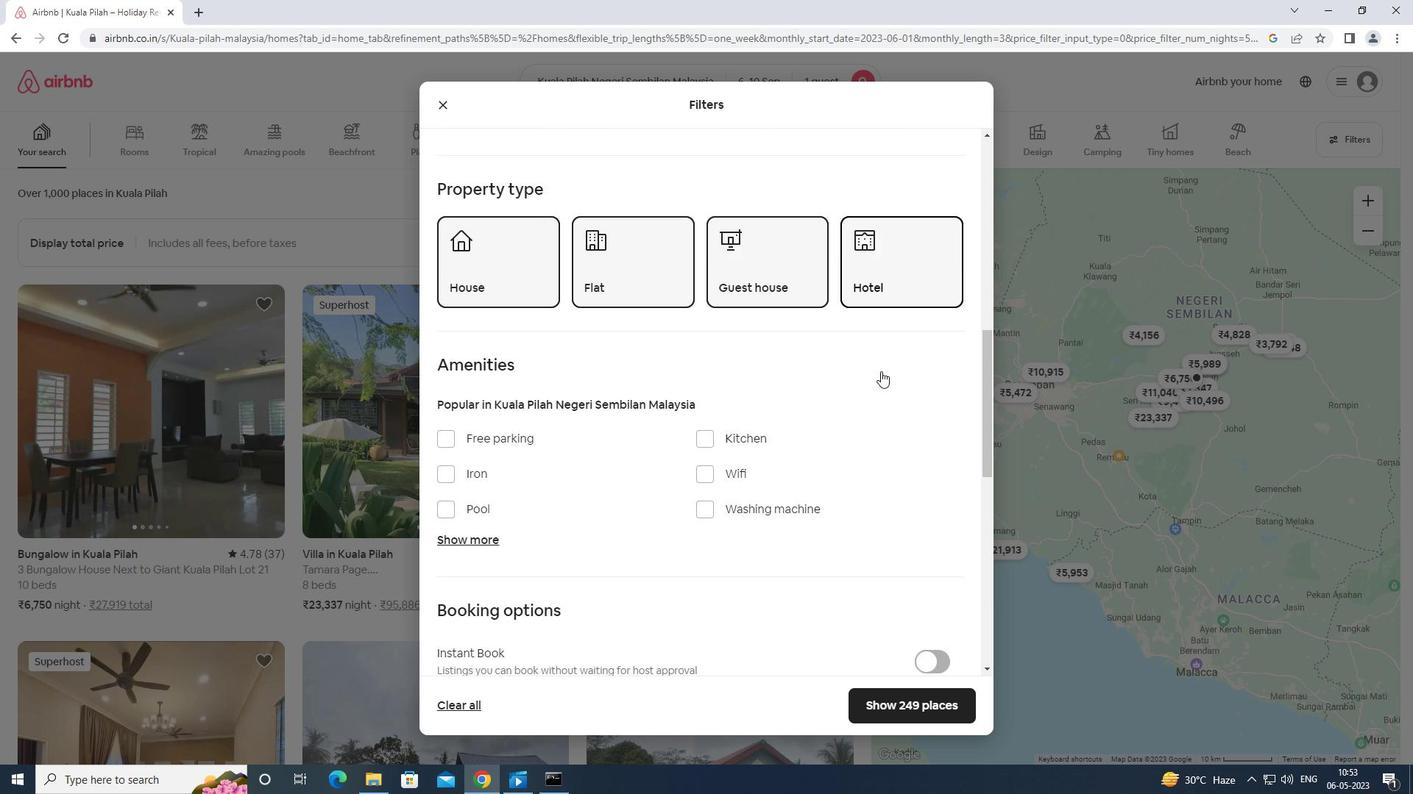 
Action: Mouse scrolled (881, 370) with delta (0, 0)
Screenshot: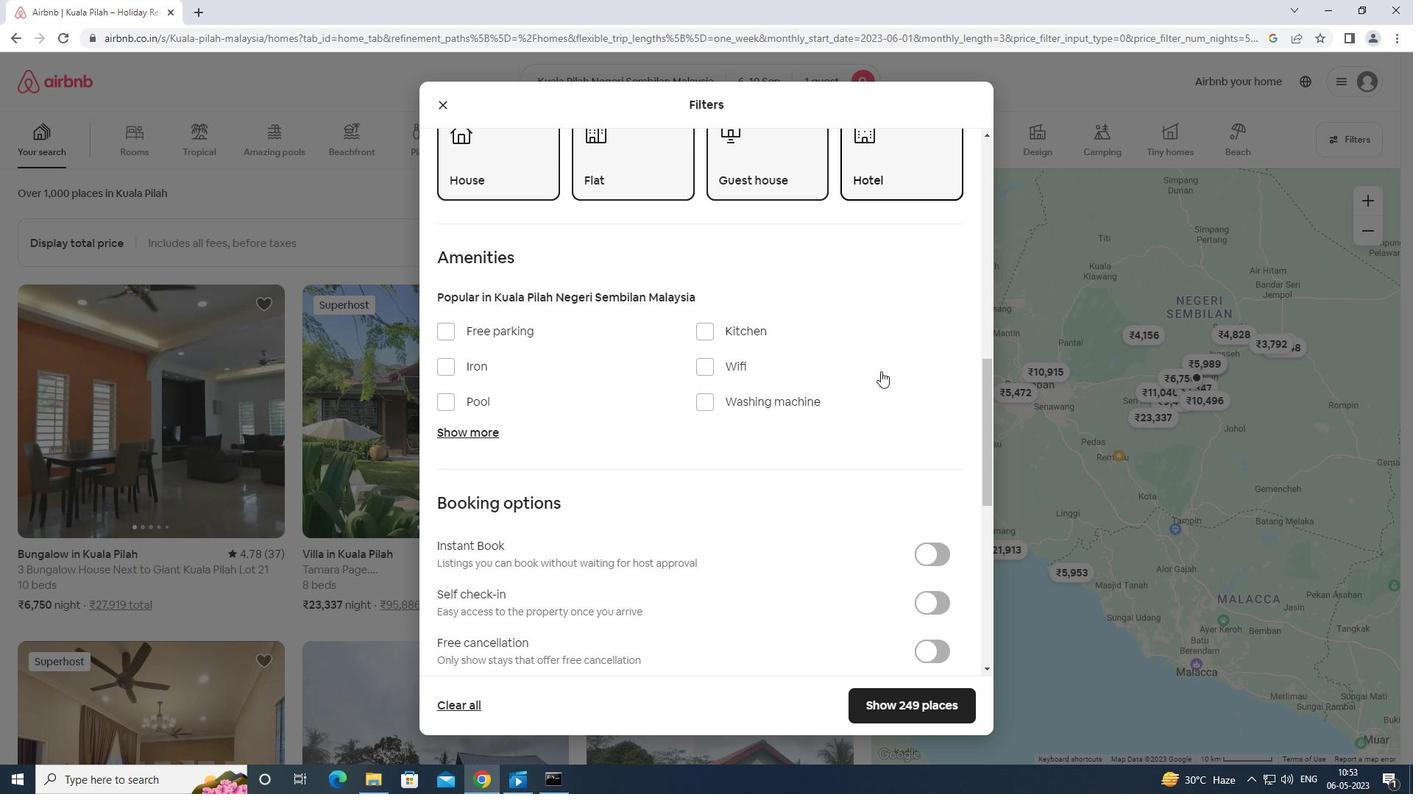 
Action: Mouse scrolled (881, 370) with delta (0, 0)
Screenshot: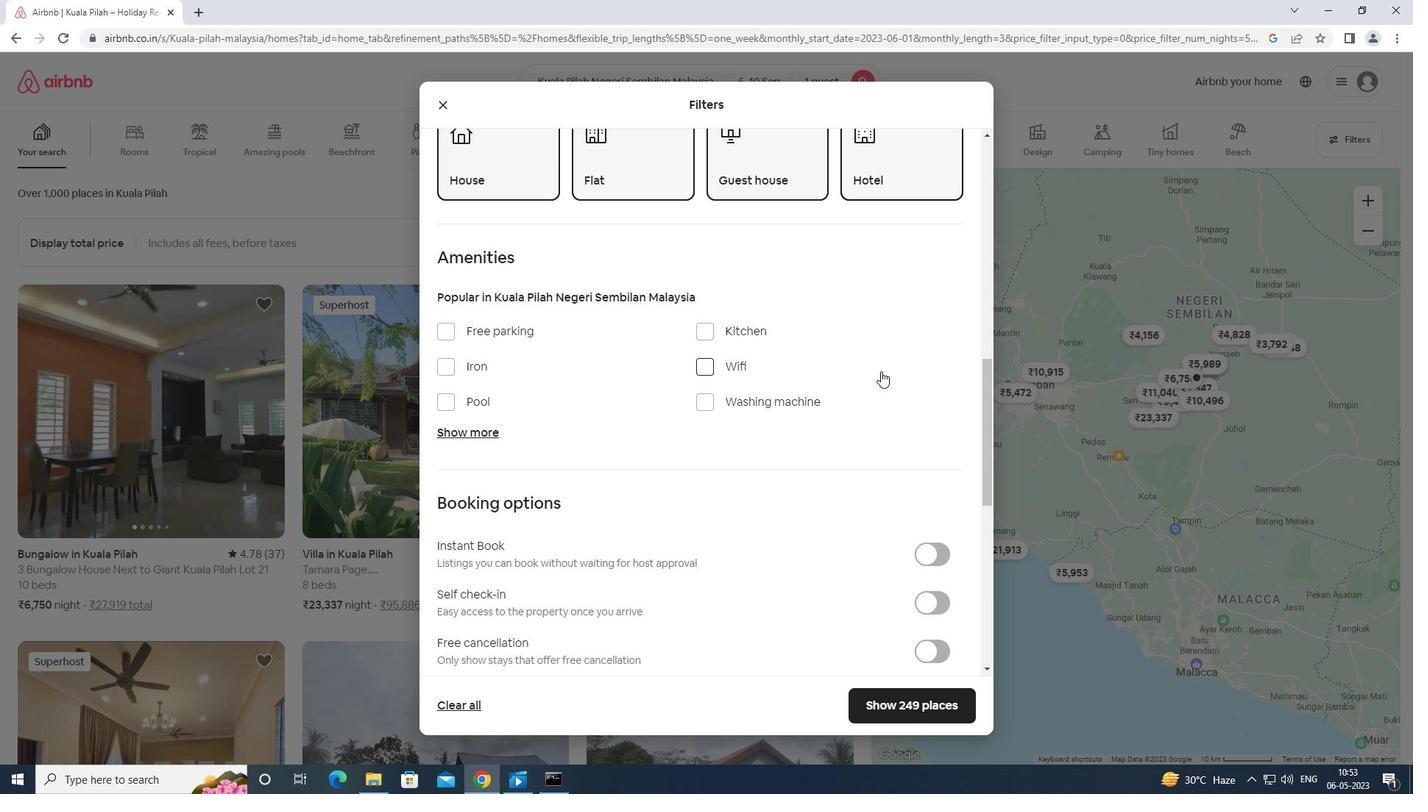 
Action: Mouse scrolled (881, 370) with delta (0, 0)
Screenshot: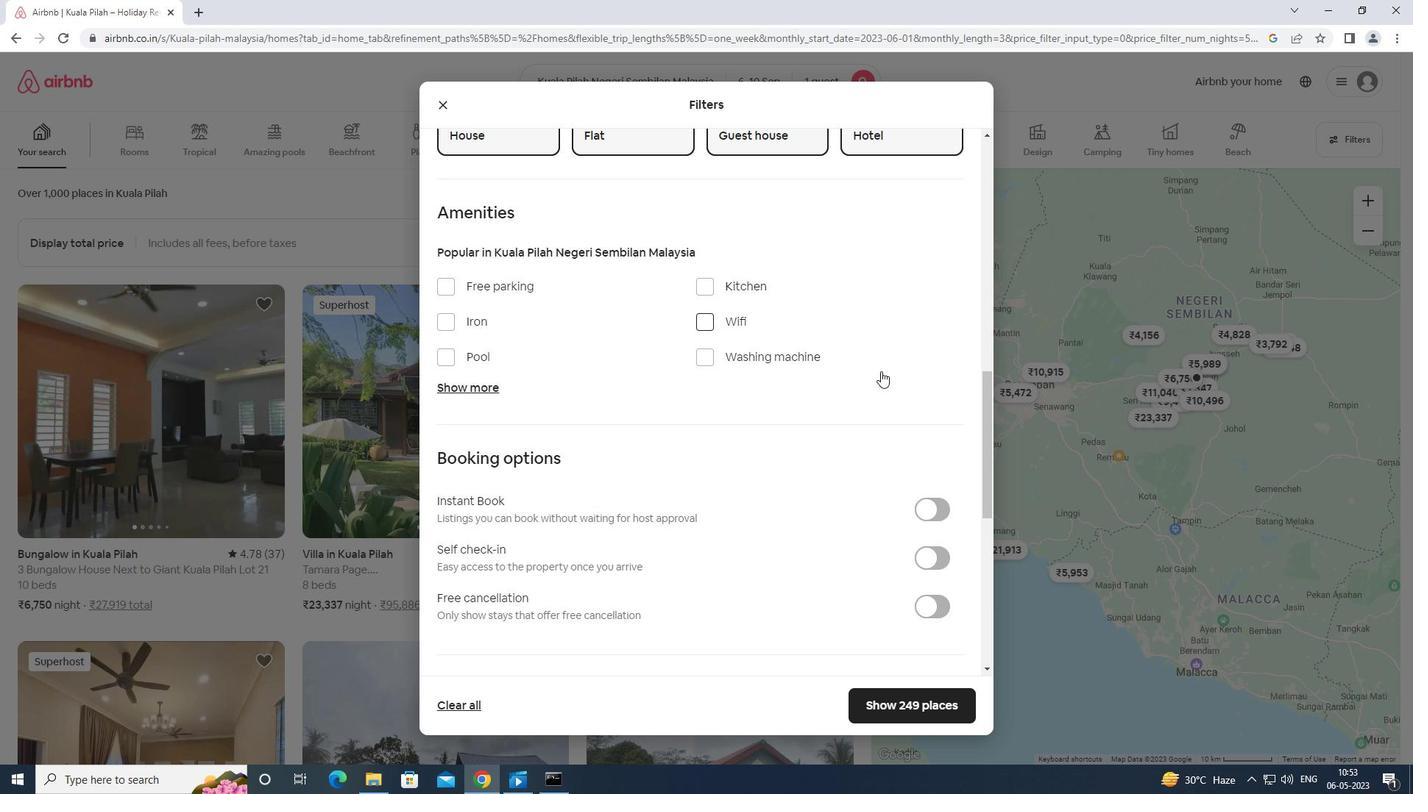 
Action: Mouse moved to (916, 374)
Screenshot: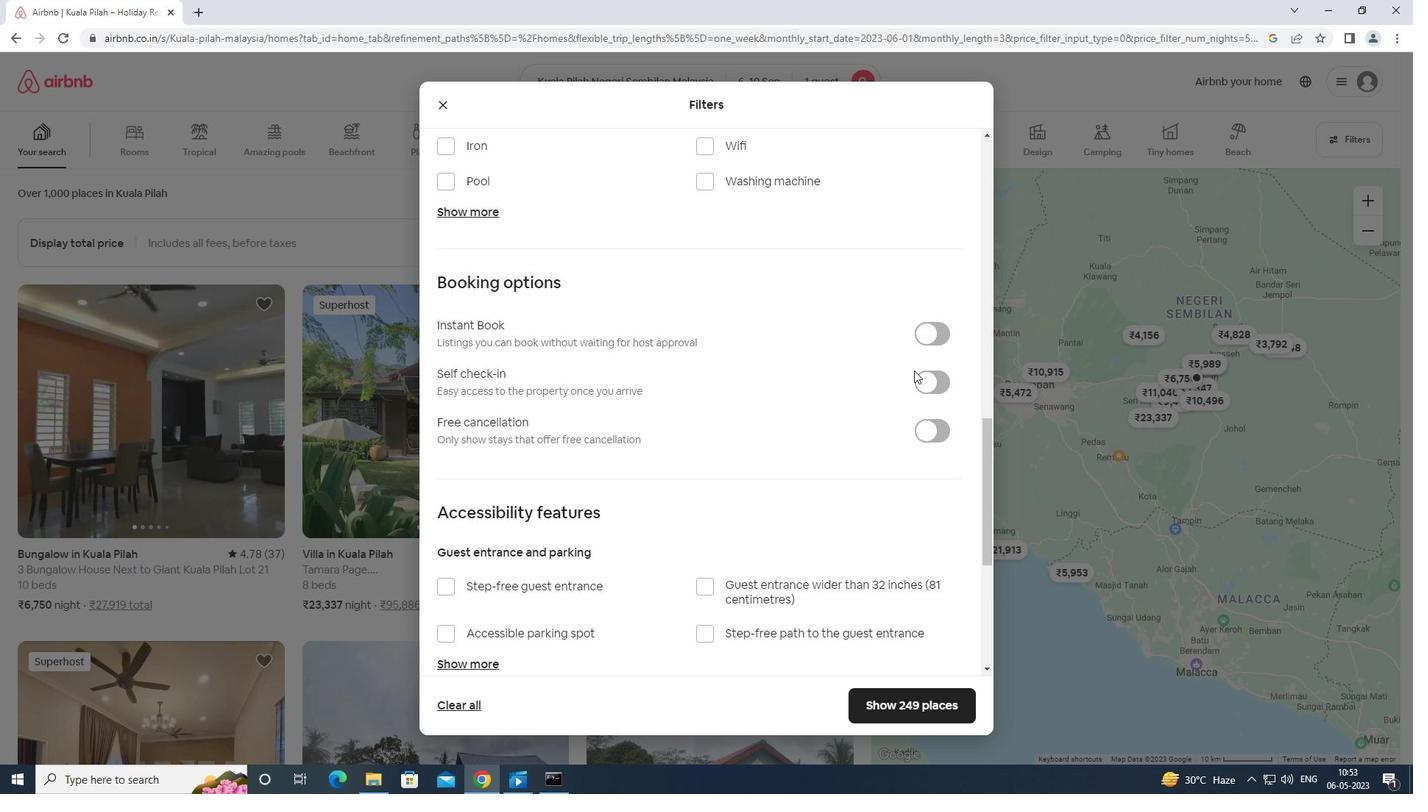 
Action: Mouse pressed left at (916, 374)
Screenshot: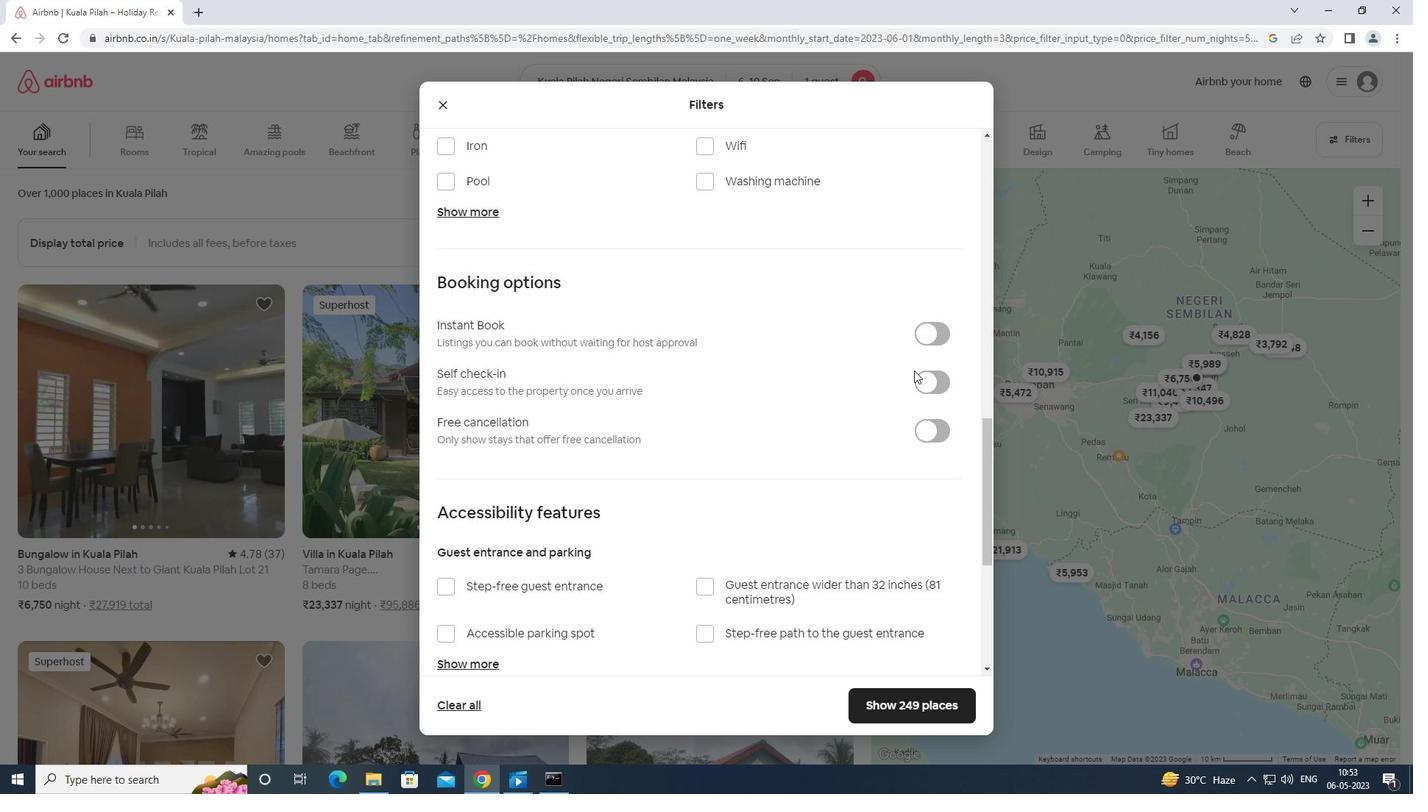 
Action: Mouse moved to (921, 387)
Screenshot: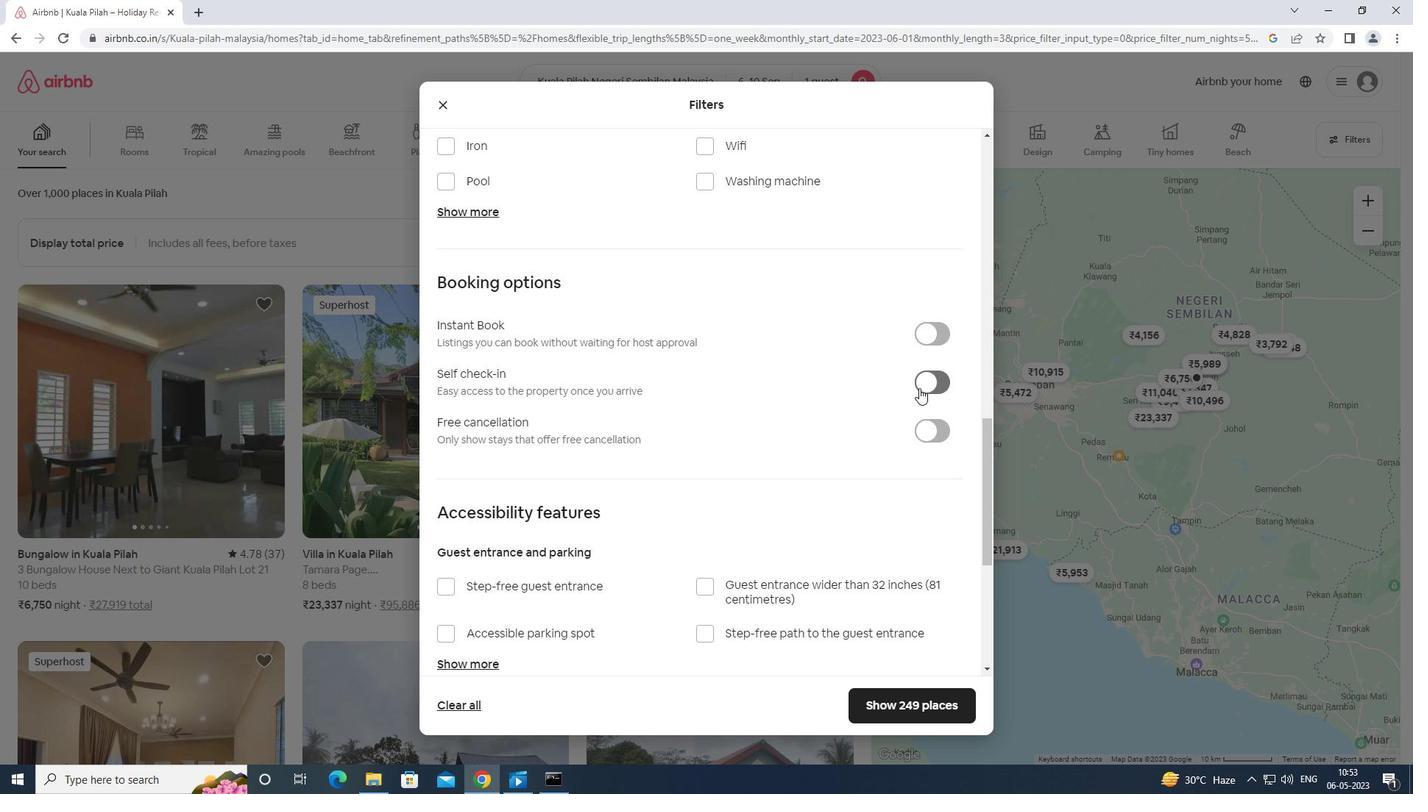 
Action: Mouse pressed left at (921, 387)
Screenshot: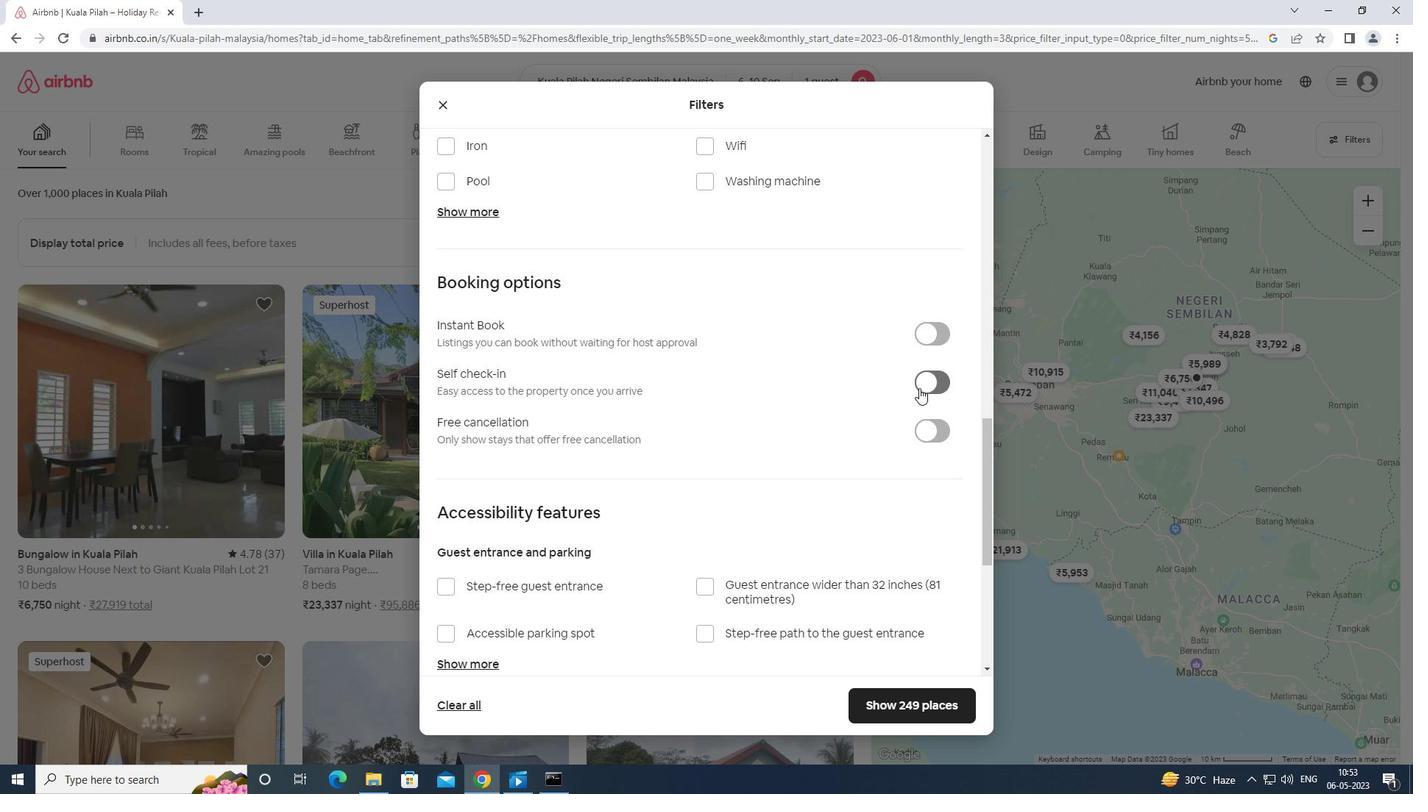 
Action: Mouse moved to (929, 381)
Screenshot: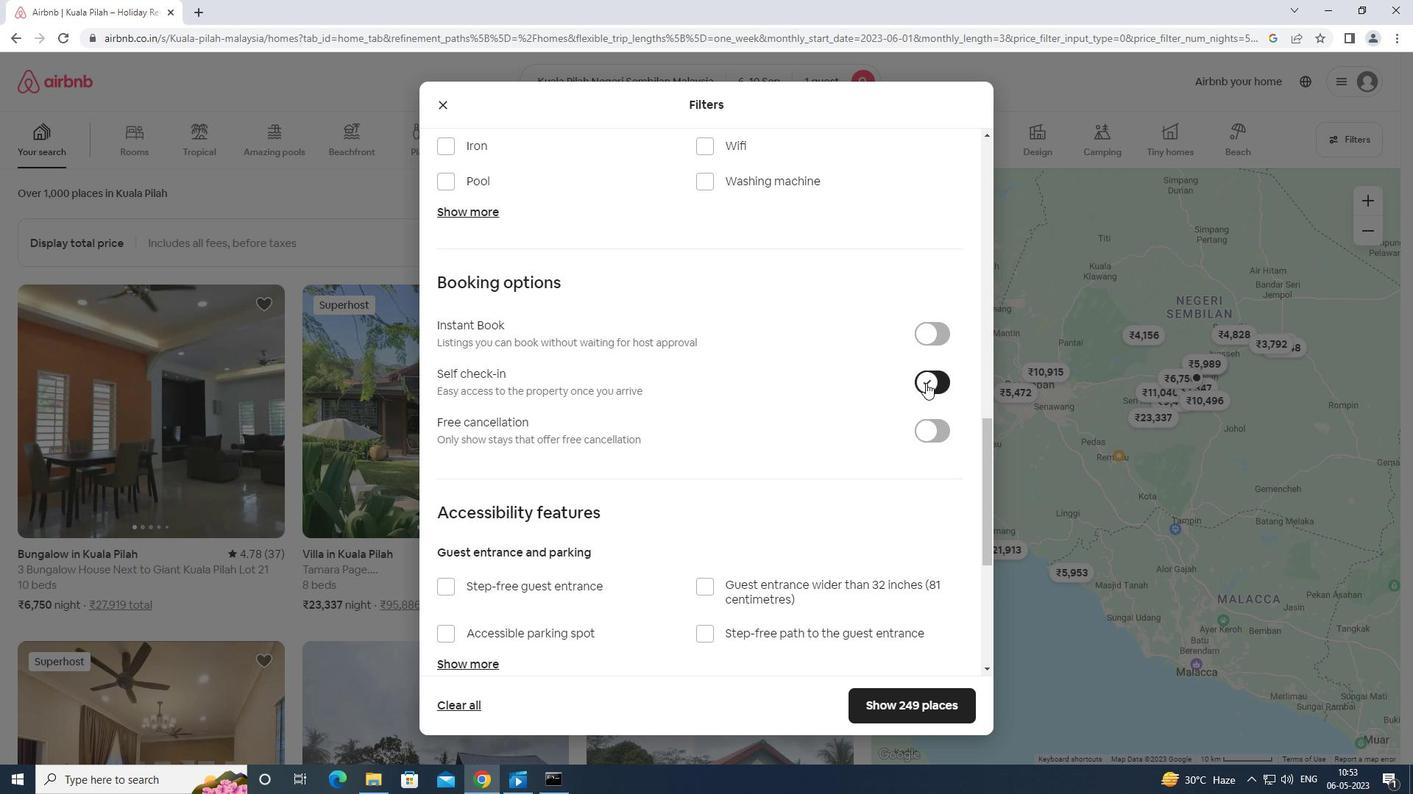 
Action: Mouse scrolled (929, 380) with delta (0, 0)
Screenshot: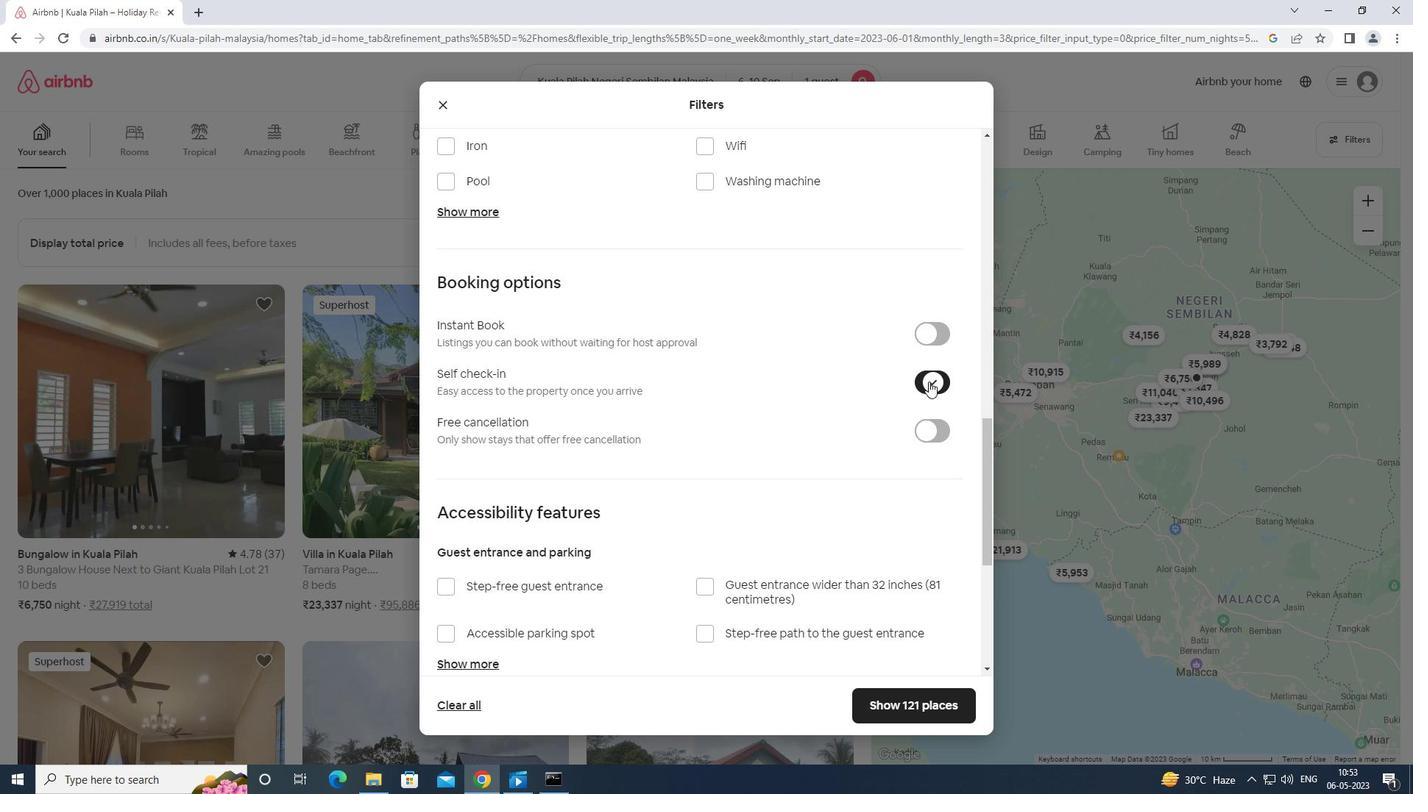 
Action: Mouse scrolled (929, 380) with delta (0, 0)
Screenshot: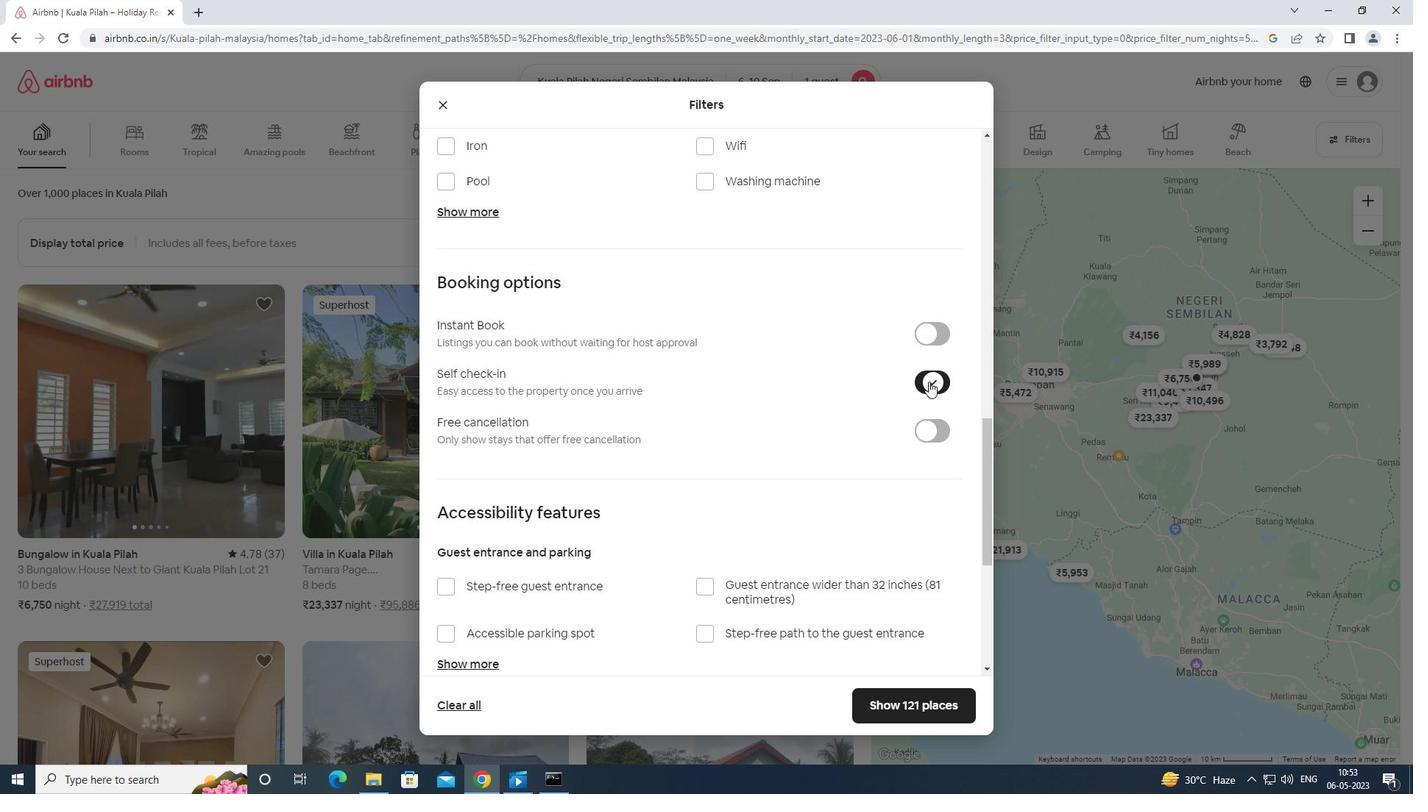 
Action: Mouse scrolled (929, 380) with delta (0, 0)
Screenshot: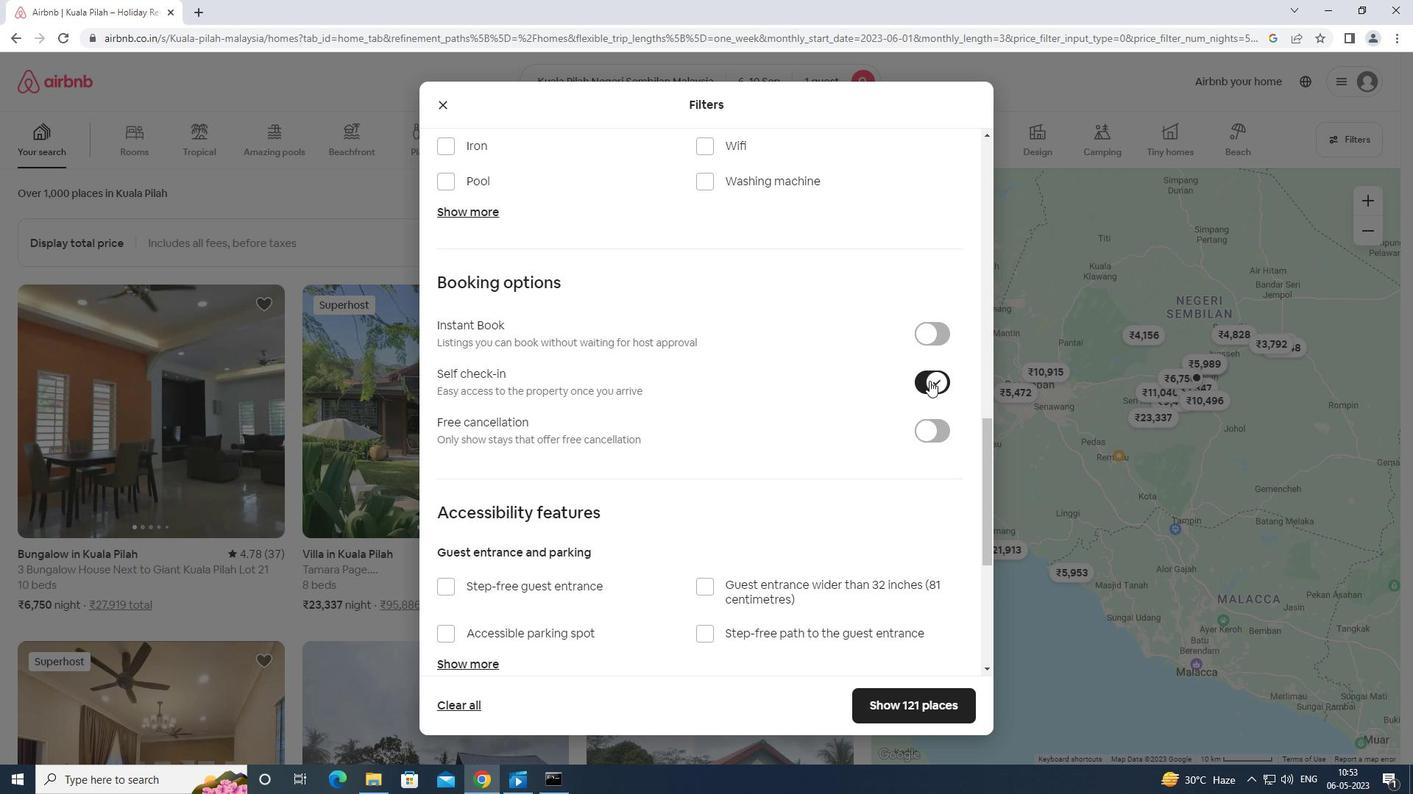 
Action: Mouse scrolled (929, 380) with delta (0, 0)
Screenshot: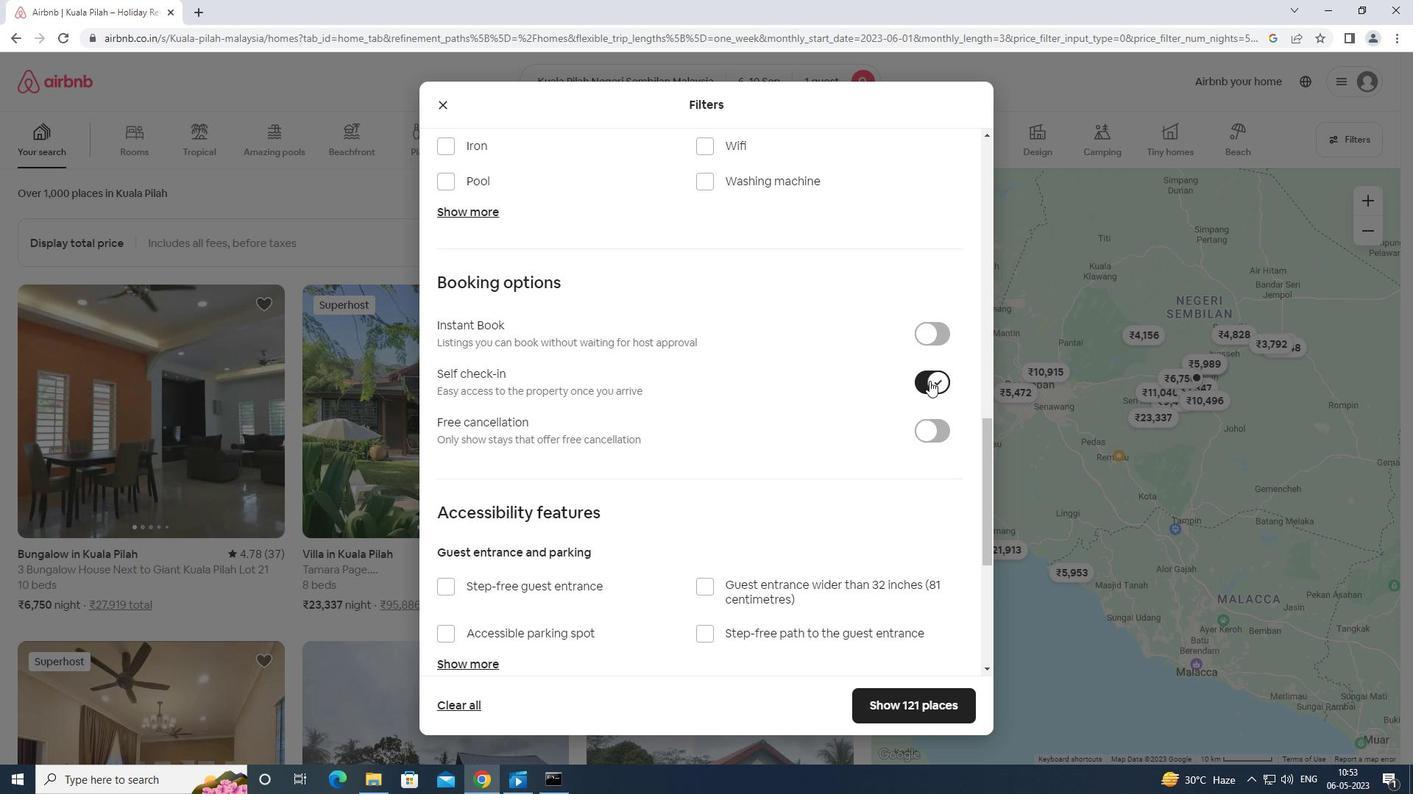 
Action: Mouse scrolled (929, 380) with delta (0, 0)
Screenshot: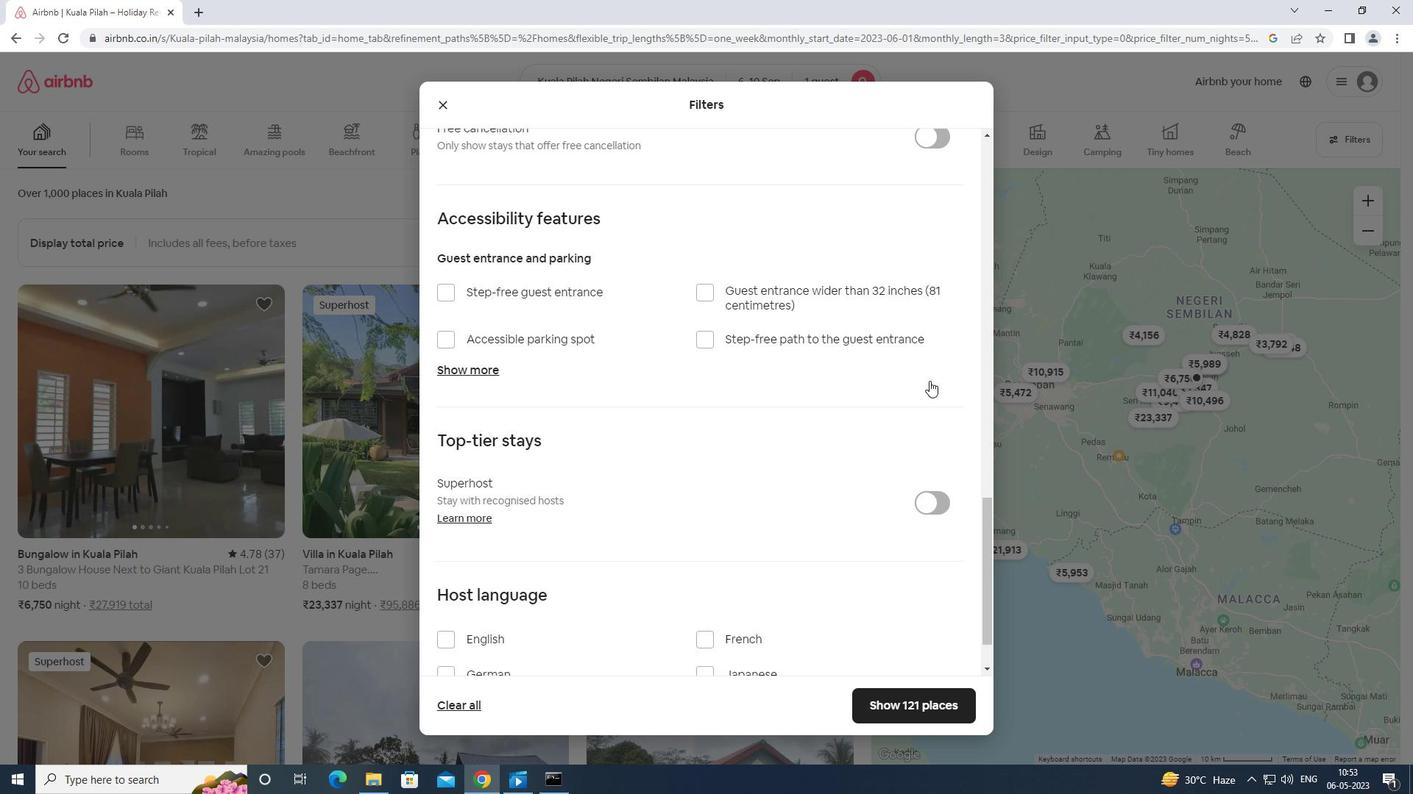 
Action: Mouse scrolled (929, 380) with delta (0, 0)
Screenshot: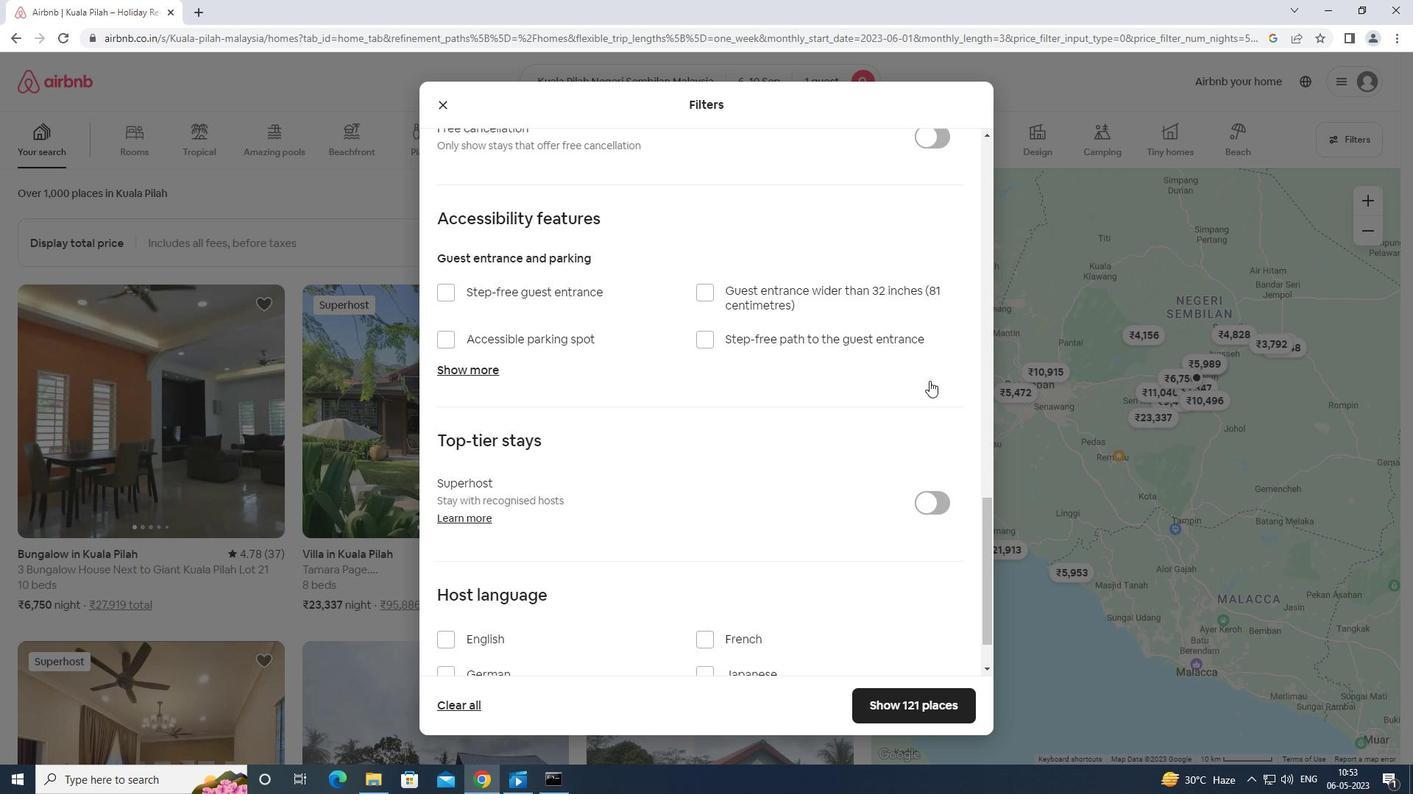 
Action: Mouse scrolled (929, 380) with delta (0, 0)
Screenshot: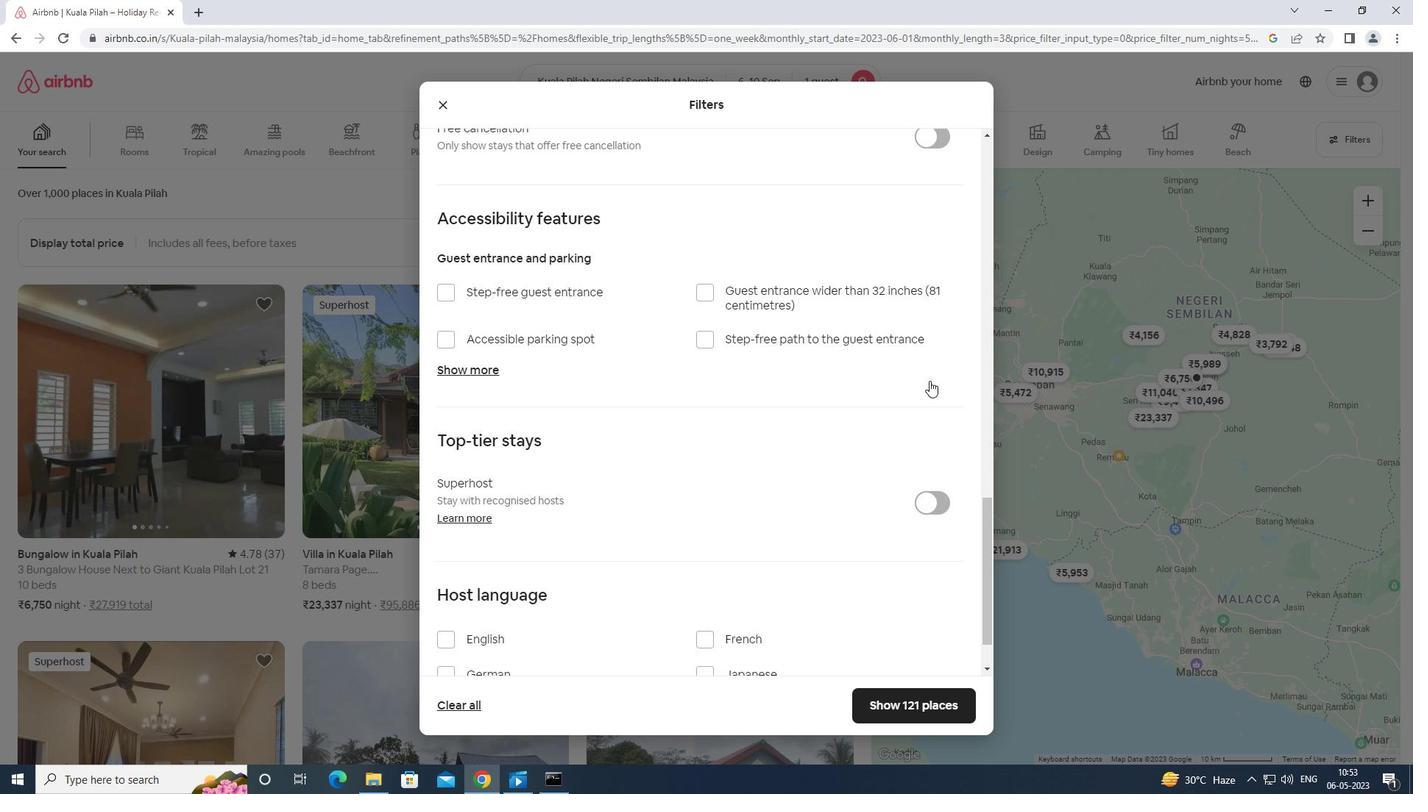 
Action: Mouse moved to (447, 574)
Screenshot: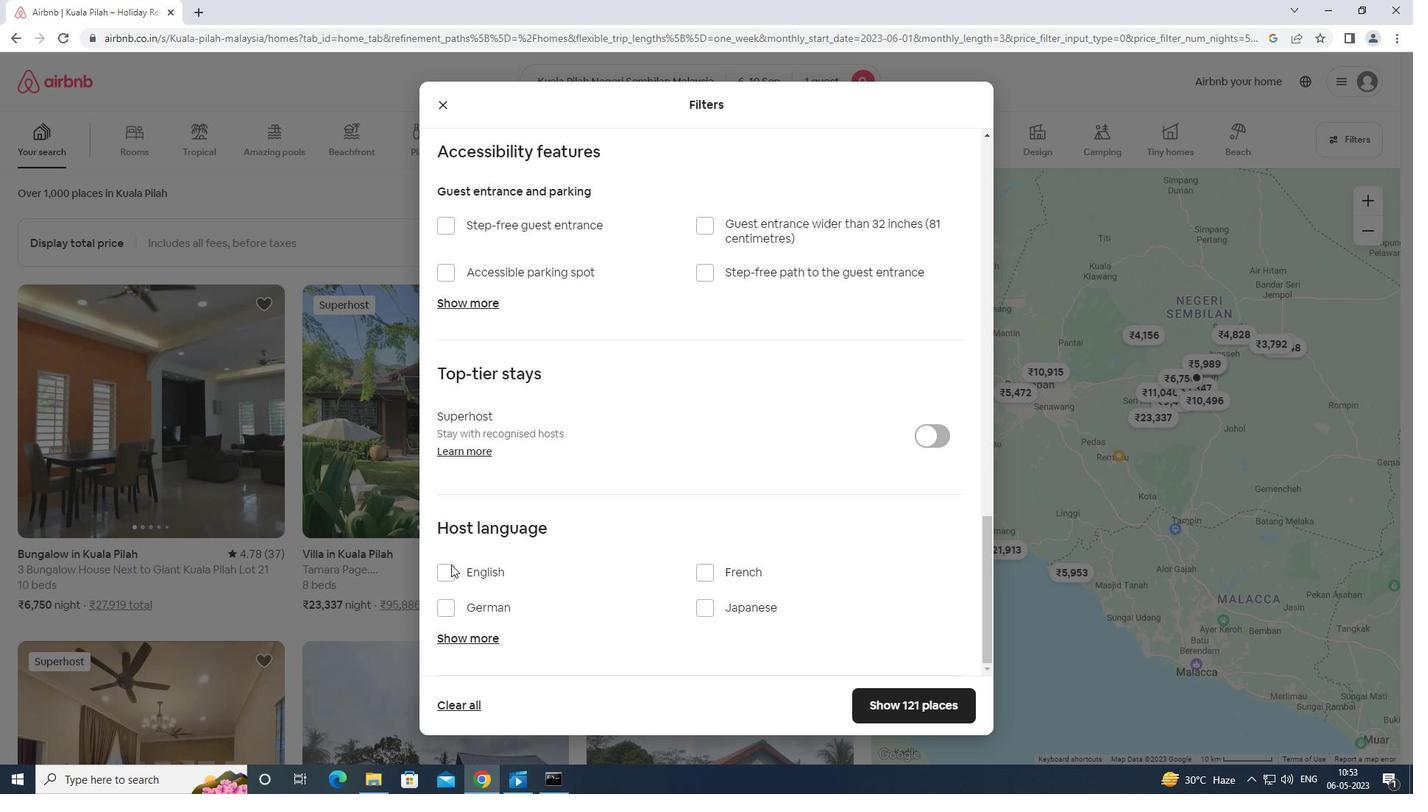 
Action: Mouse pressed left at (447, 574)
Screenshot: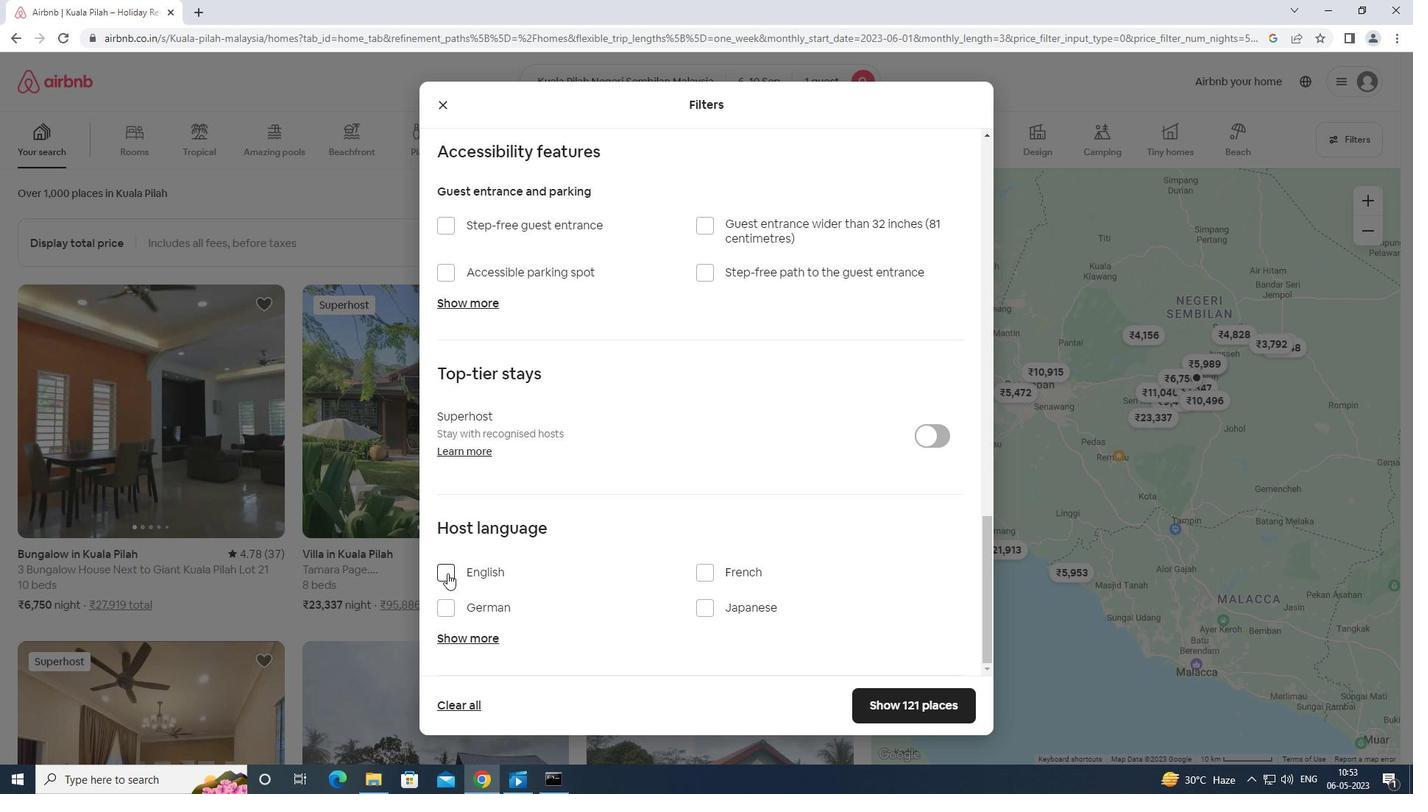 
Action: Mouse moved to (878, 693)
Screenshot: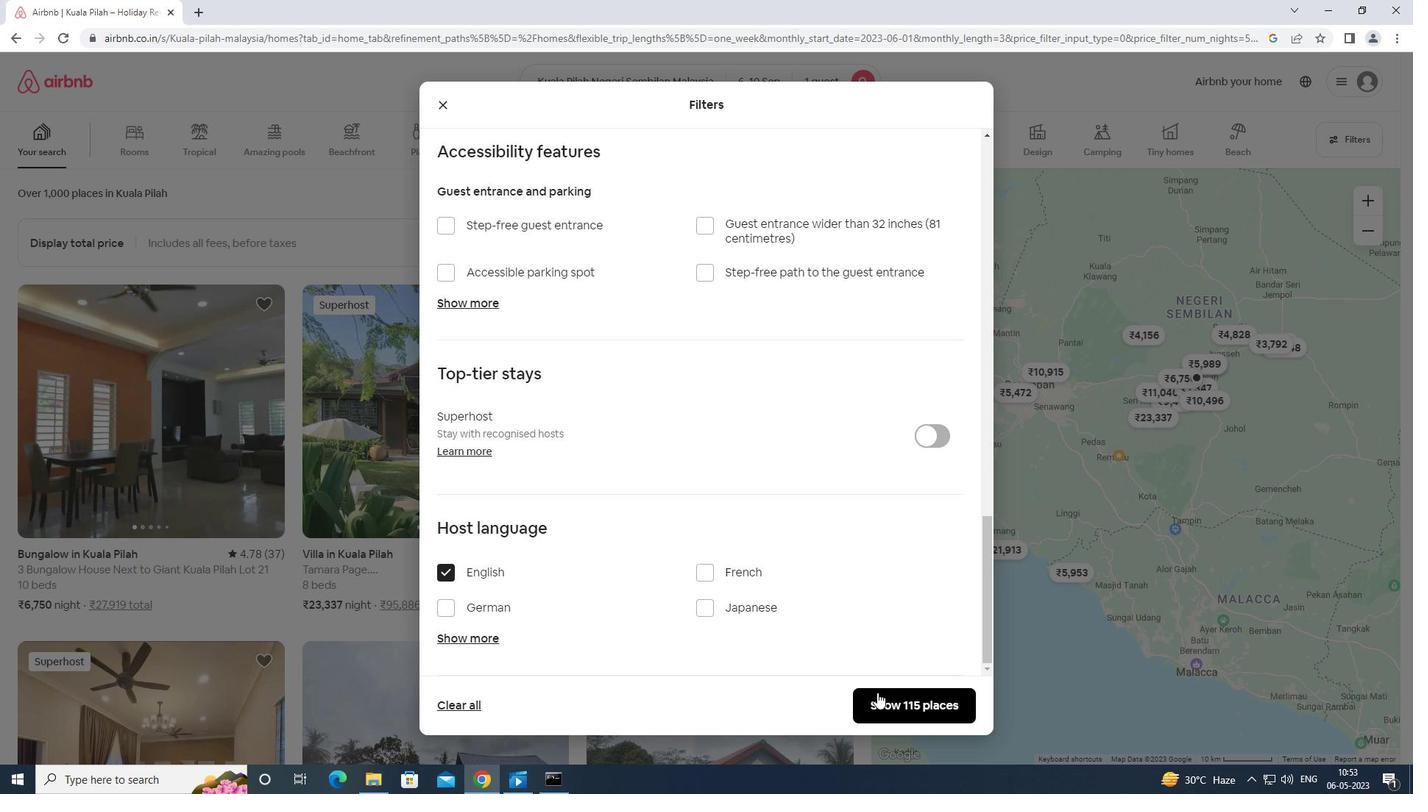 
Action: Mouse pressed left at (878, 693)
Screenshot: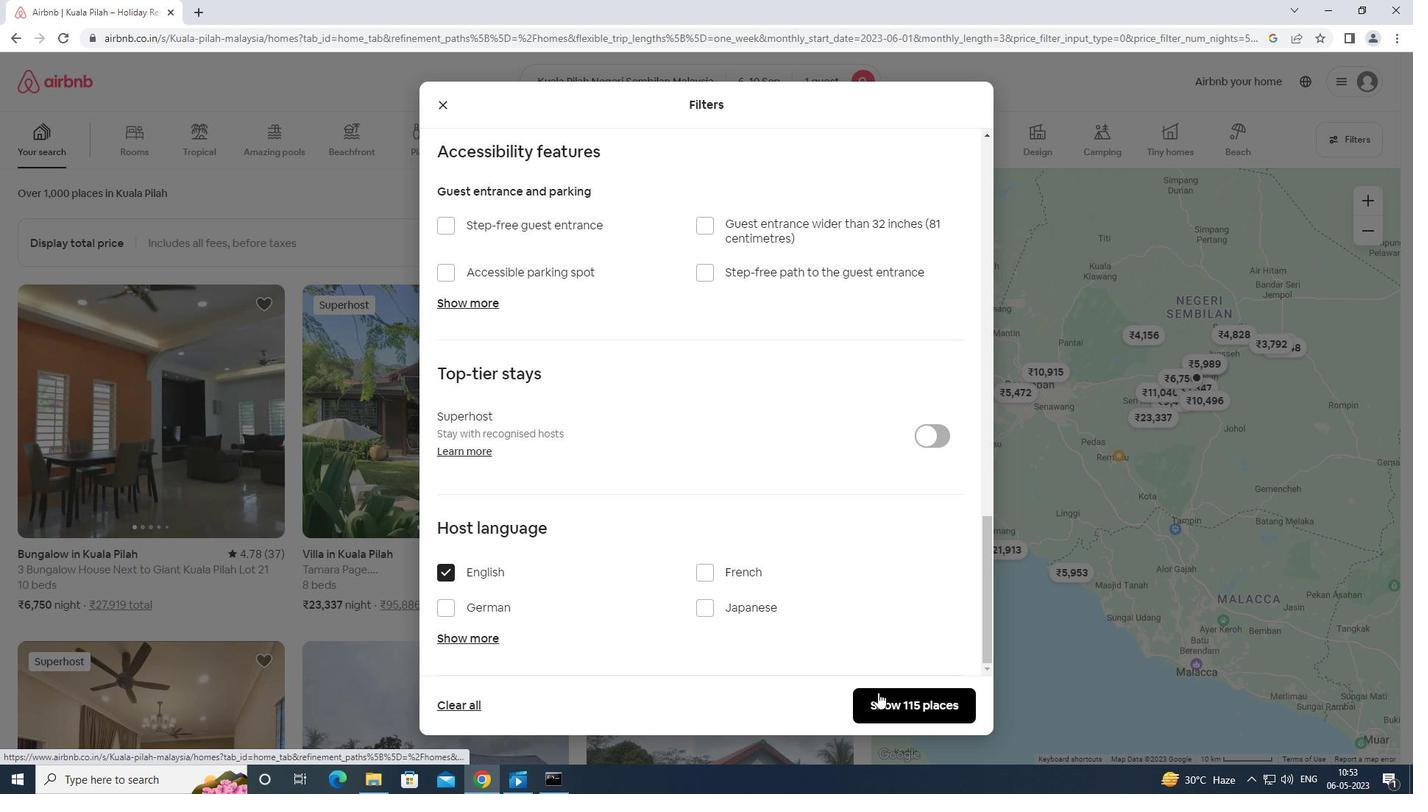 
Action: Mouse moved to (878, 691)
Screenshot: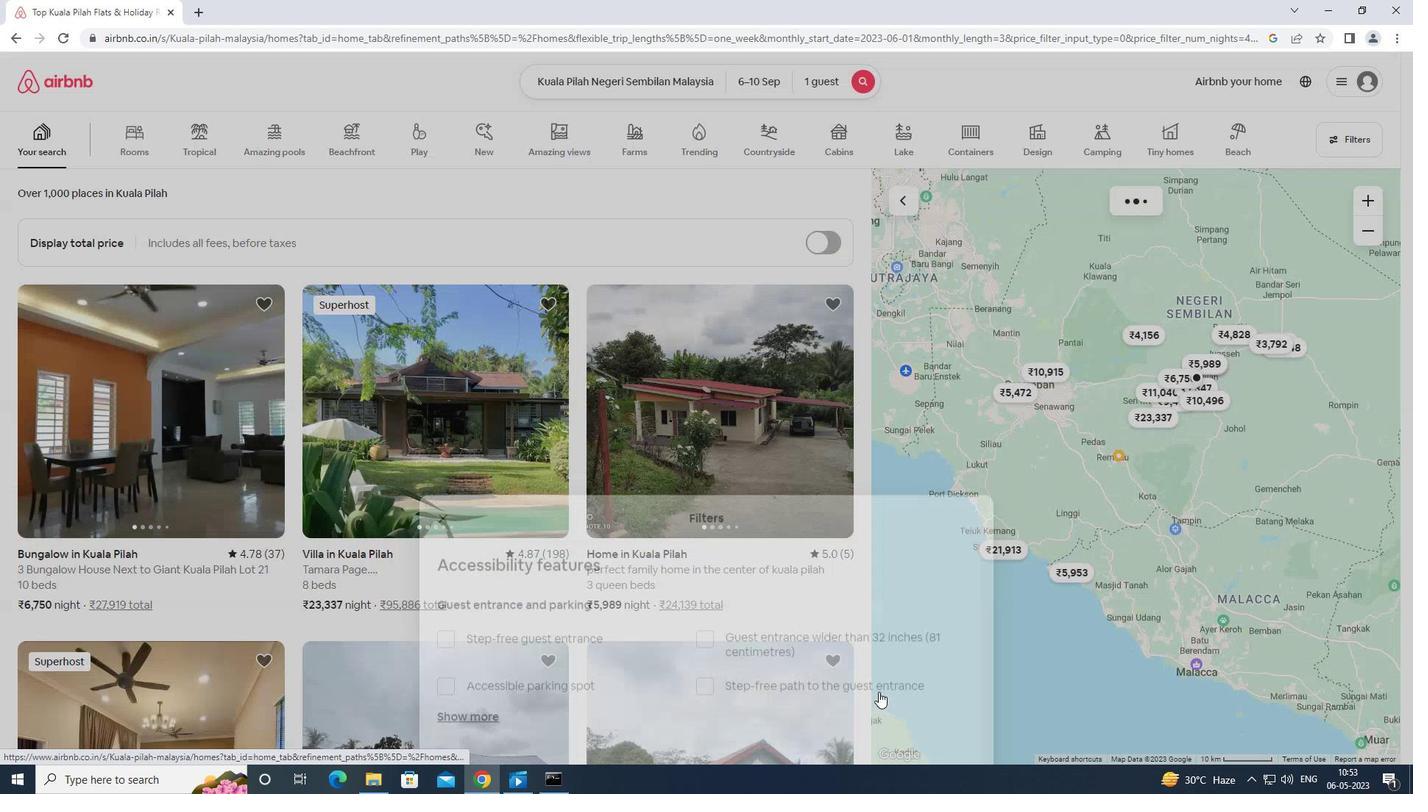 
